 Task: Find connections with filter location Mandelieu-la-Napoule with filter topic #engineeringwith filter profile language English with filter current company ZEE5 with filter school Little Angels High School with filter industry Travel Arrangements with filter service category Video Production with filter keywords title Managers
Action: Mouse moved to (605, 108)
Screenshot: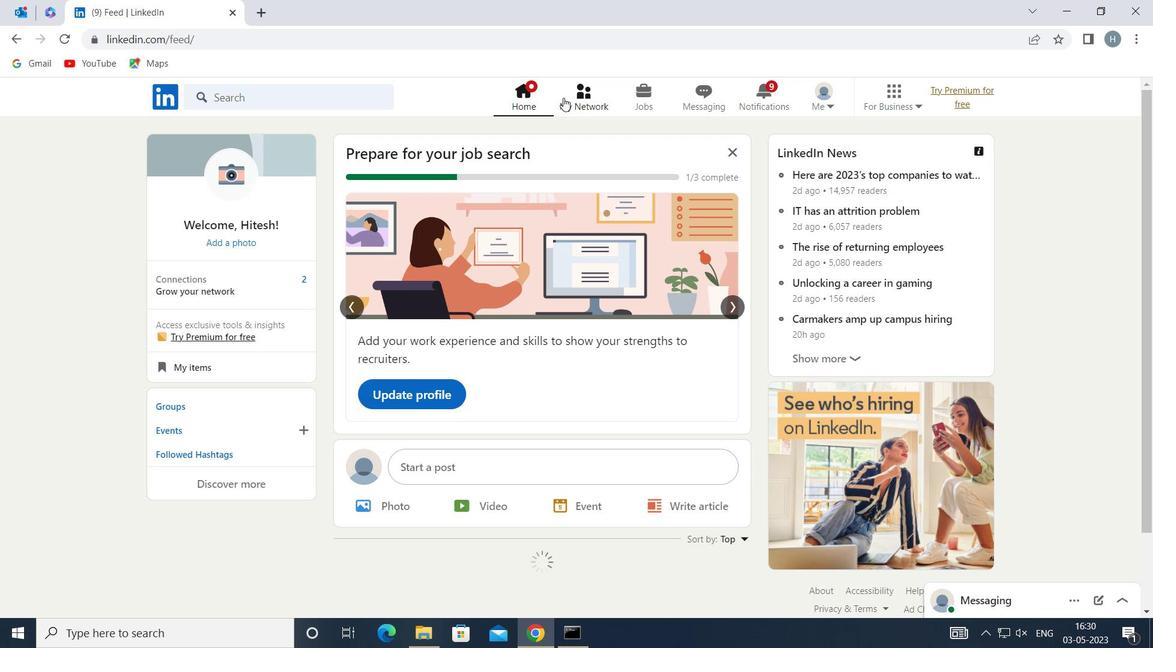 
Action: Mouse pressed left at (605, 108)
Screenshot: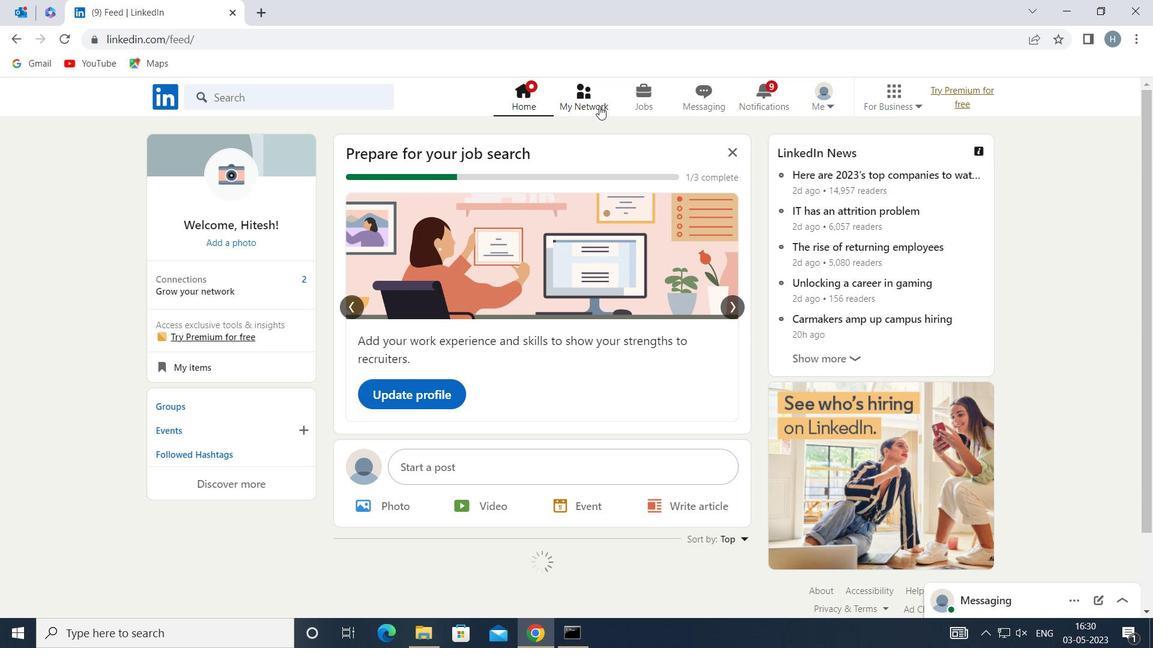 
Action: Mouse moved to (327, 184)
Screenshot: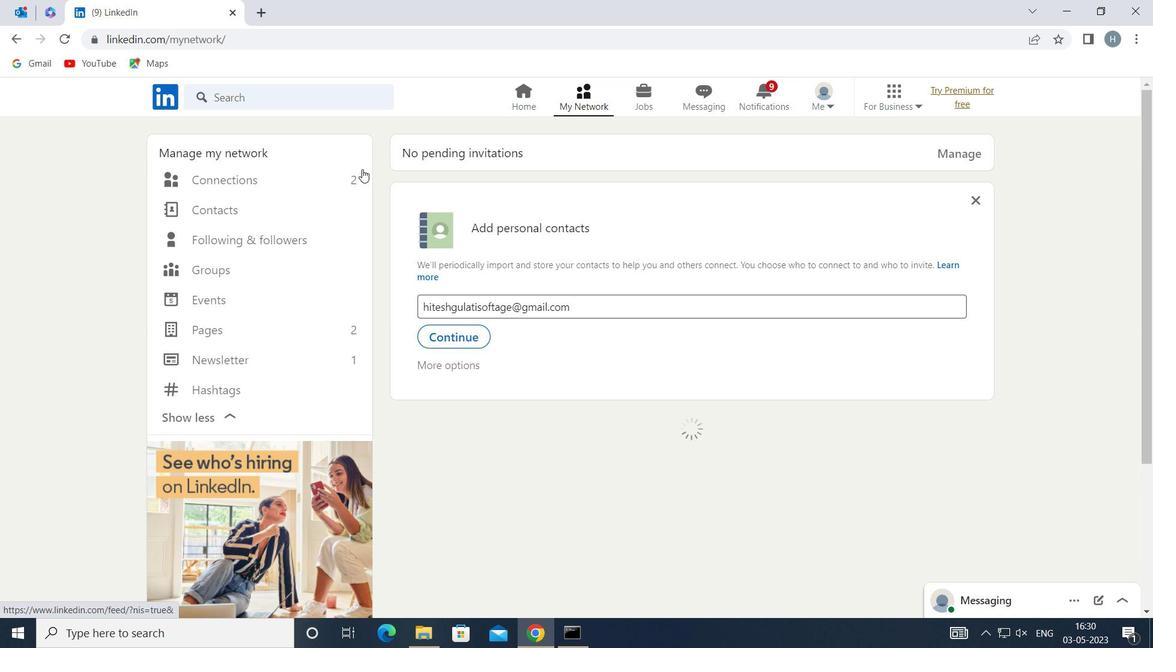 
Action: Mouse pressed left at (327, 184)
Screenshot: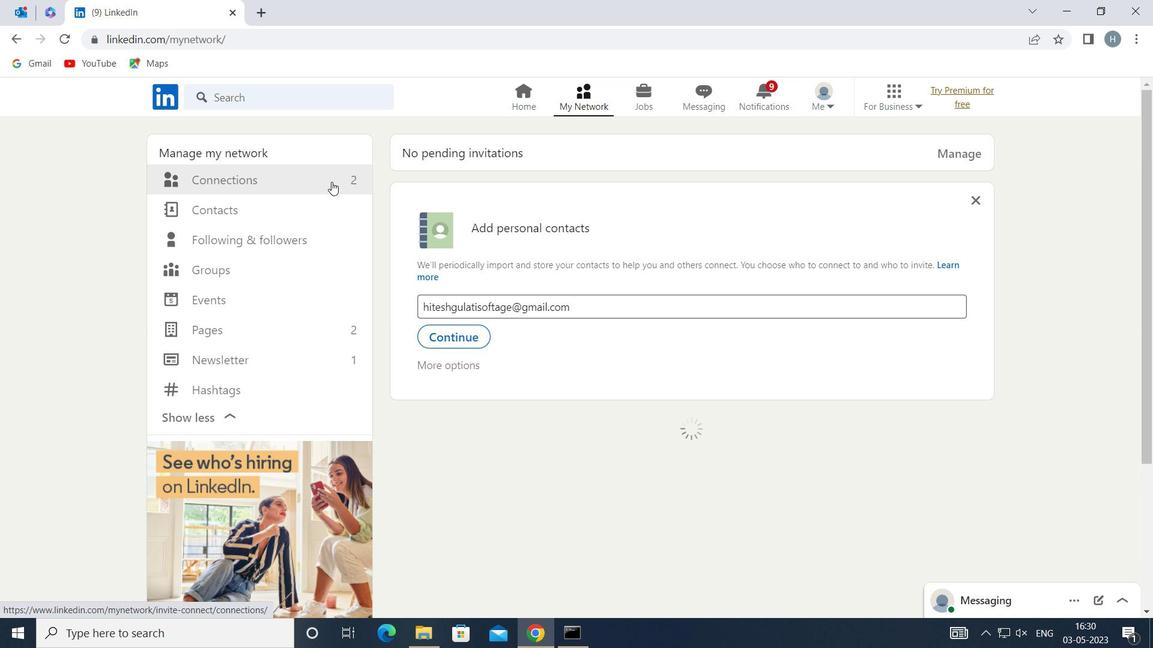 
Action: Mouse moved to (682, 177)
Screenshot: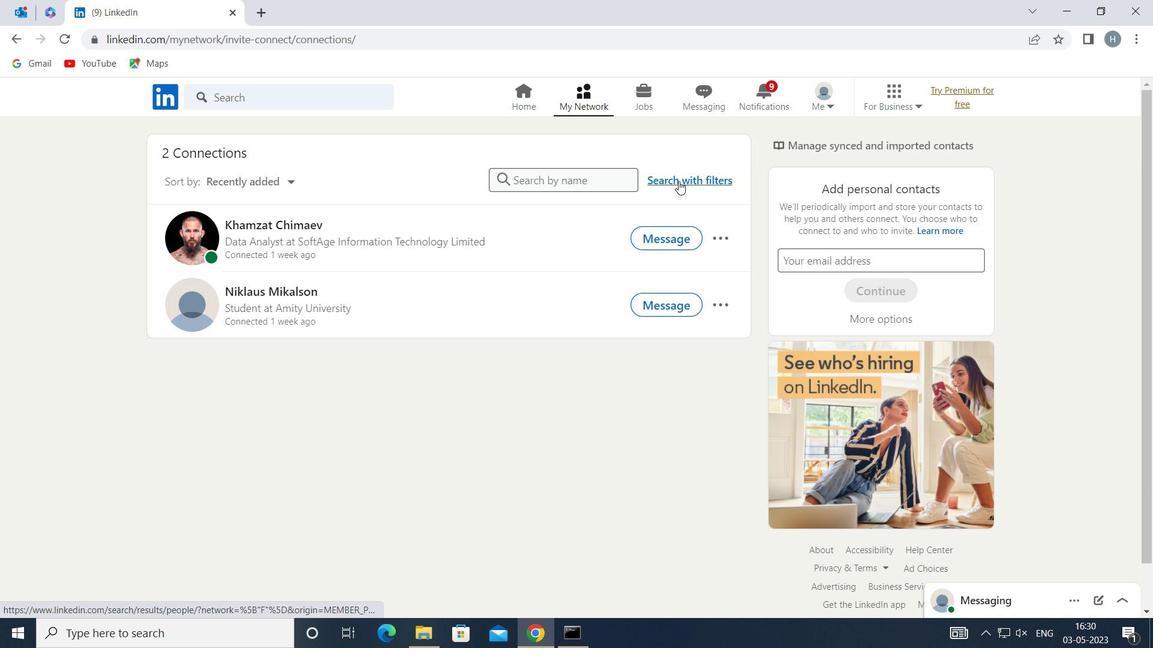 
Action: Mouse pressed left at (682, 177)
Screenshot: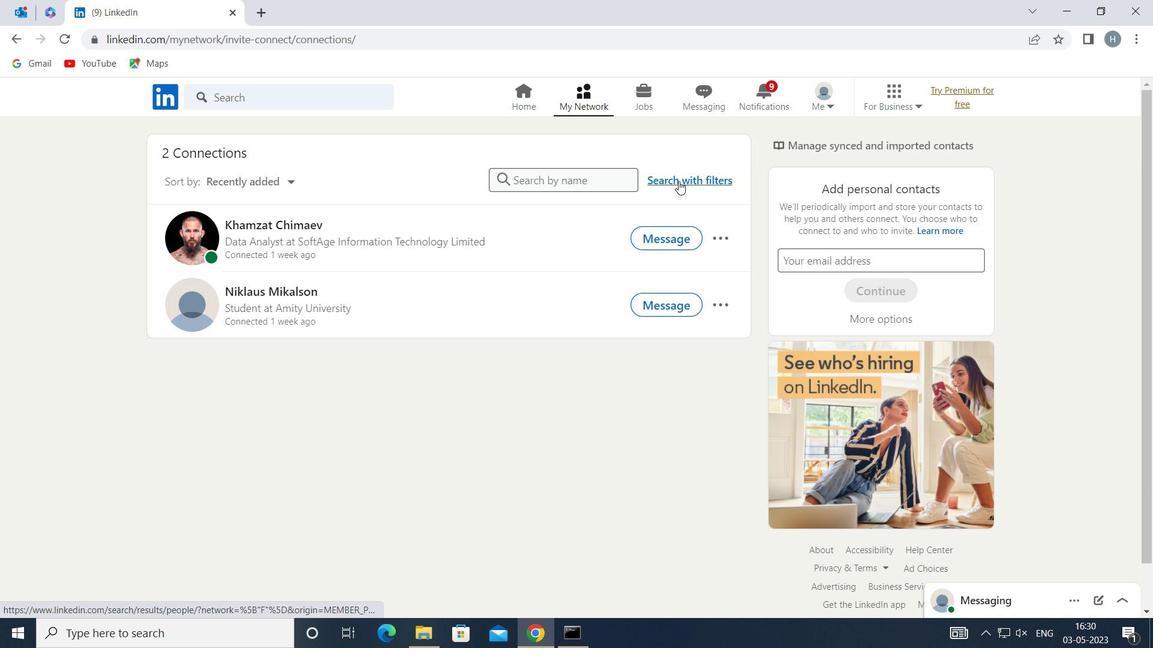 
Action: Mouse moved to (622, 136)
Screenshot: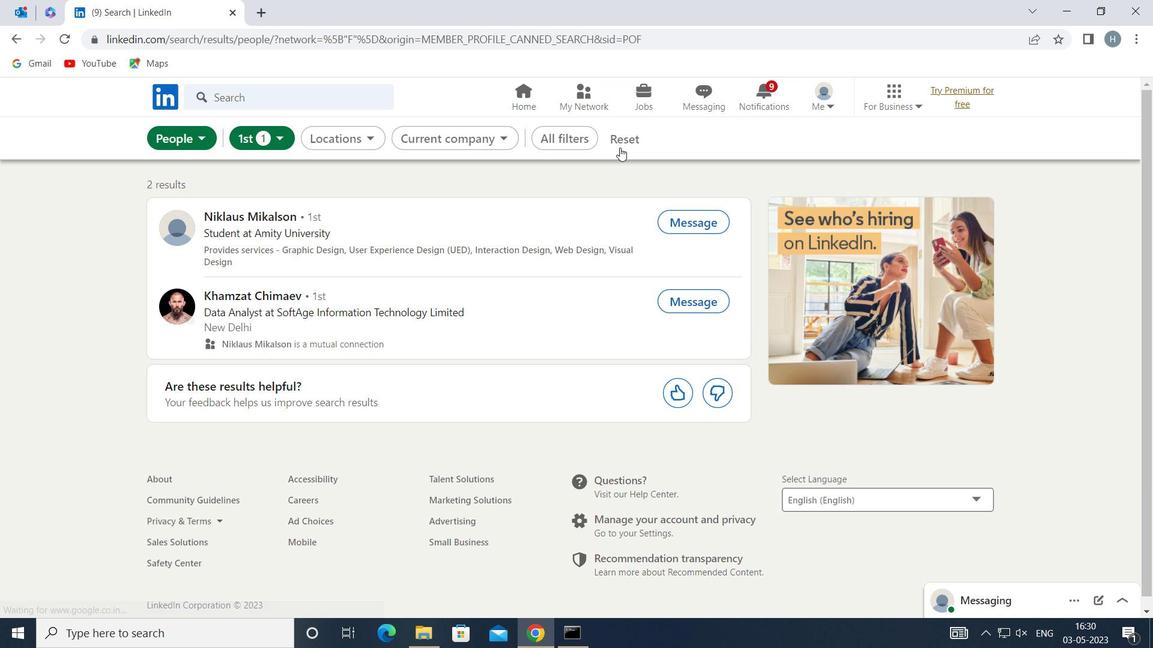 
Action: Mouse pressed left at (622, 136)
Screenshot: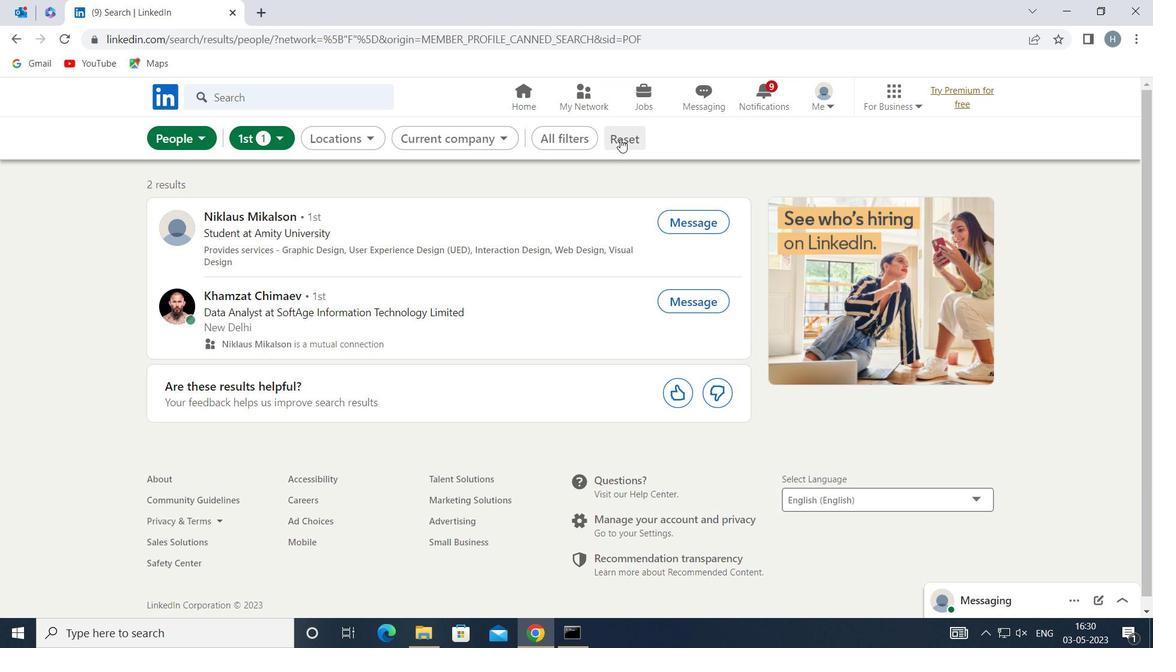 
Action: Mouse moved to (609, 136)
Screenshot: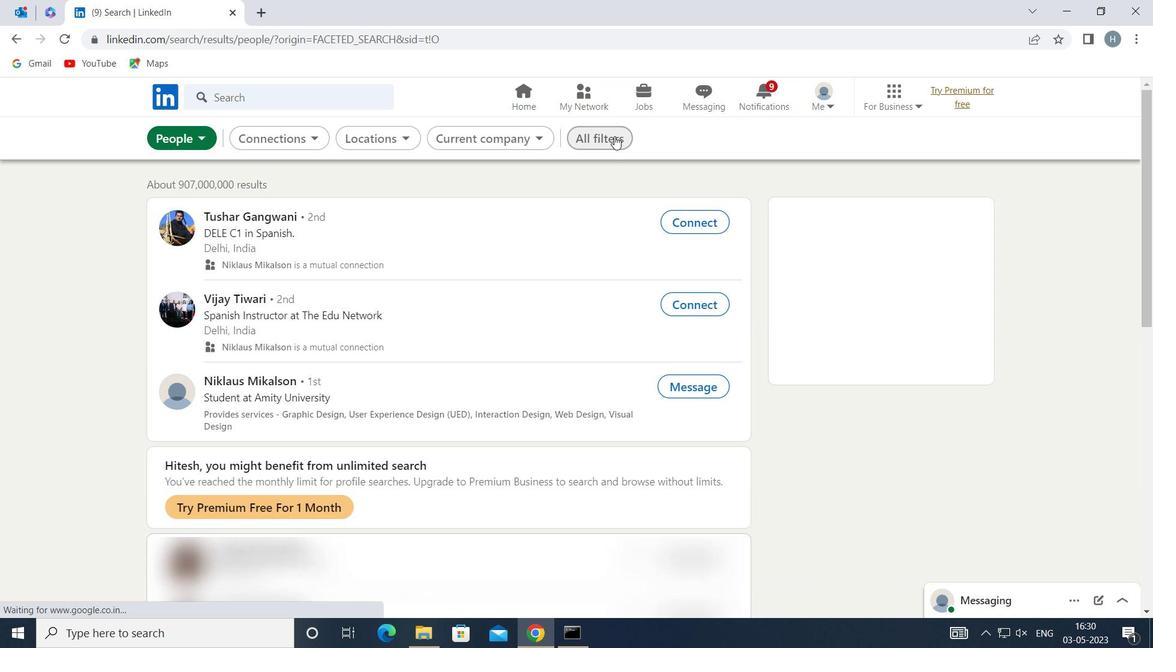 
Action: Mouse pressed left at (609, 136)
Screenshot: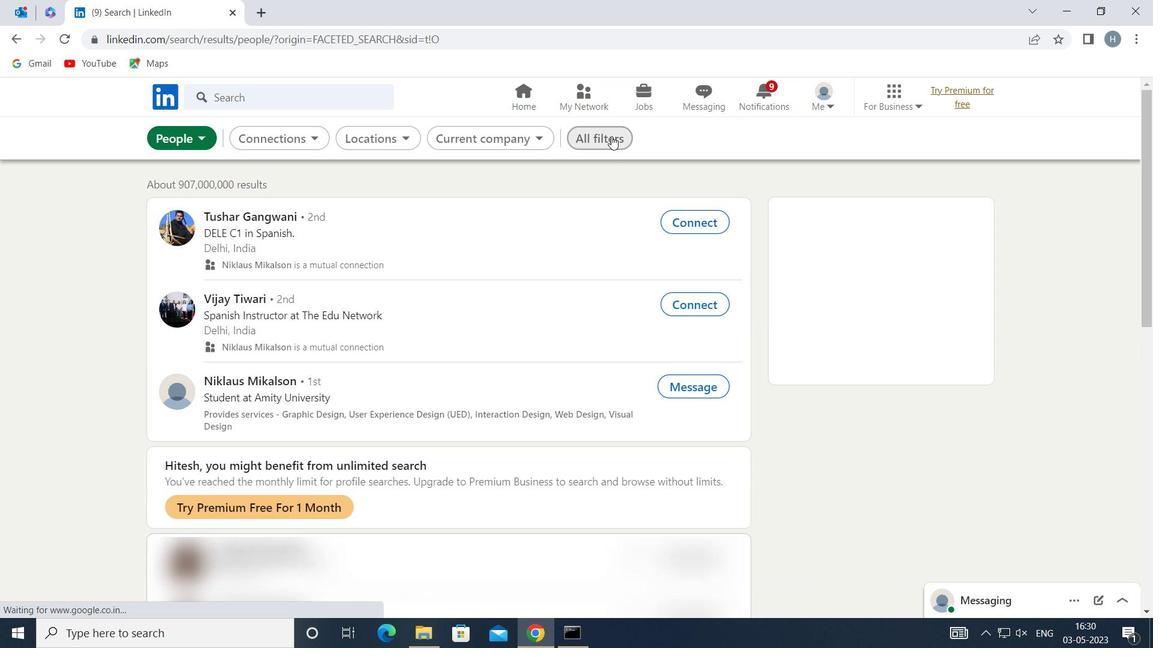 
Action: Mouse moved to (834, 309)
Screenshot: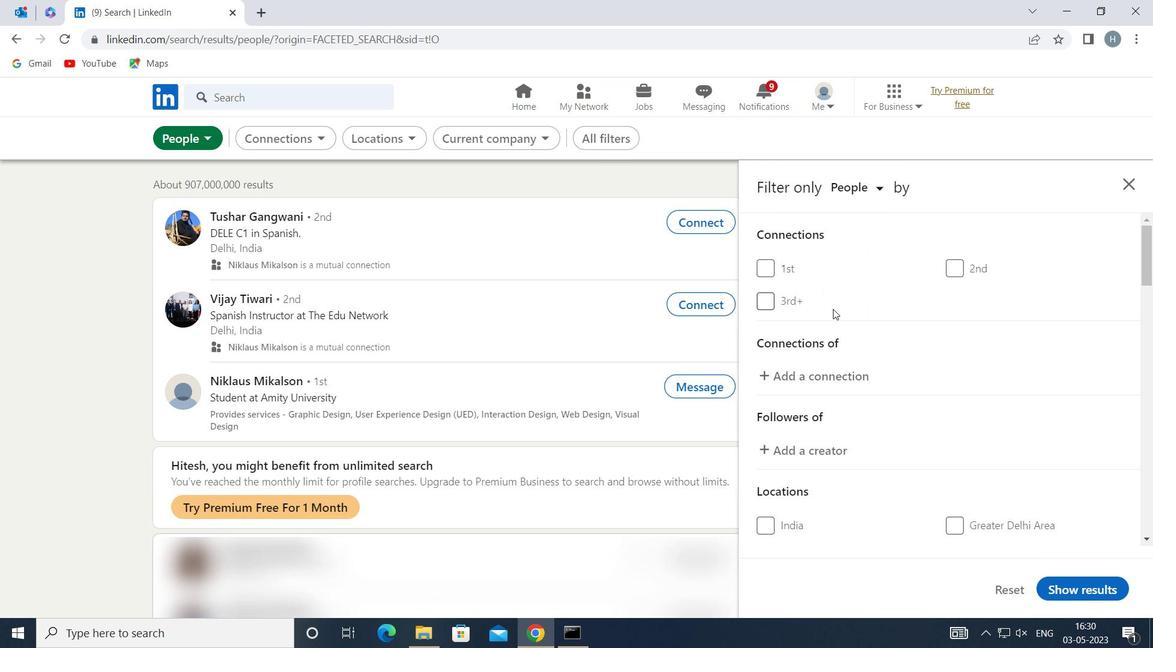 
Action: Mouse scrolled (834, 308) with delta (0, 0)
Screenshot: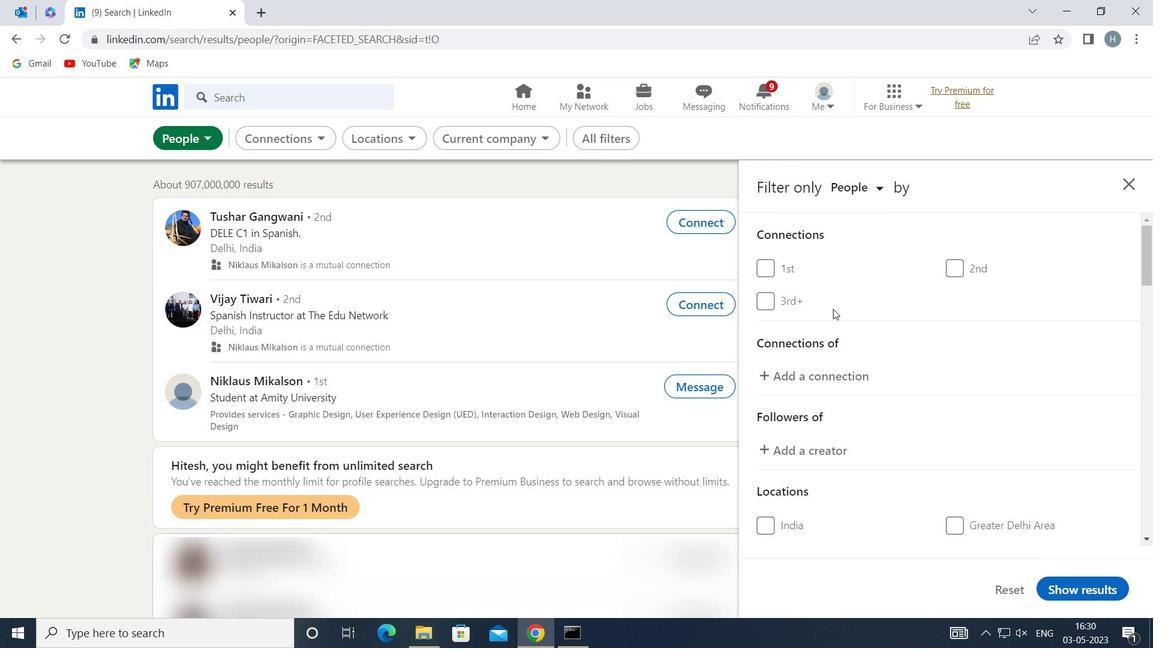 
Action: Mouse scrolled (834, 308) with delta (0, 0)
Screenshot: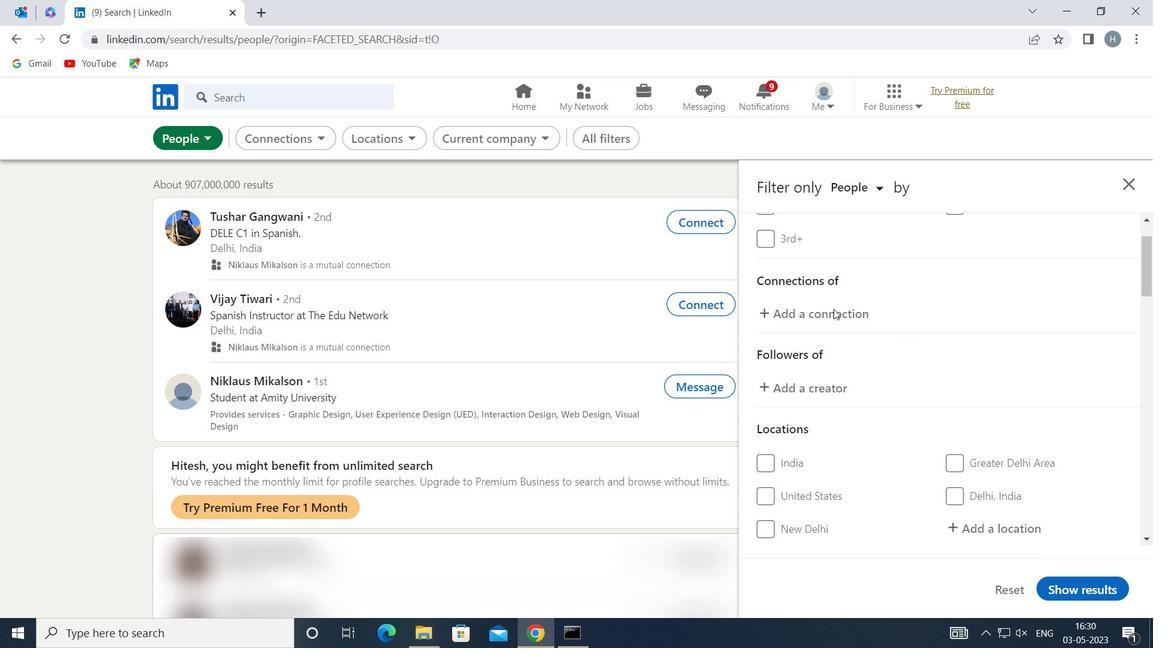 
Action: Mouse moved to (981, 444)
Screenshot: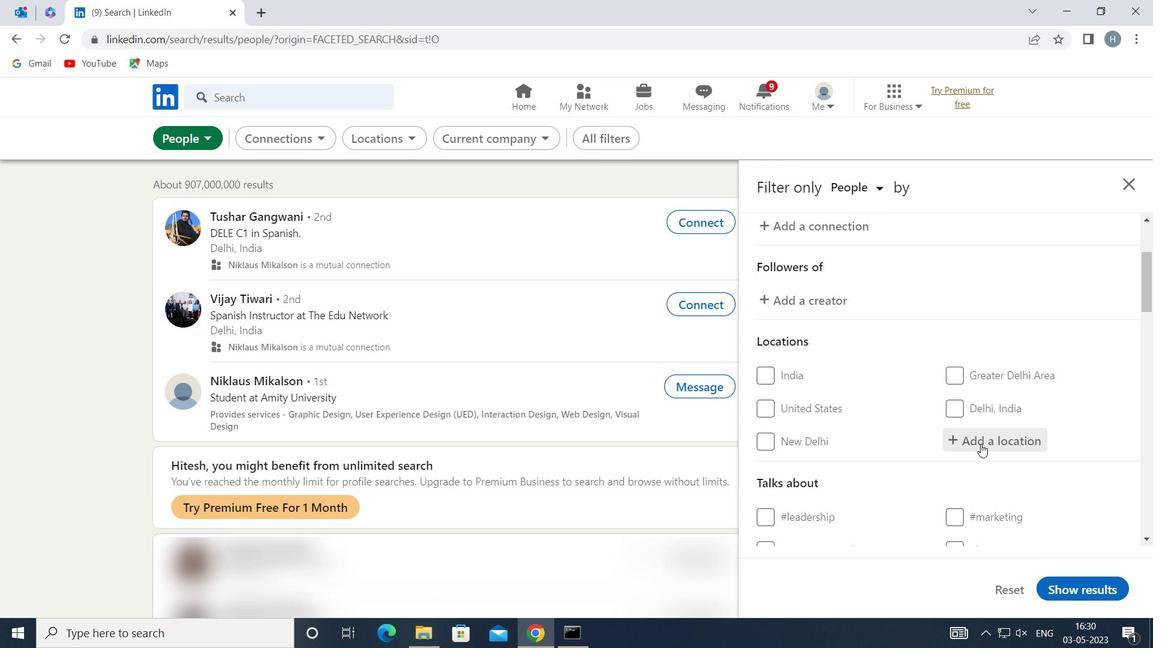 
Action: Mouse pressed left at (981, 444)
Screenshot: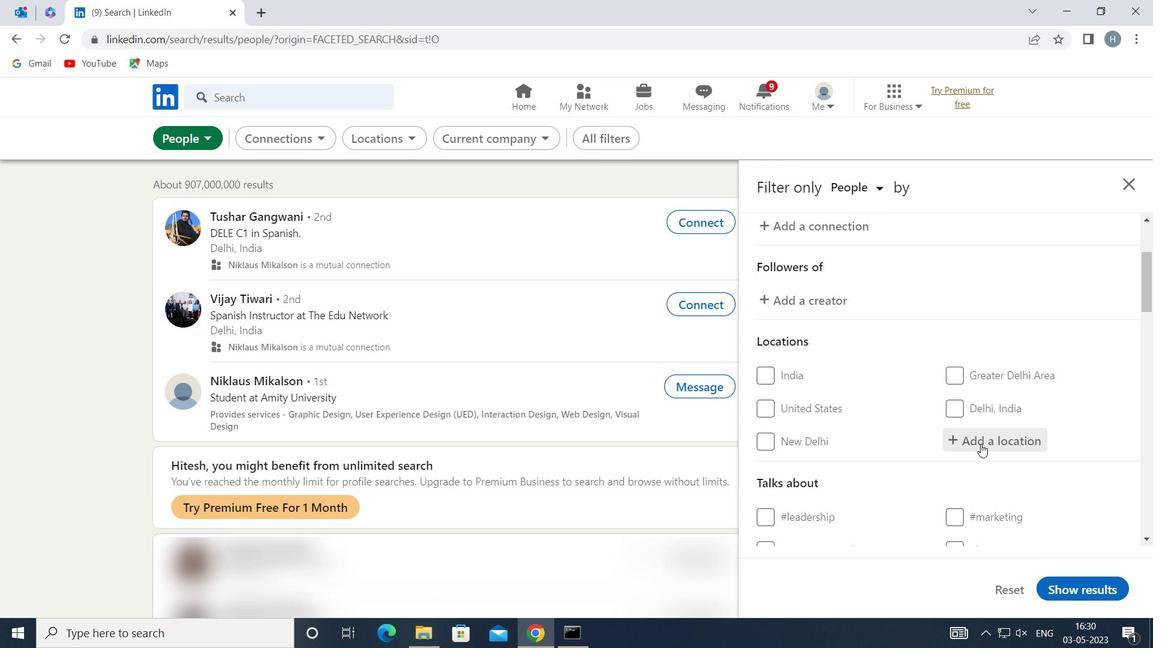 
Action: Mouse moved to (981, 444)
Screenshot: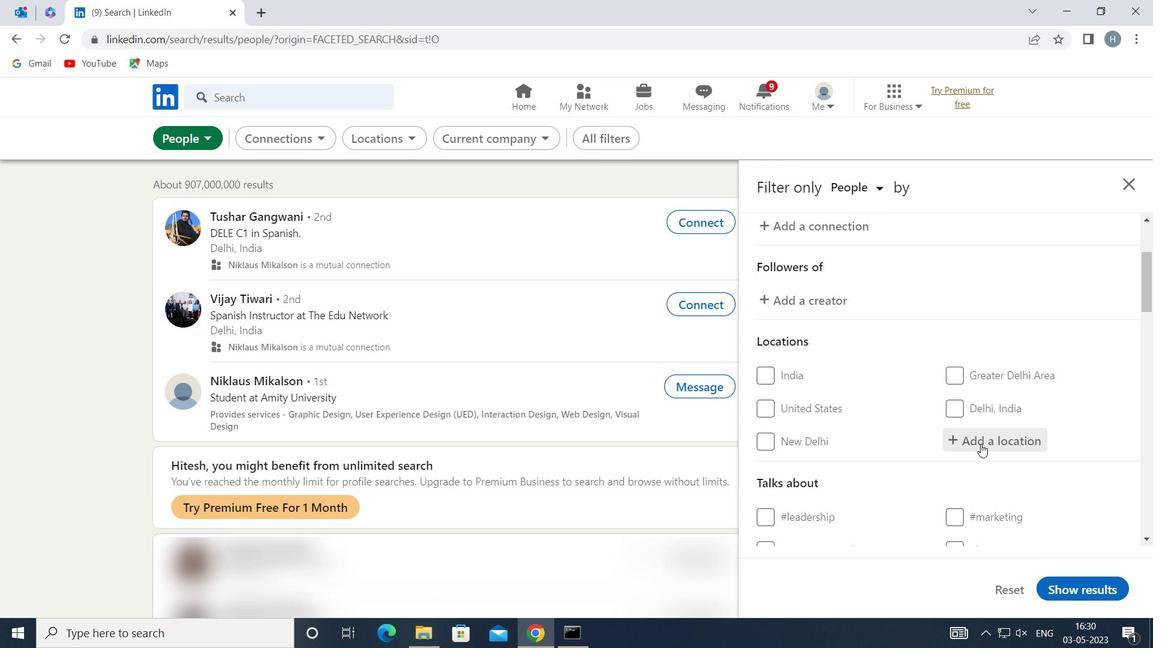 
Action: Key pressed <Key.shift>MANDELIEU
Screenshot: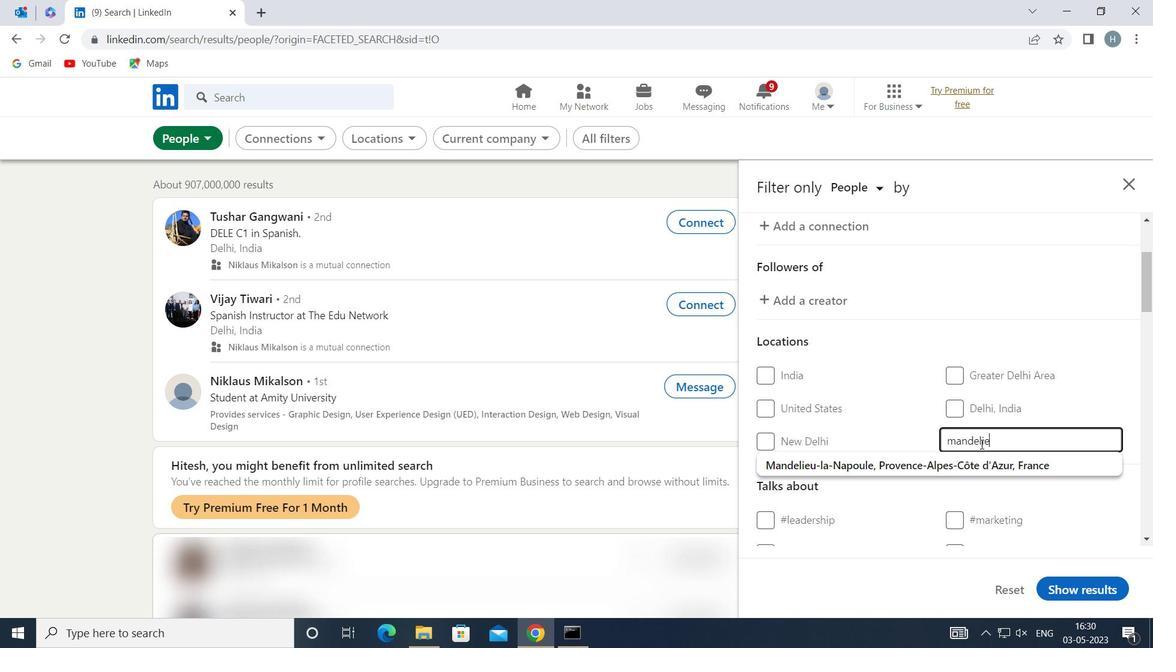
Action: Mouse moved to (981, 470)
Screenshot: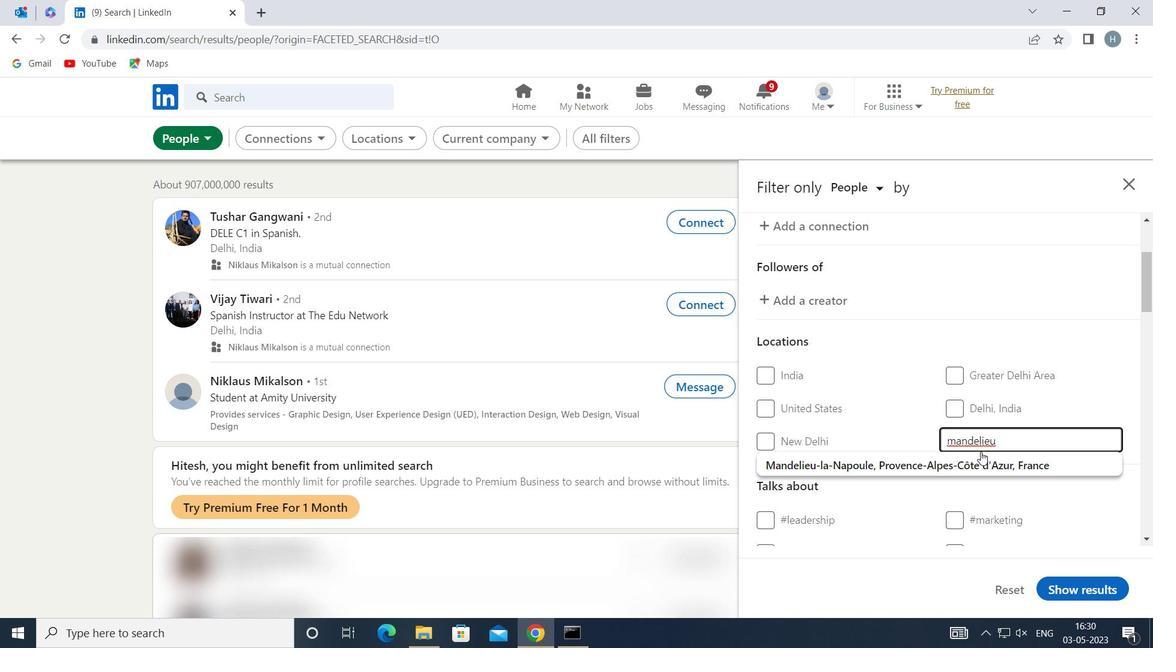 
Action: Mouse pressed left at (981, 470)
Screenshot: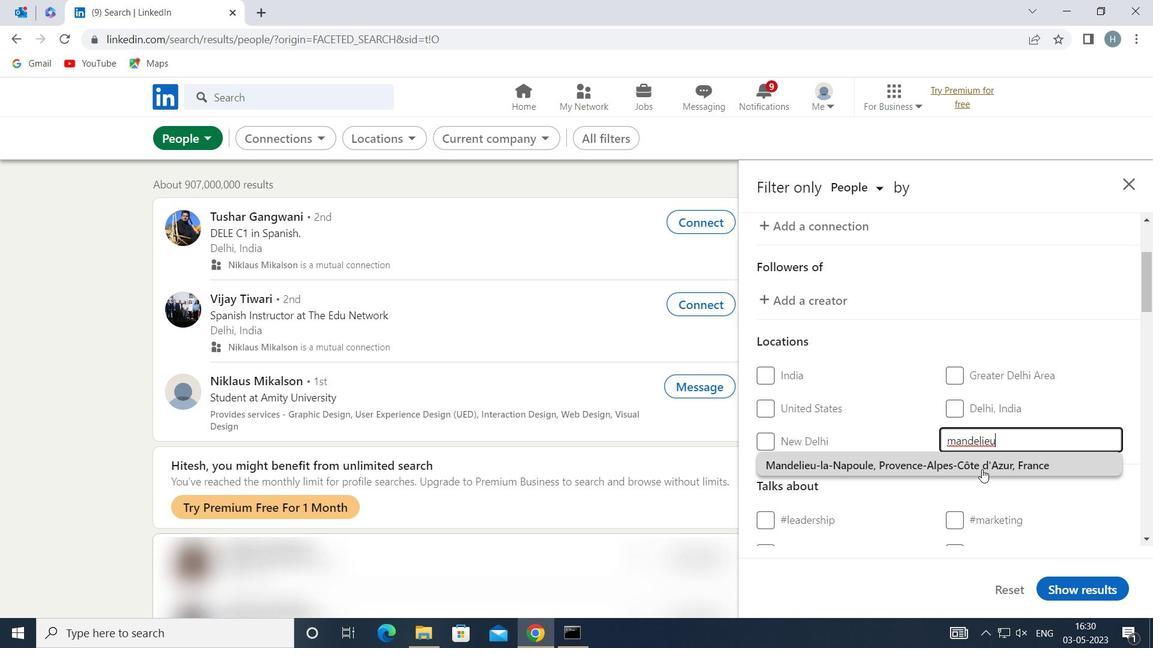 
Action: Mouse moved to (946, 439)
Screenshot: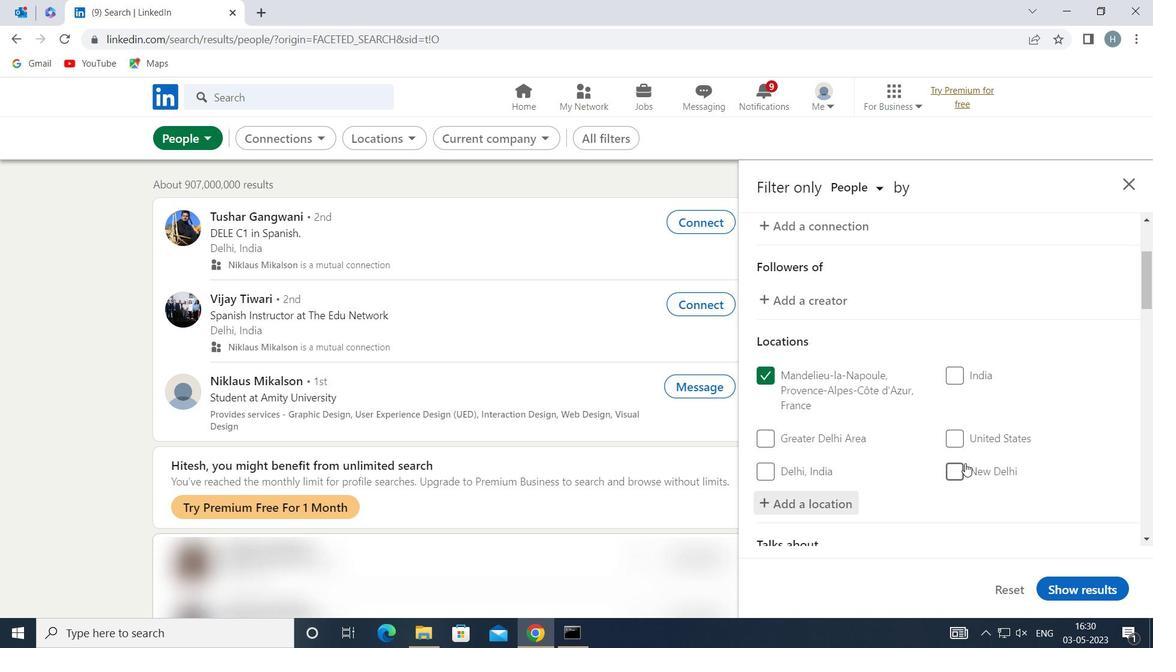 
Action: Mouse scrolled (946, 439) with delta (0, 0)
Screenshot: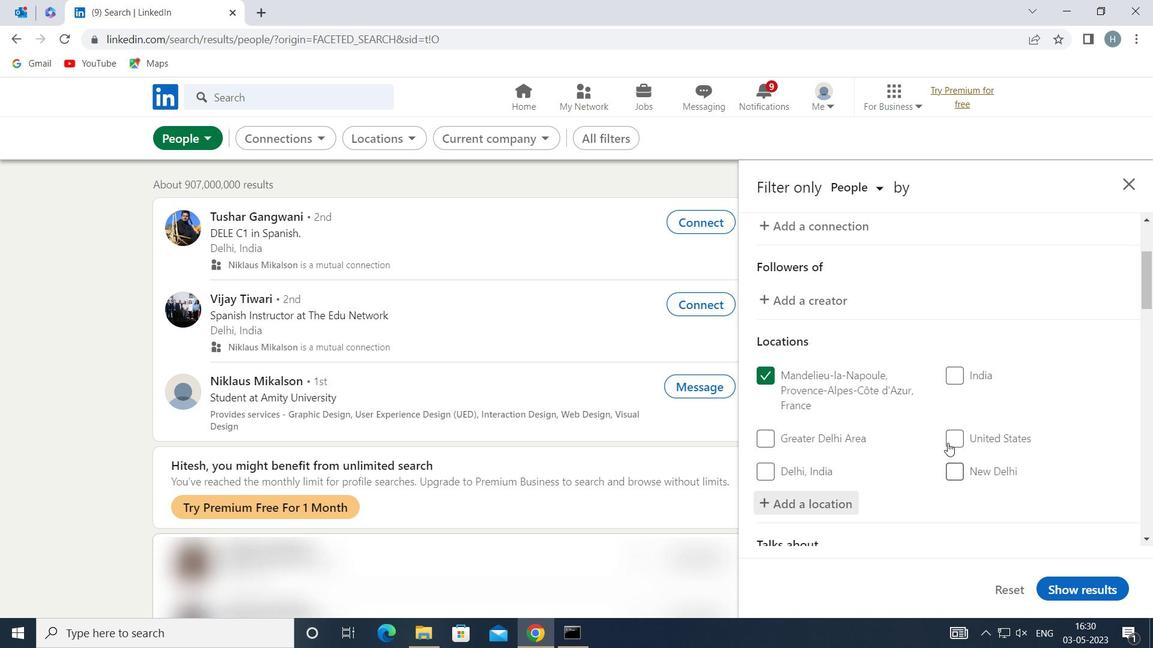 
Action: Mouse scrolled (946, 439) with delta (0, 0)
Screenshot: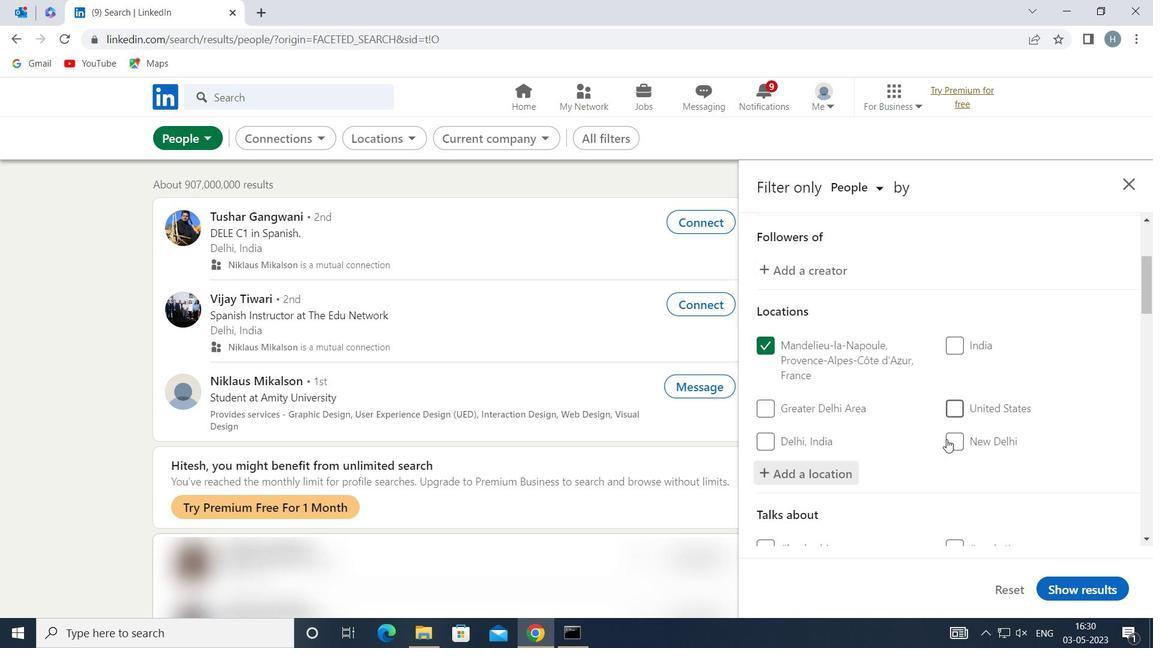 
Action: Mouse scrolled (946, 439) with delta (0, 0)
Screenshot: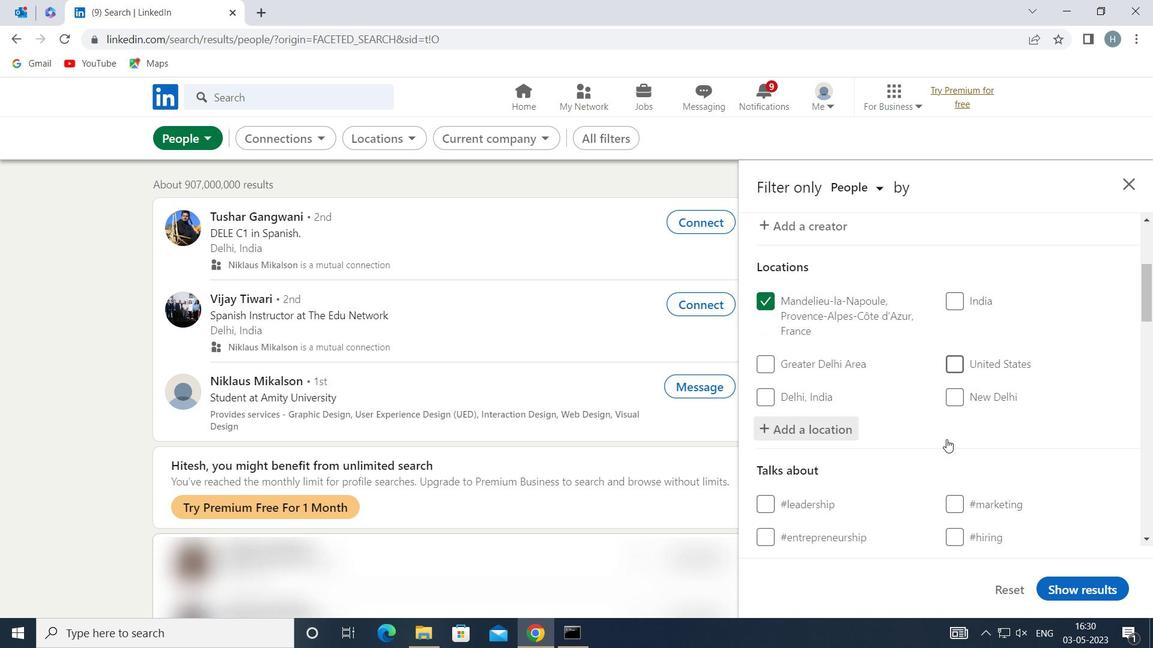 
Action: Mouse moved to (945, 438)
Screenshot: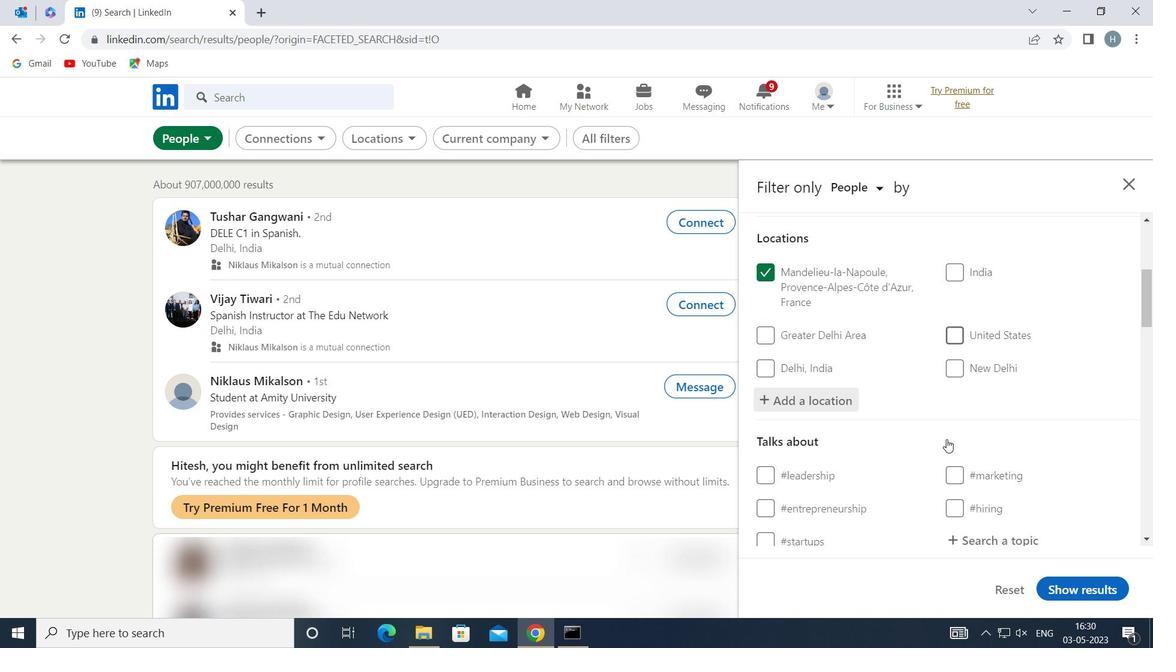 
Action: Mouse scrolled (945, 437) with delta (0, 0)
Screenshot: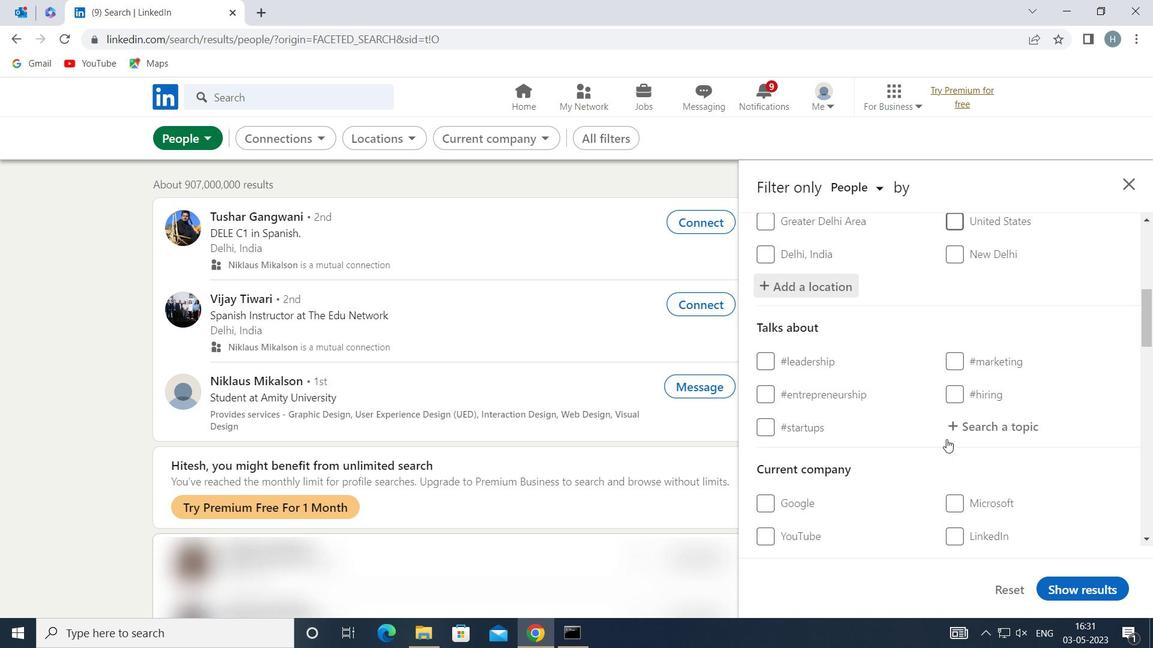
Action: Mouse moved to (1024, 346)
Screenshot: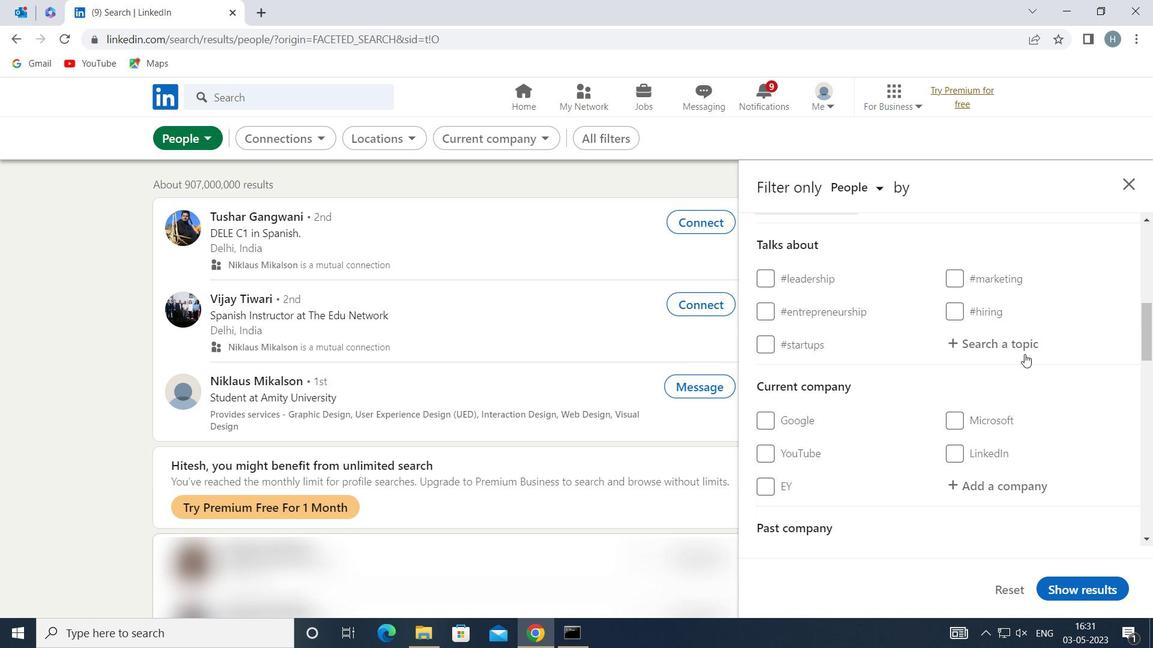 
Action: Mouse pressed left at (1024, 346)
Screenshot: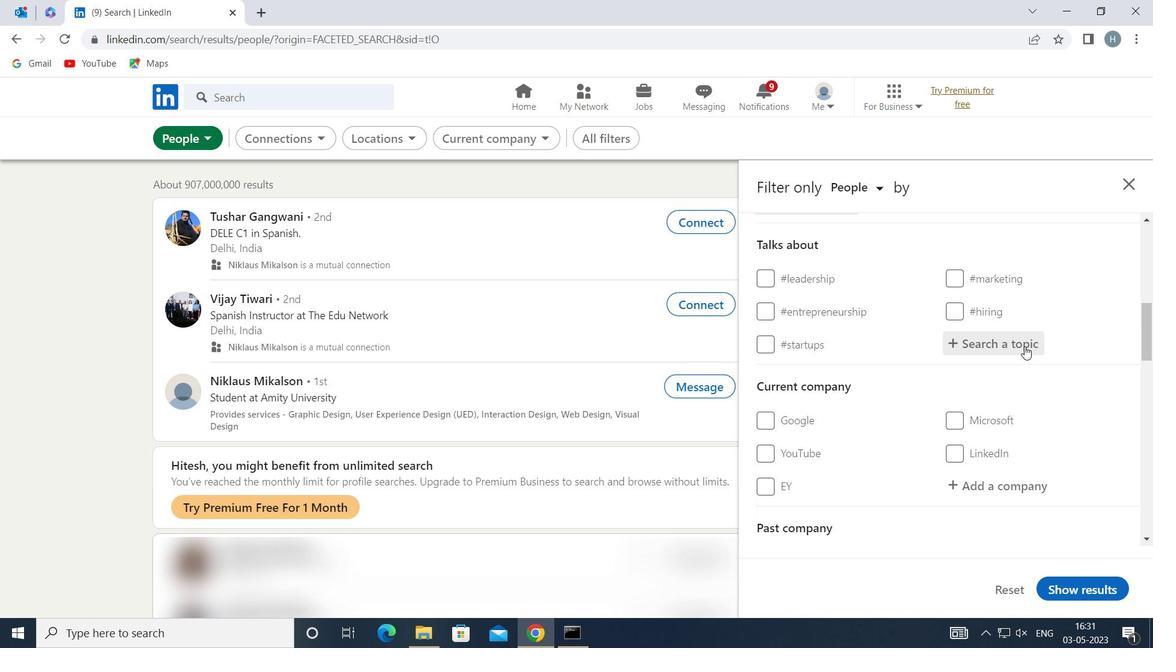 
Action: Mouse moved to (1024, 345)
Screenshot: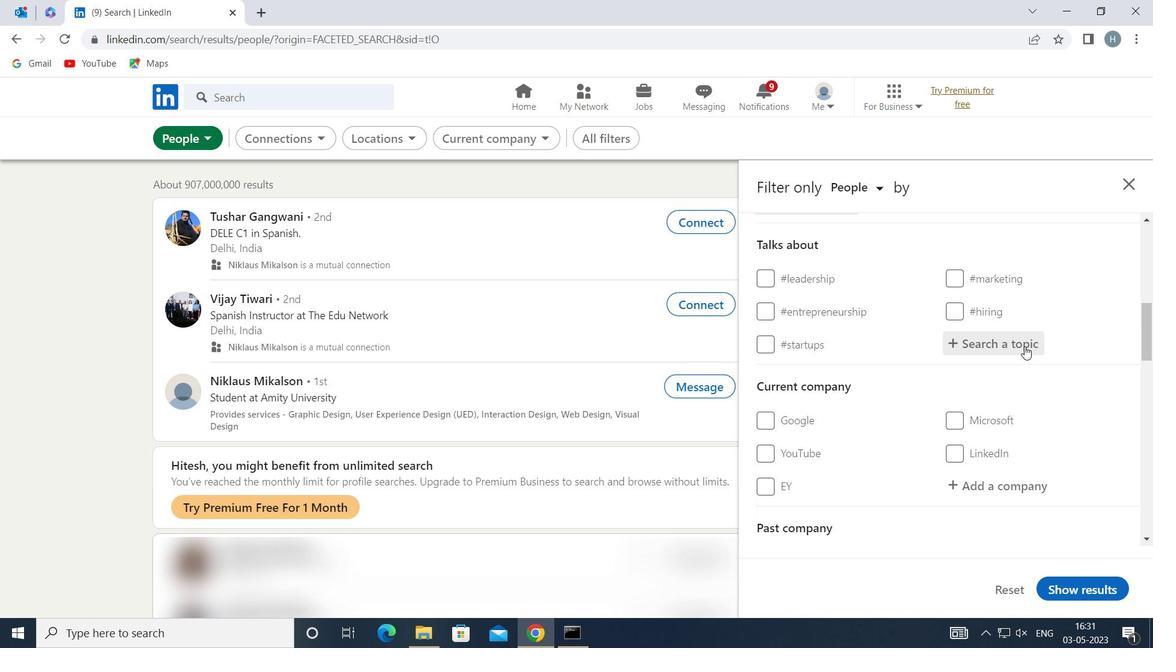 
Action: Key pressed ENGINEERING
Screenshot: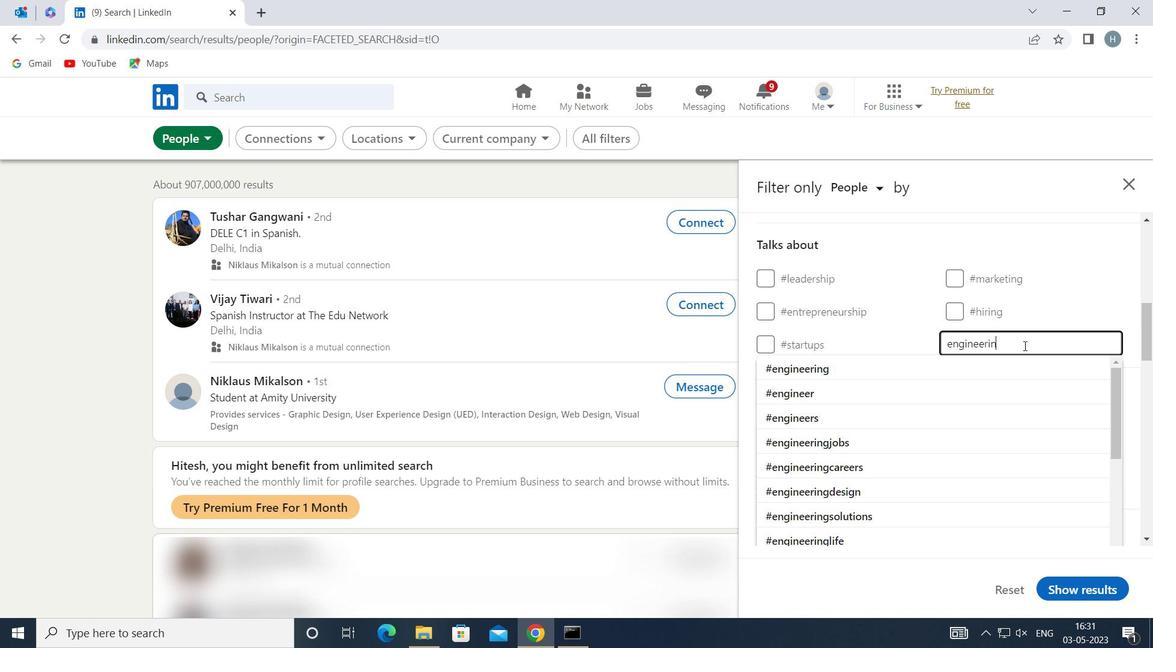 
Action: Mouse moved to (995, 360)
Screenshot: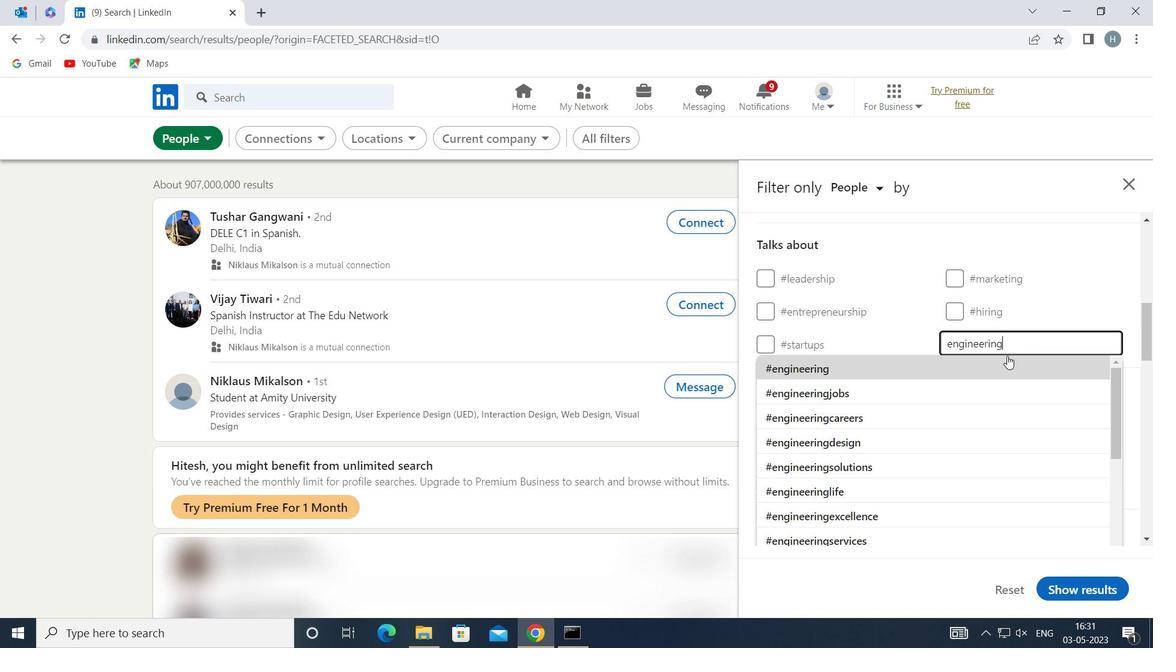 
Action: Mouse pressed left at (995, 360)
Screenshot: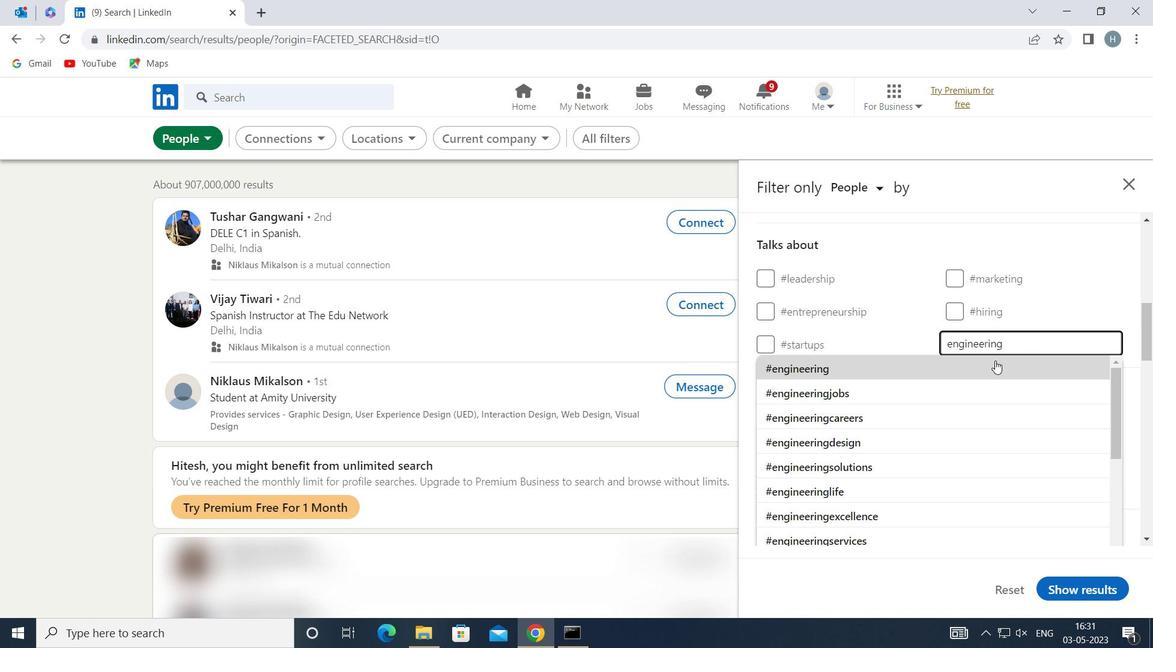 
Action: Mouse moved to (918, 393)
Screenshot: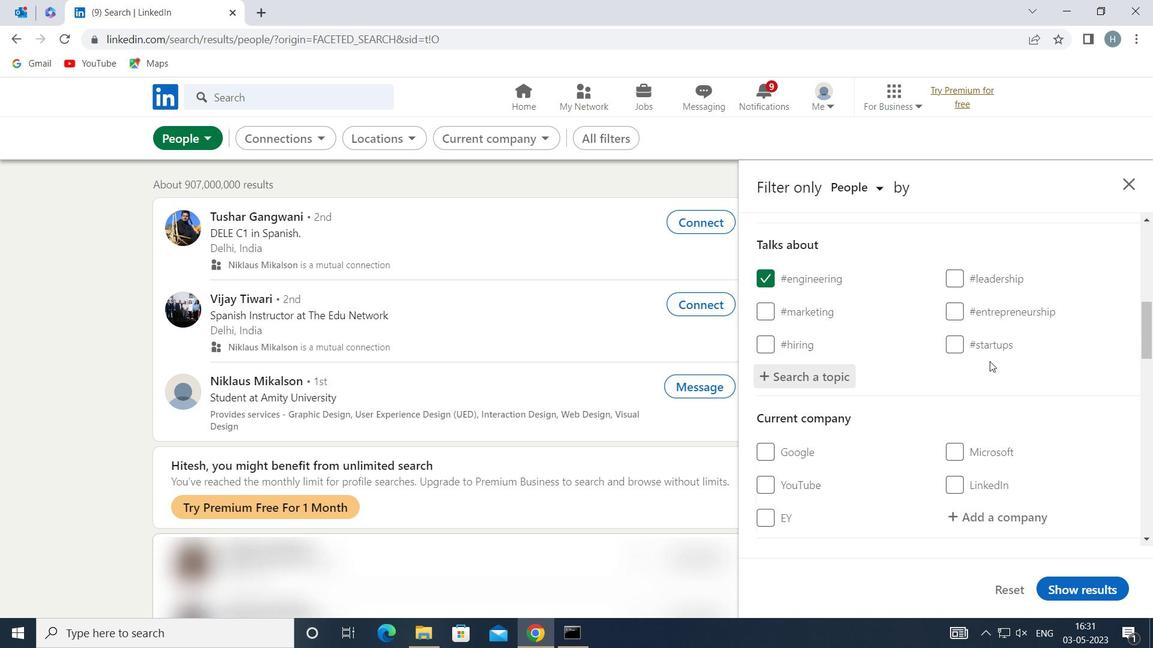 
Action: Mouse scrolled (918, 393) with delta (0, 0)
Screenshot: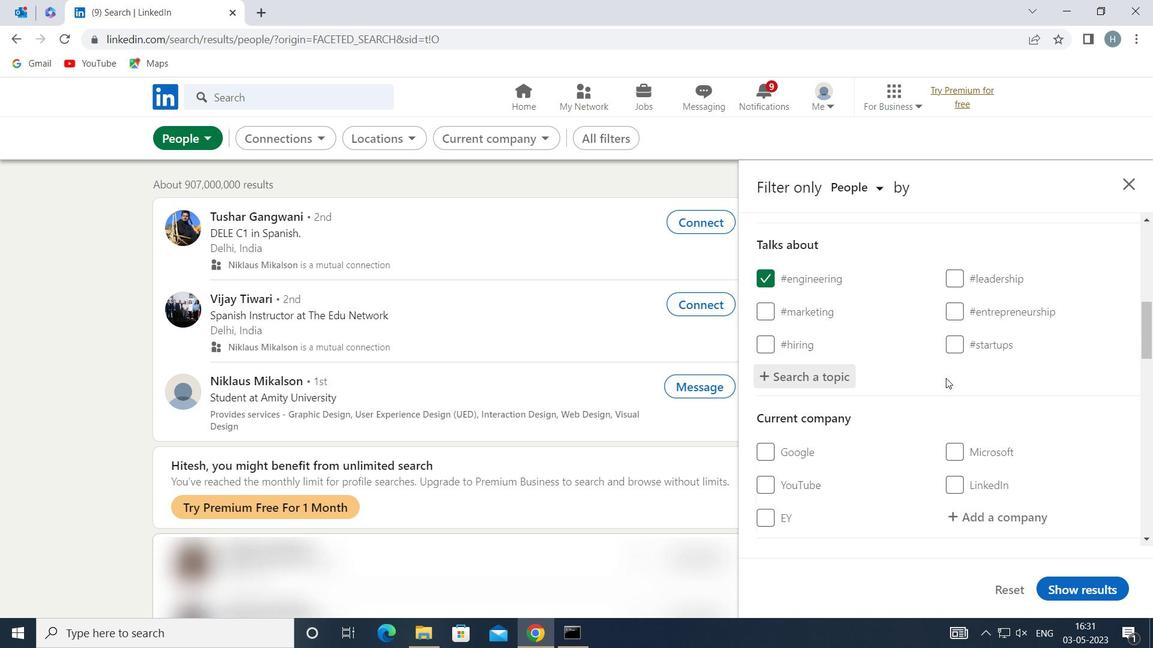 
Action: Mouse scrolled (918, 393) with delta (0, 0)
Screenshot: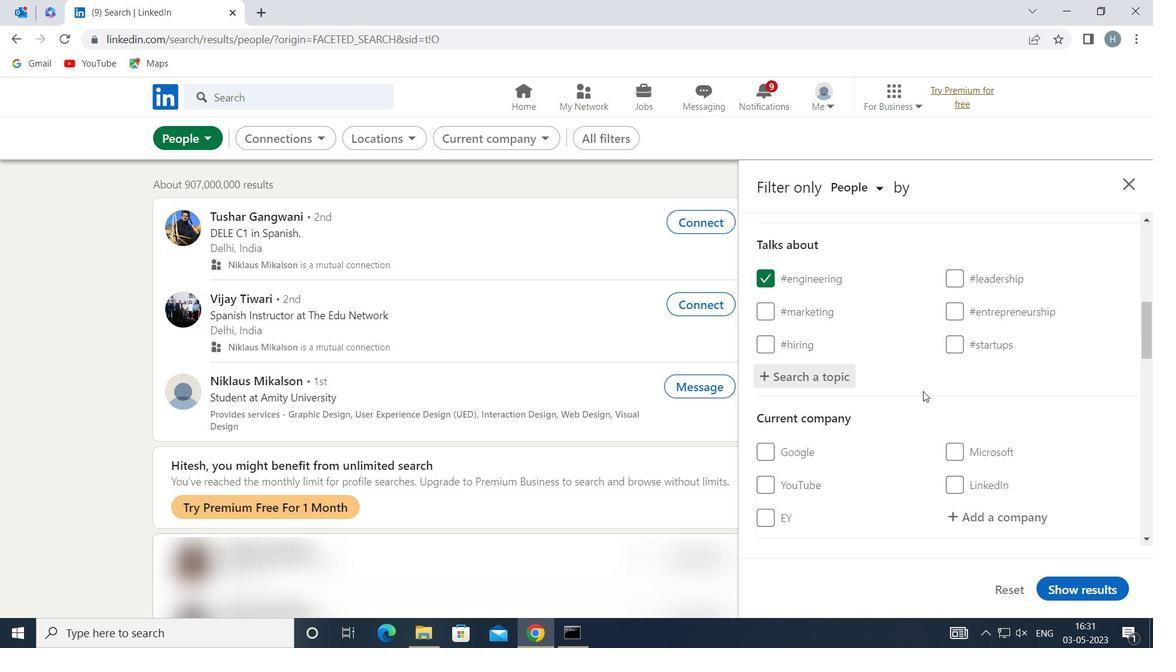 
Action: Mouse moved to (919, 393)
Screenshot: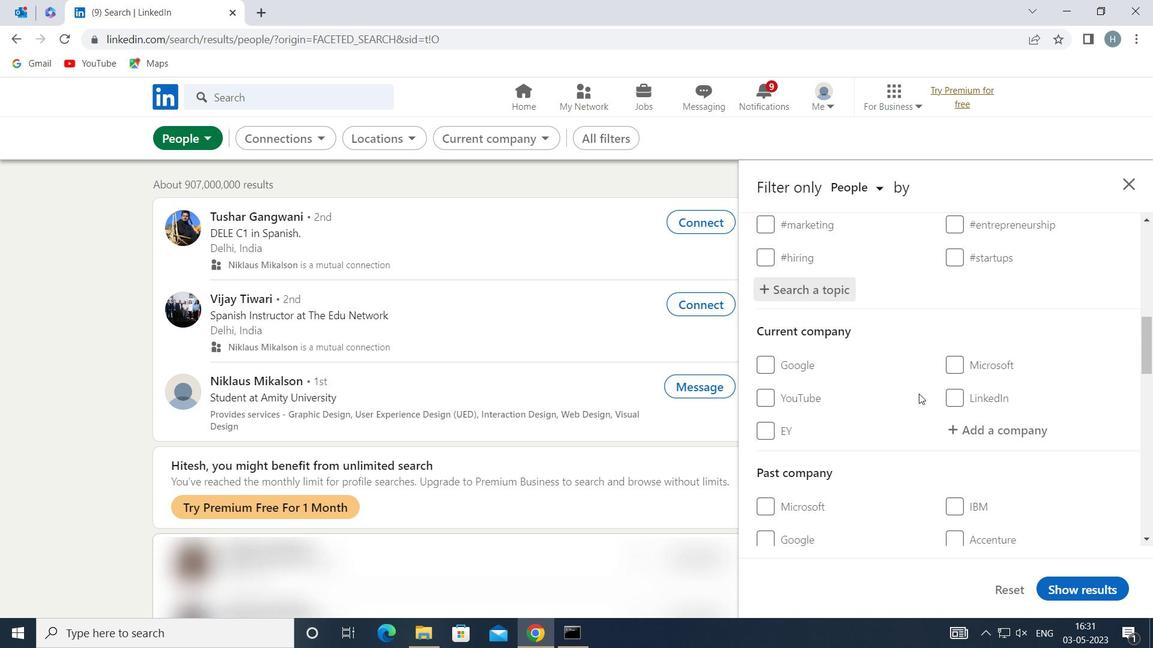 
Action: Mouse scrolled (919, 393) with delta (0, 0)
Screenshot: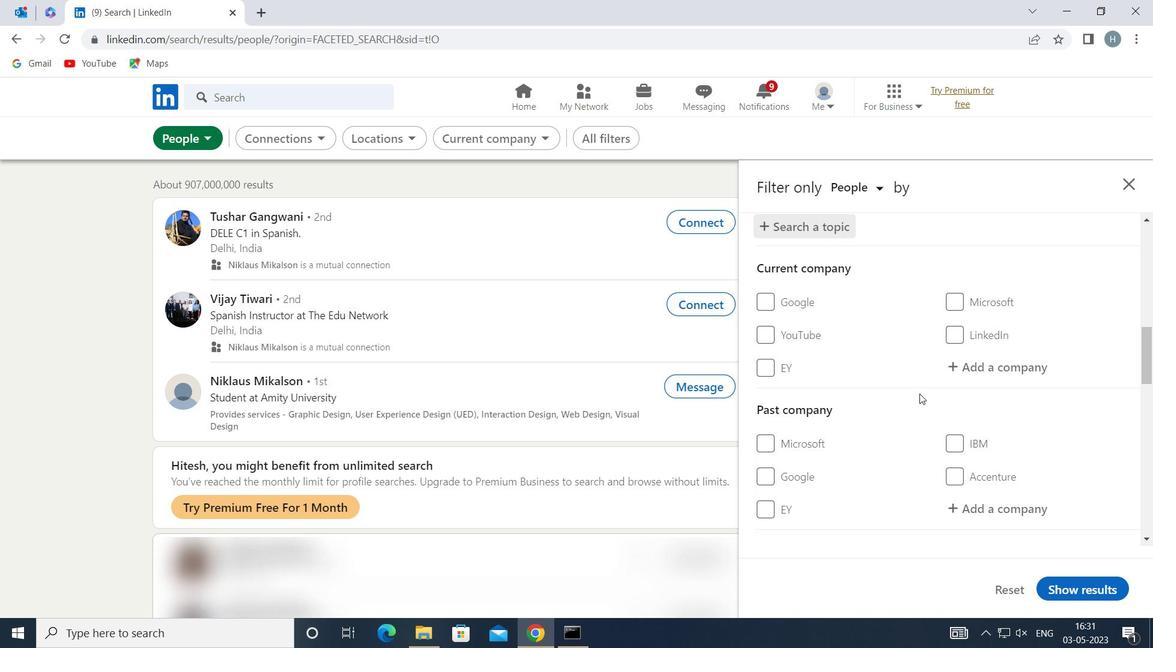 
Action: Mouse scrolled (919, 393) with delta (0, 0)
Screenshot: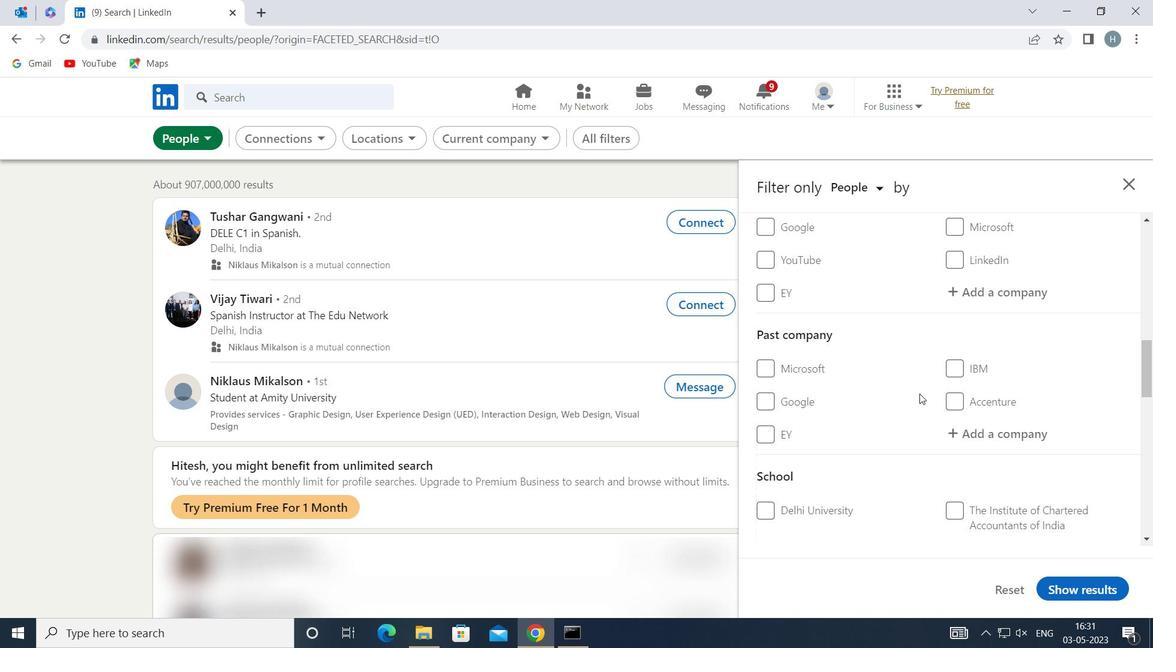 
Action: Mouse scrolled (919, 393) with delta (0, 0)
Screenshot: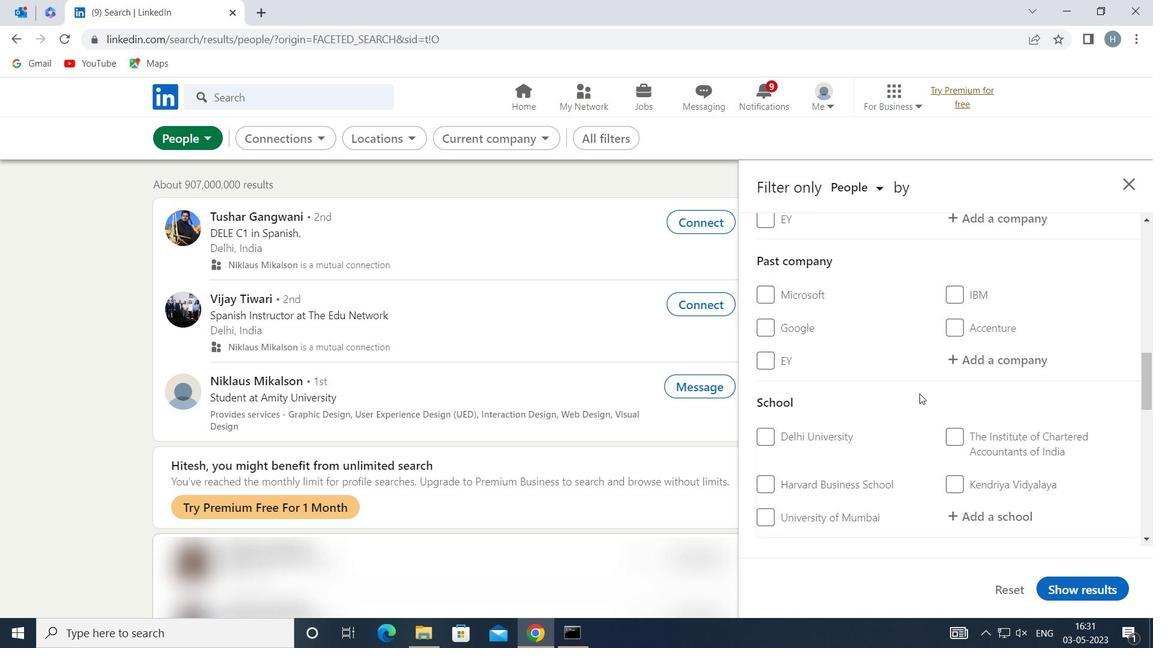 
Action: Mouse scrolled (919, 393) with delta (0, 0)
Screenshot: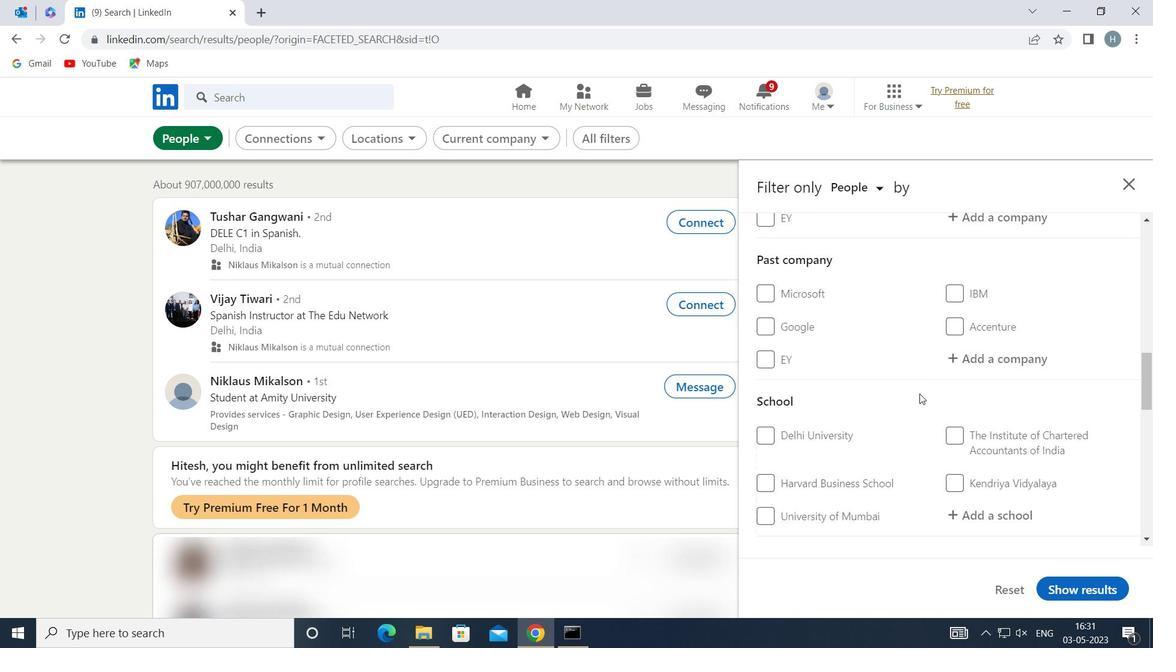 
Action: Mouse scrolled (919, 393) with delta (0, 0)
Screenshot: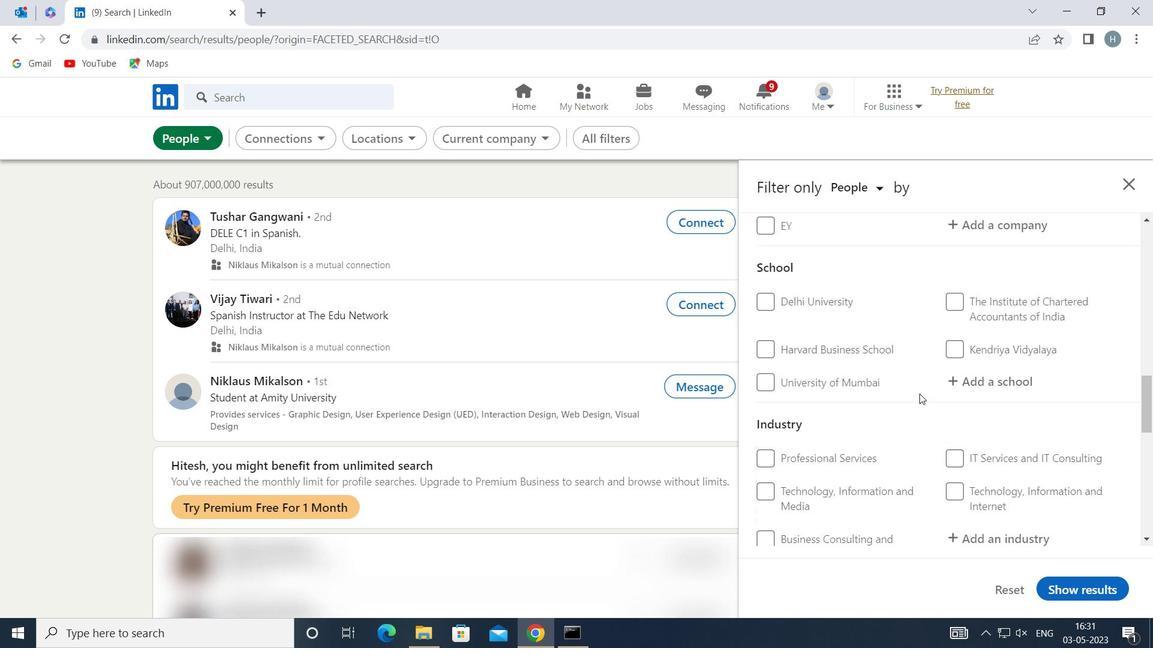 
Action: Mouse scrolled (919, 393) with delta (0, 0)
Screenshot: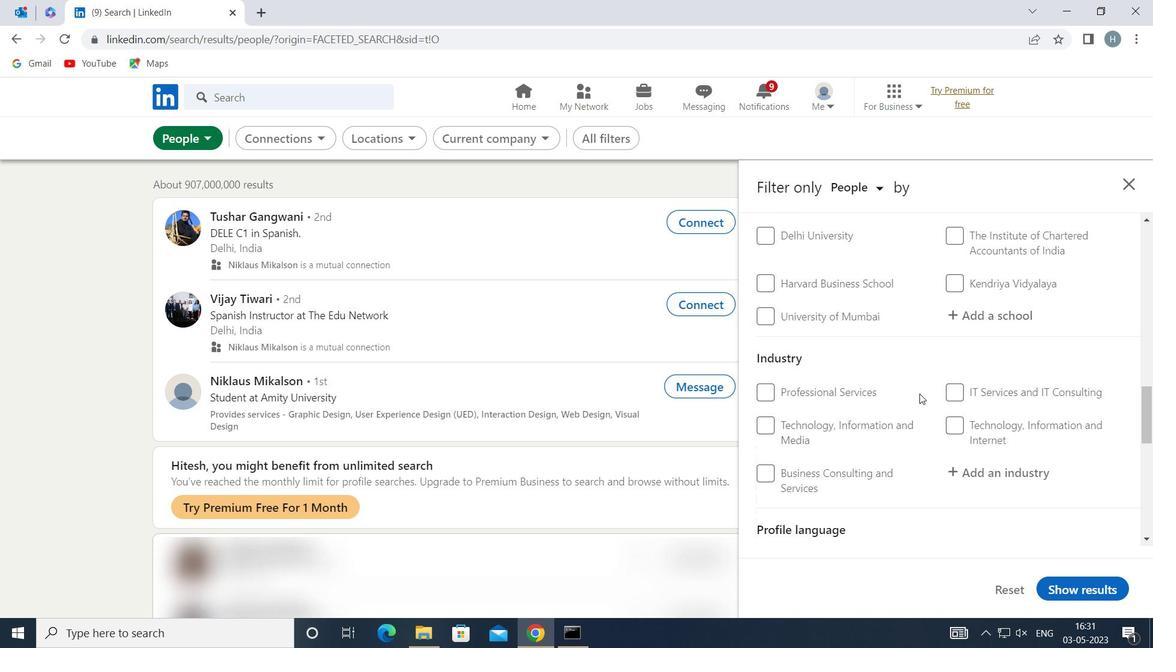 
Action: Mouse scrolled (919, 393) with delta (0, 0)
Screenshot: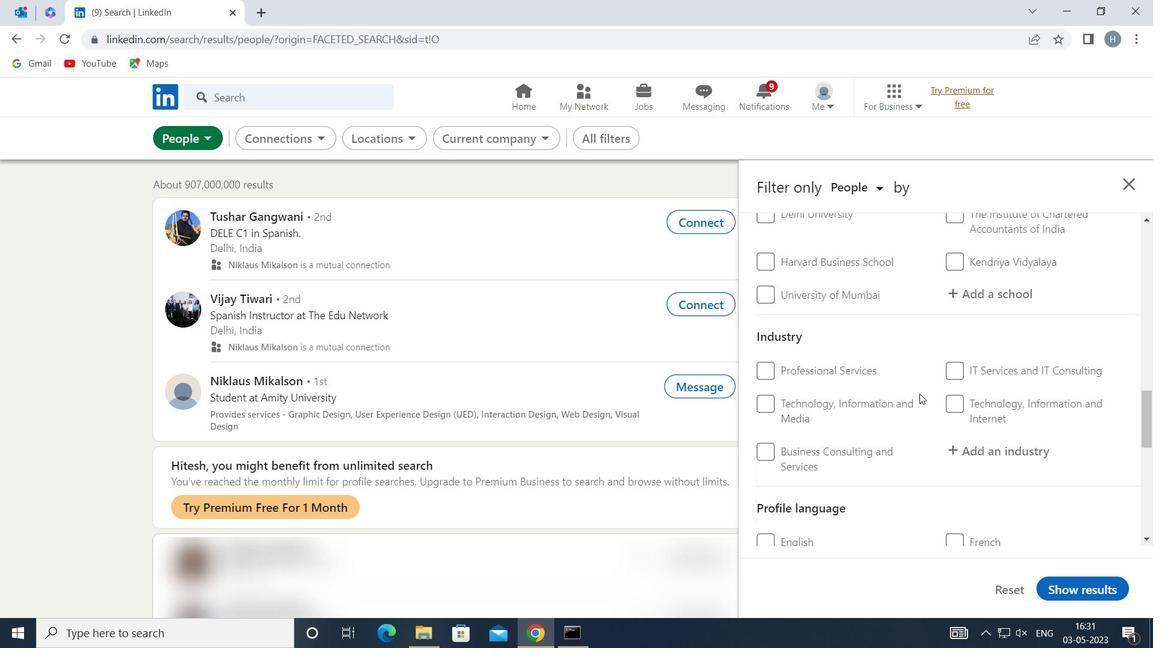
Action: Mouse scrolled (919, 393) with delta (0, 0)
Screenshot: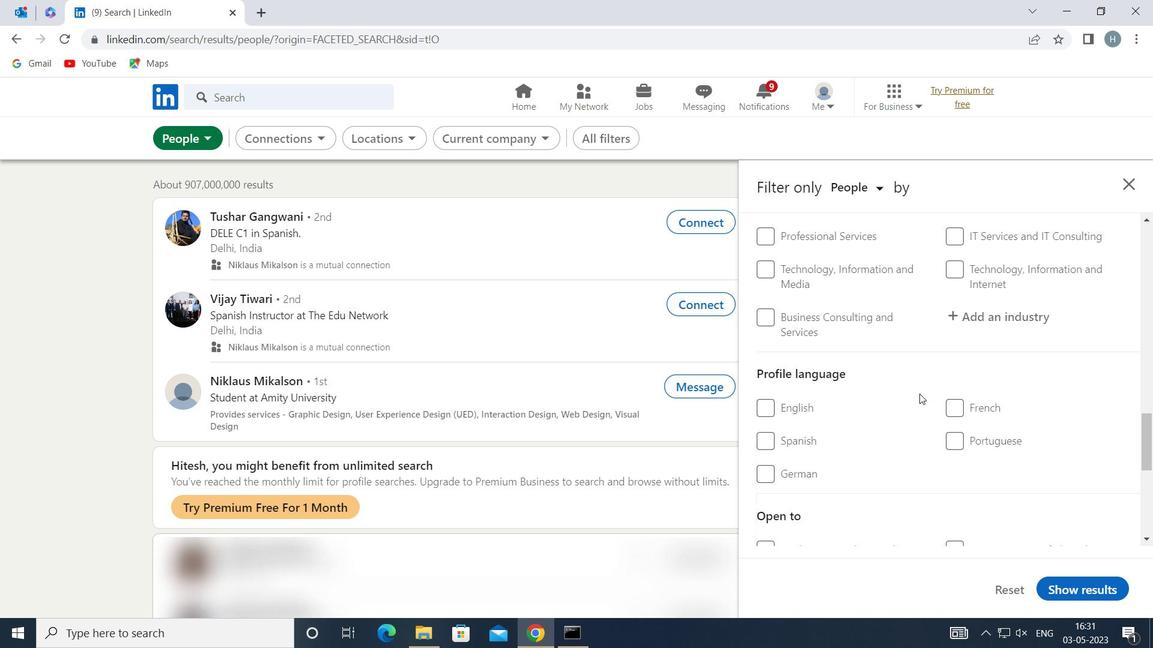 
Action: Mouse moved to (759, 309)
Screenshot: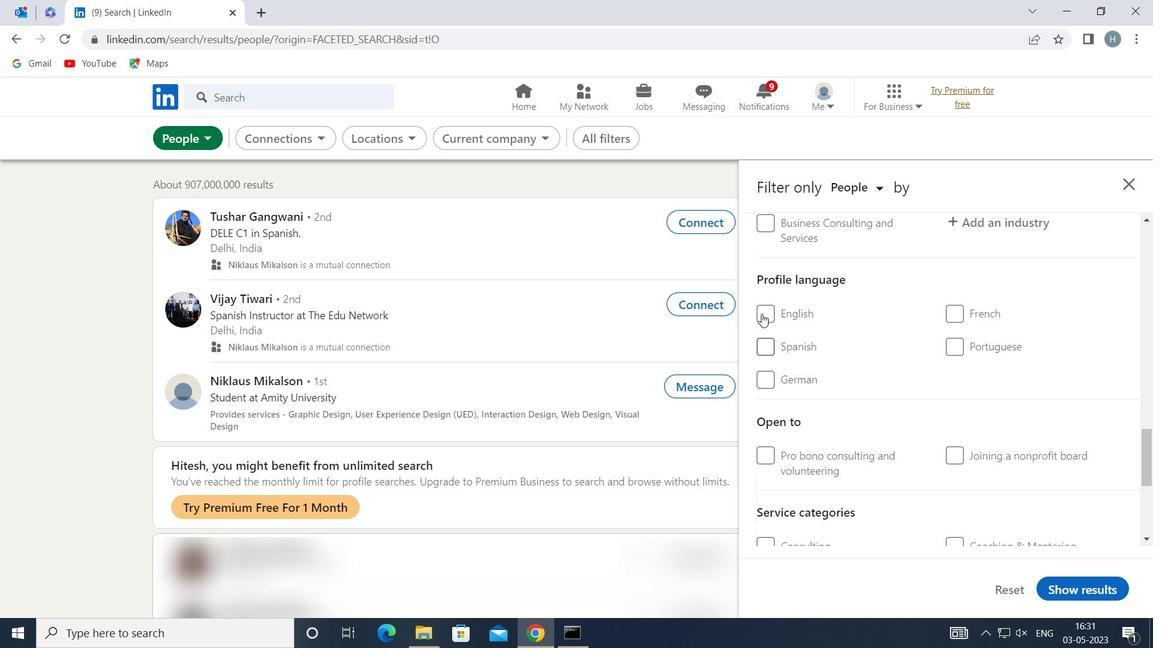 
Action: Mouse pressed left at (759, 309)
Screenshot: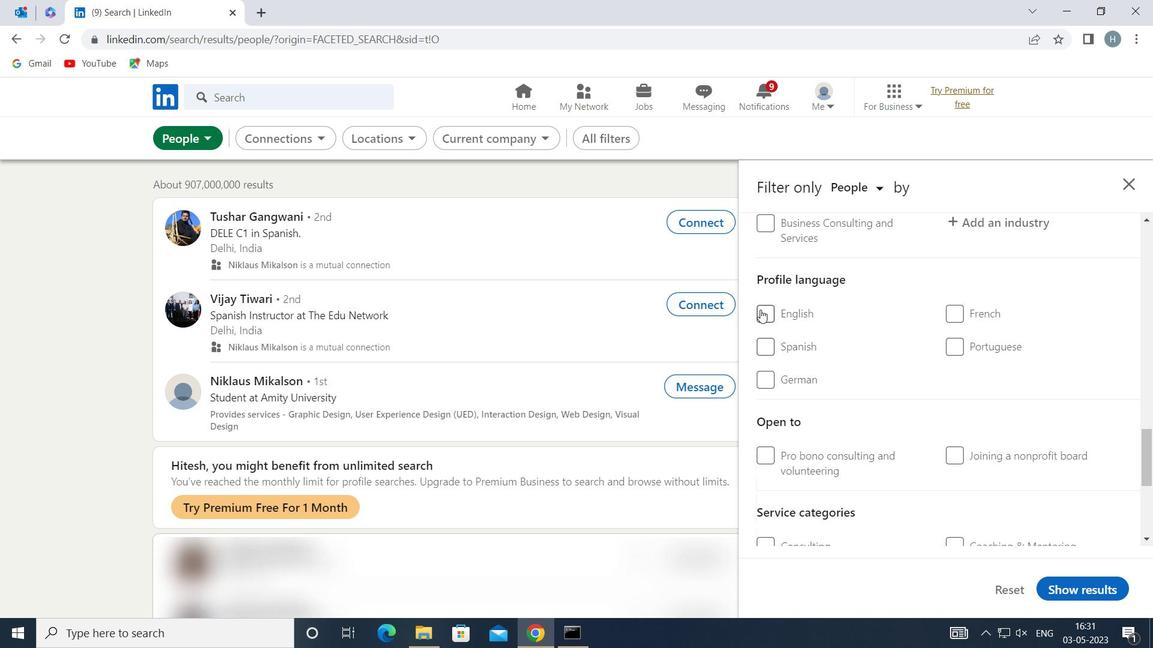 
Action: Mouse moved to (886, 369)
Screenshot: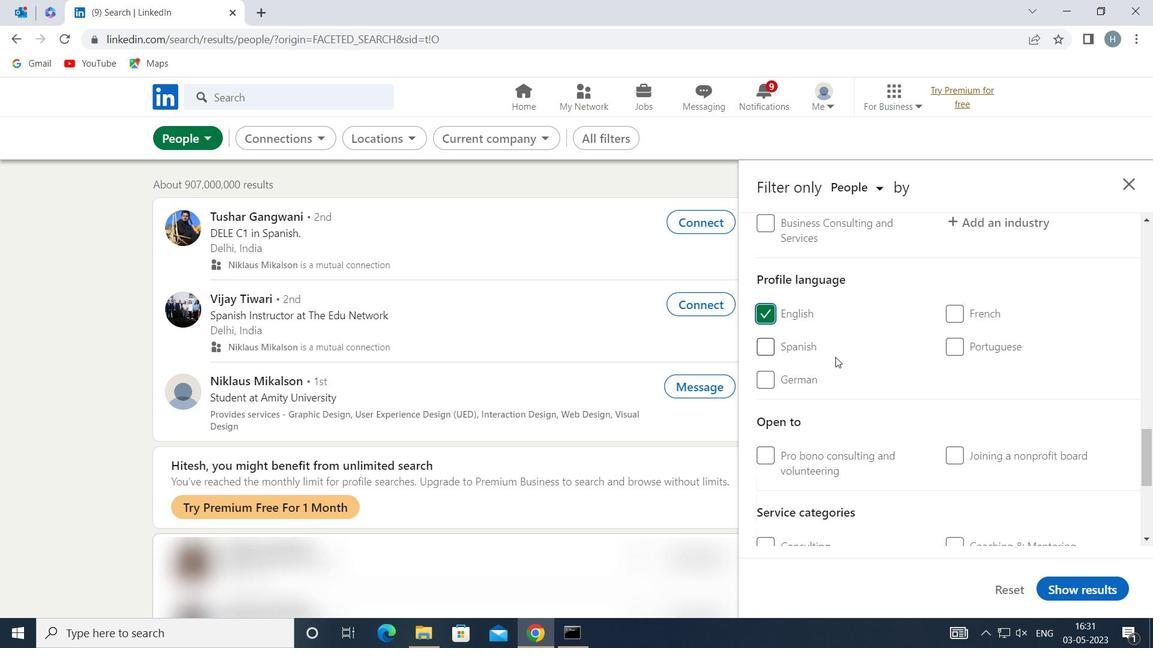 
Action: Mouse scrolled (886, 370) with delta (0, 0)
Screenshot: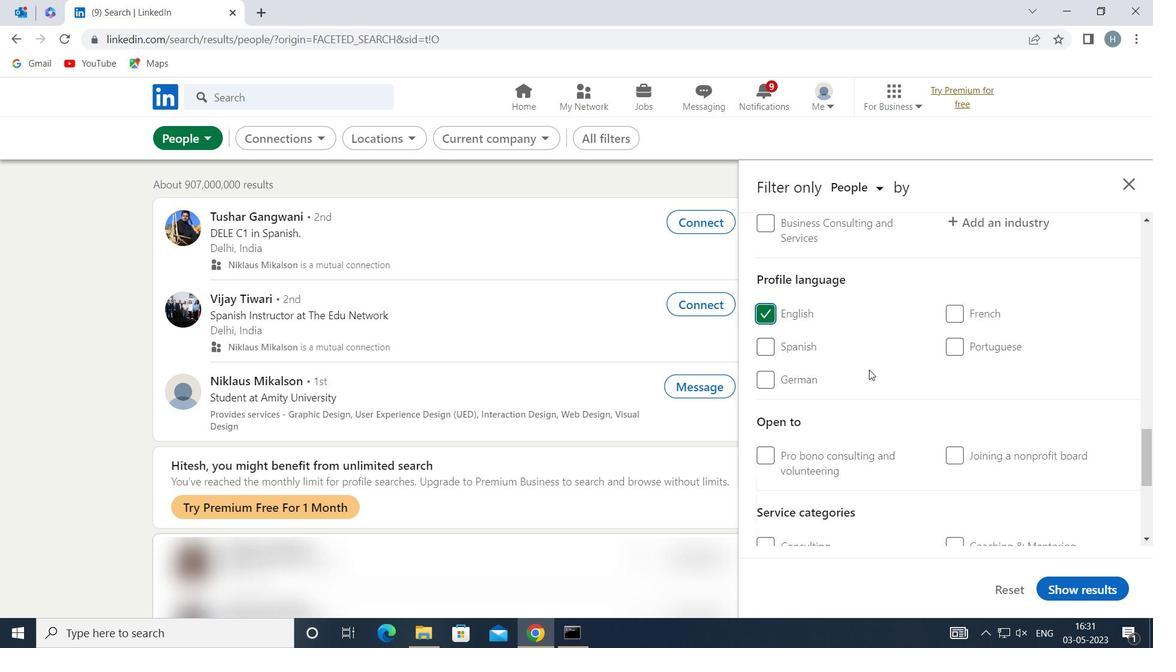 
Action: Mouse moved to (886, 369)
Screenshot: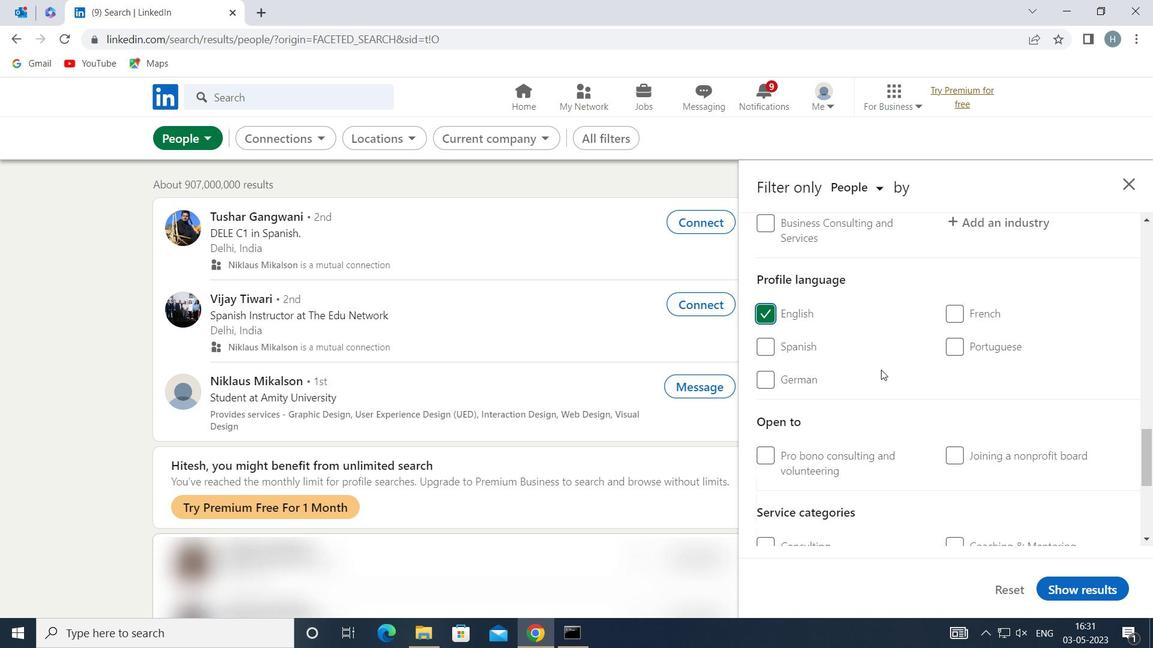 
Action: Mouse scrolled (886, 370) with delta (0, 0)
Screenshot: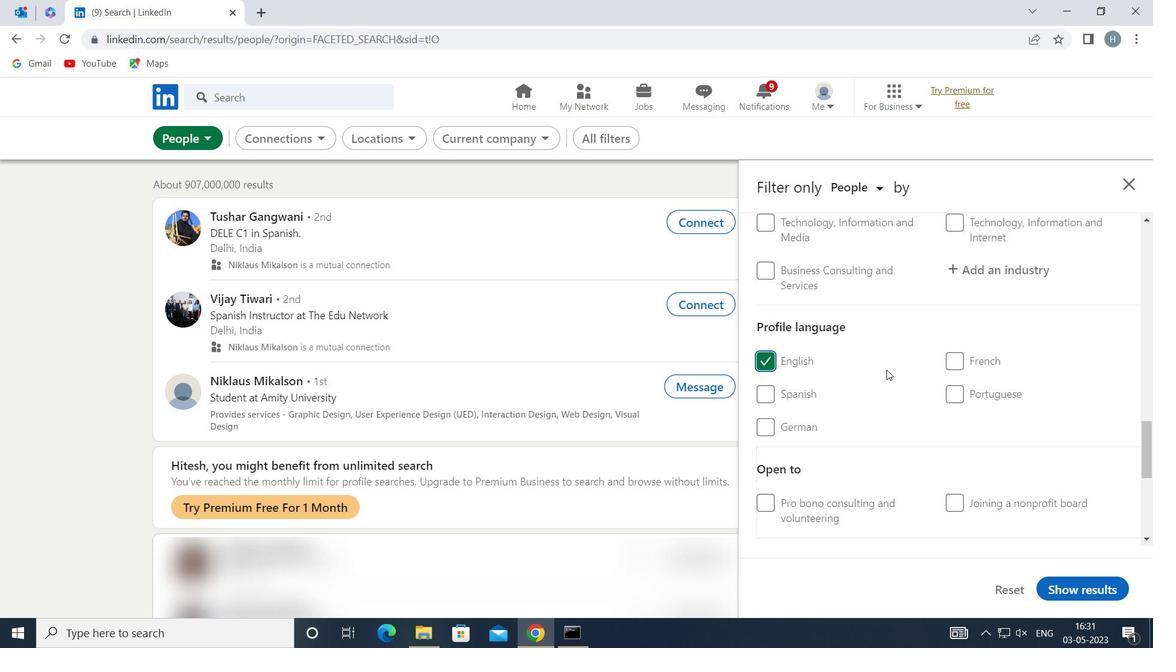 
Action: Mouse scrolled (886, 370) with delta (0, 0)
Screenshot: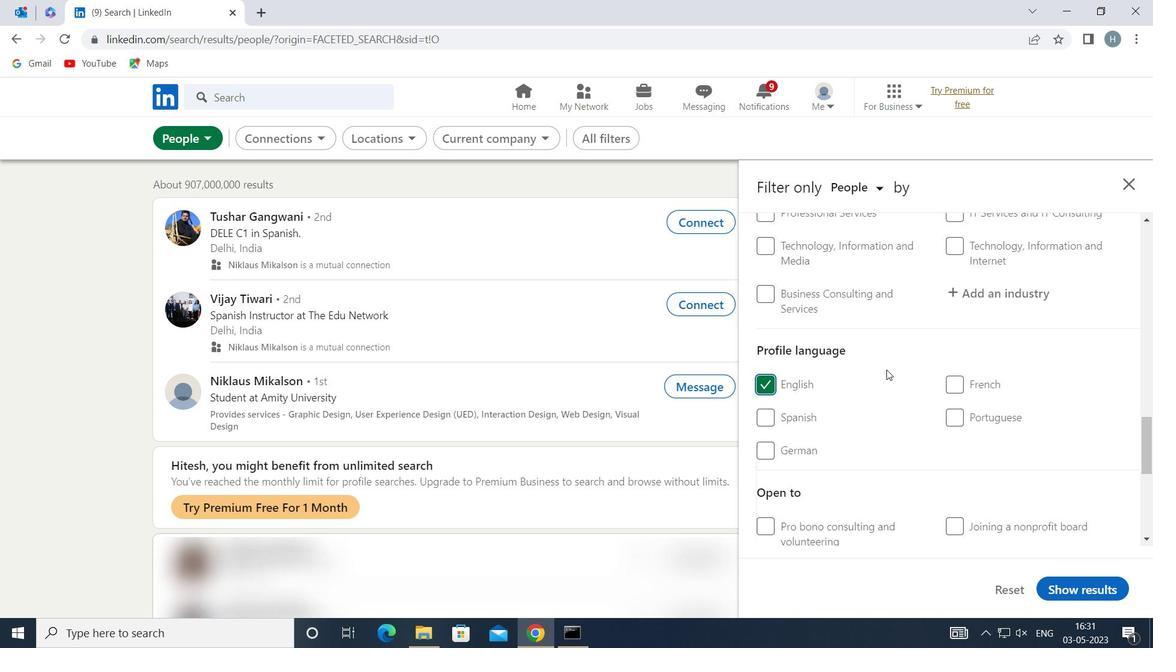 
Action: Mouse scrolled (886, 370) with delta (0, 0)
Screenshot: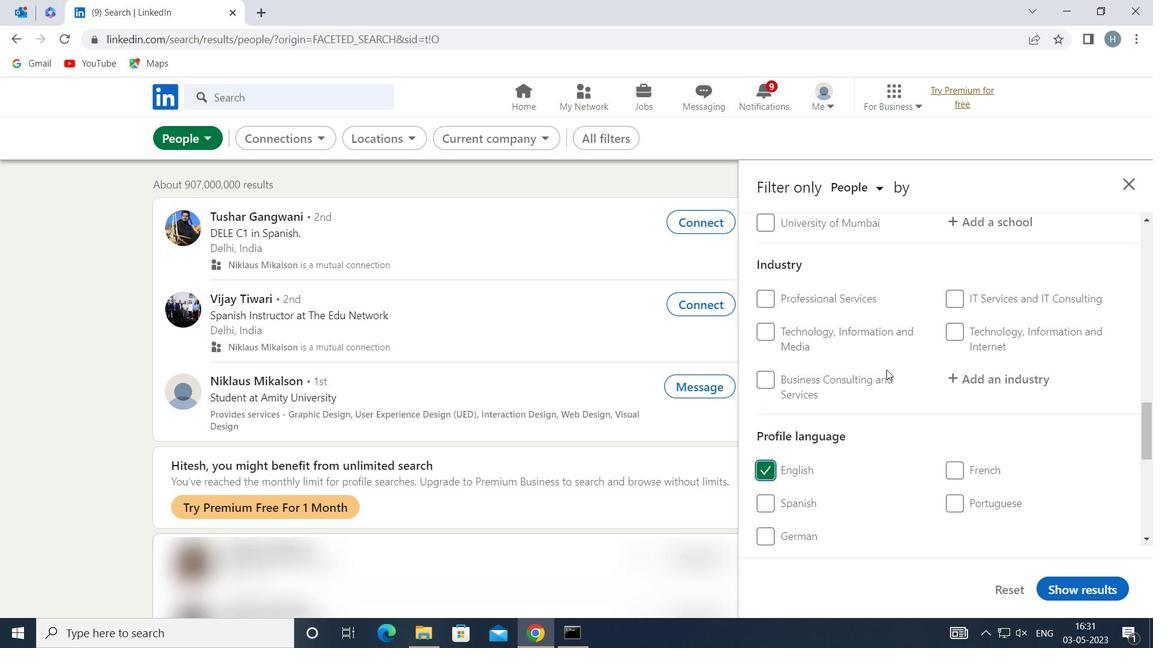 
Action: Mouse scrolled (886, 370) with delta (0, 0)
Screenshot: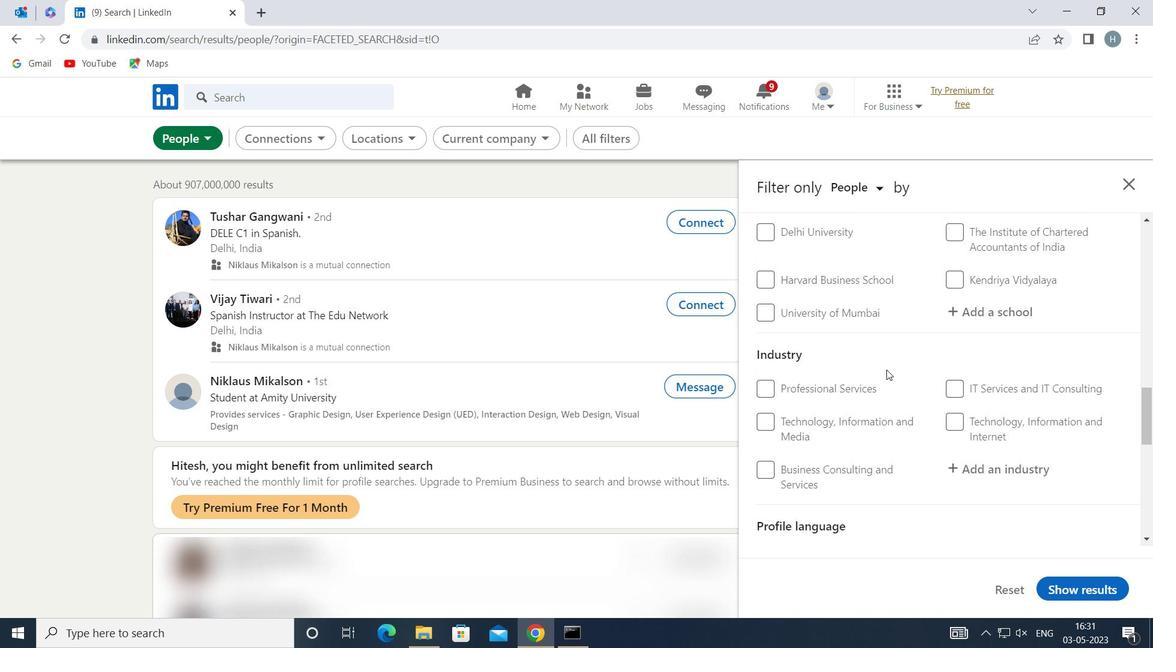 
Action: Mouse scrolled (886, 370) with delta (0, 0)
Screenshot: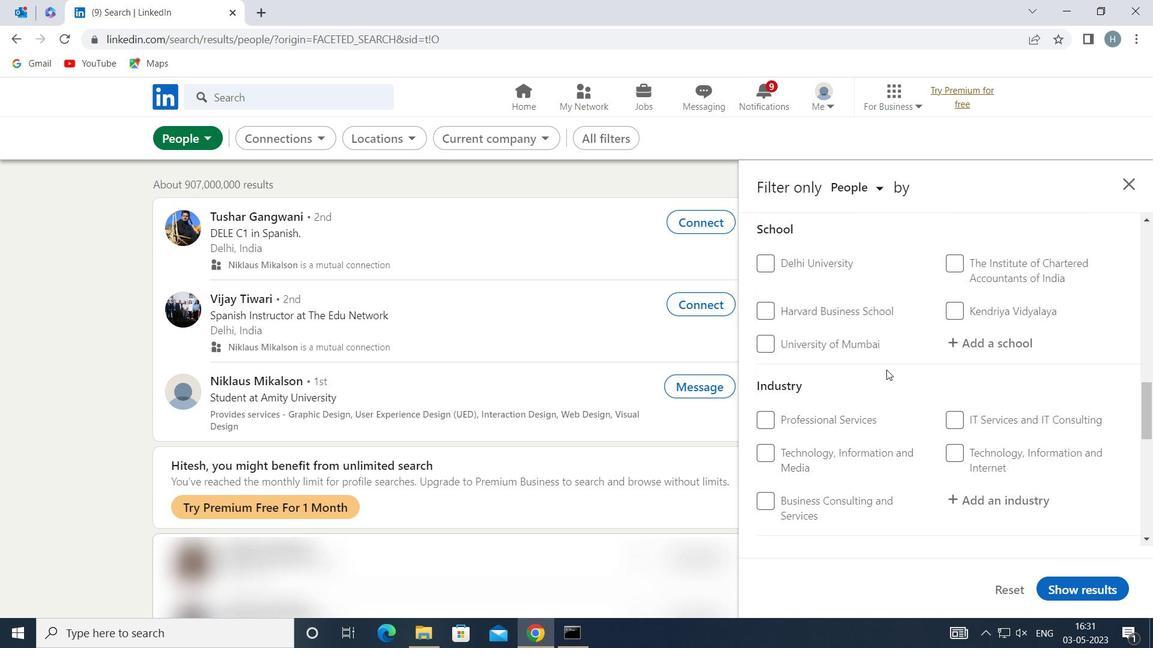 
Action: Mouse scrolled (886, 370) with delta (0, 0)
Screenshot: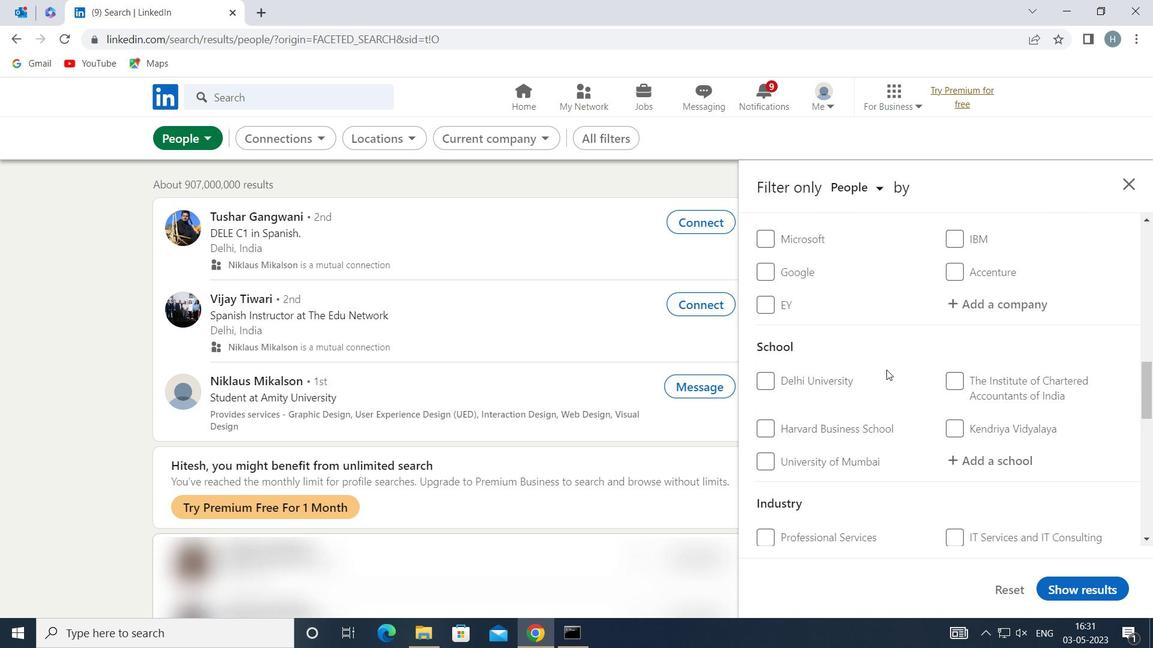
Action: Mouse scrolled (886, 370) with delta (0, 0)
Screenshot: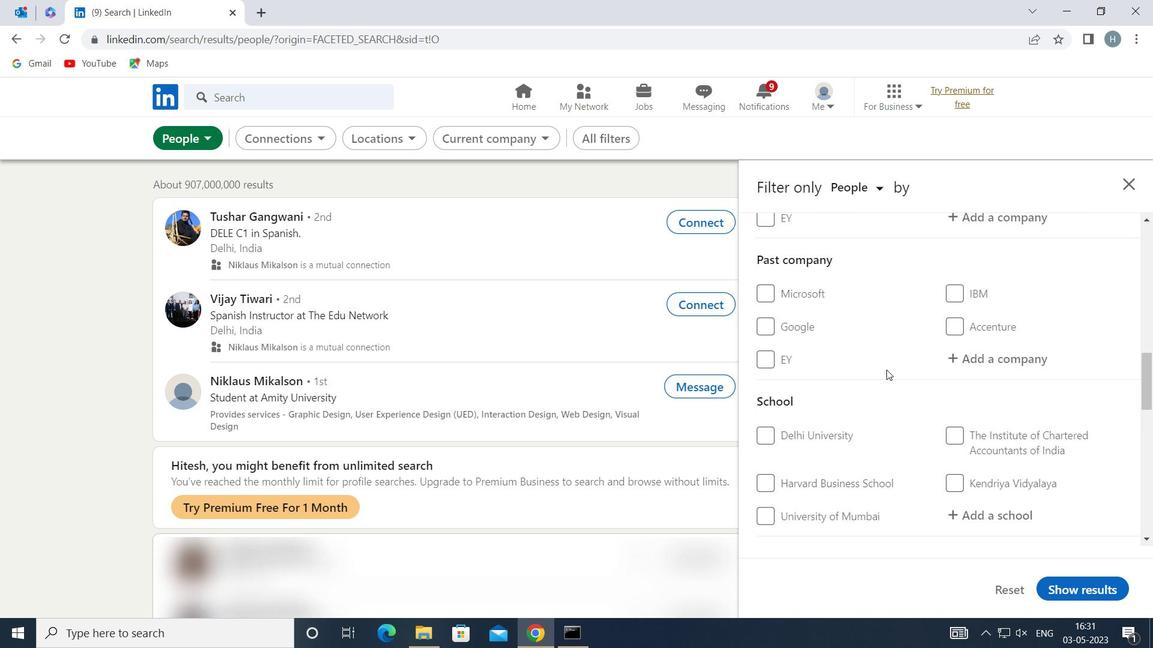 
Action: Mouse scrolled (886, 370) with delta (0, 0)
Screenshot: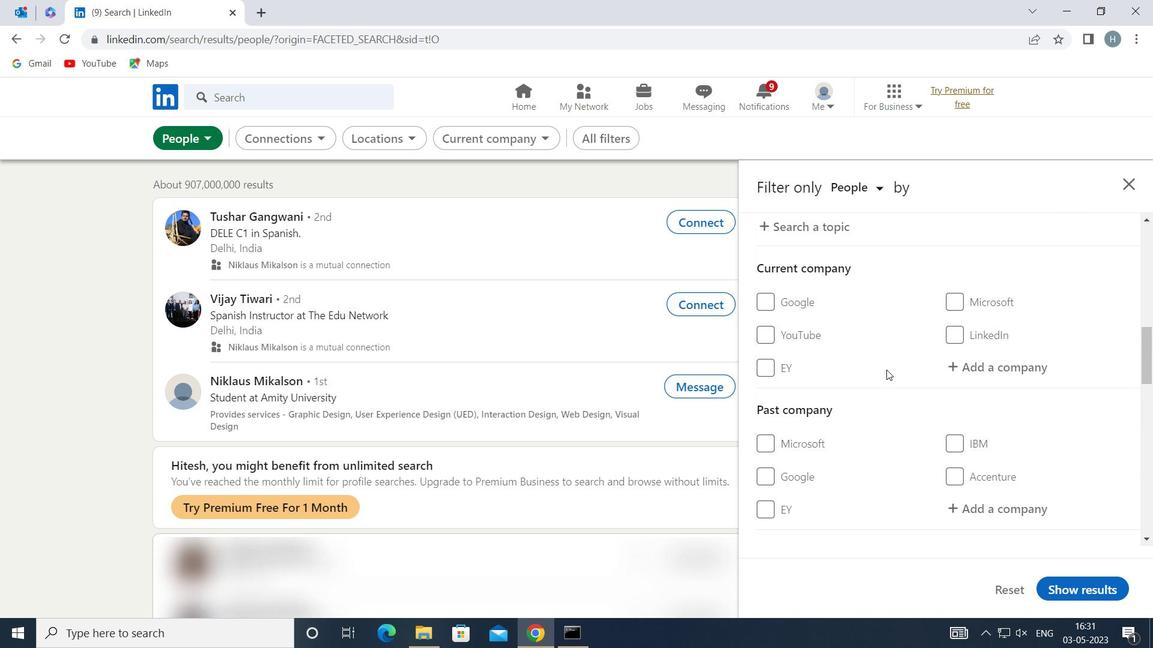 
Action: Mouse moved to (972, 435)
Screenshot: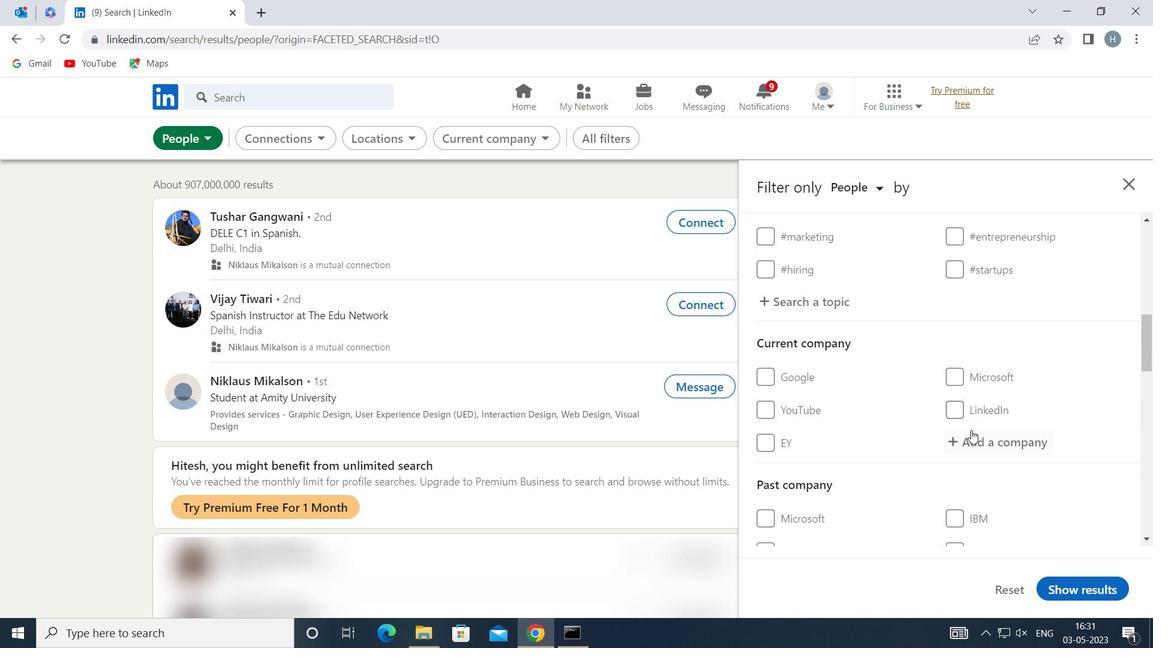 
Action: Mouse pressed left at (972, 435)
Screenshot: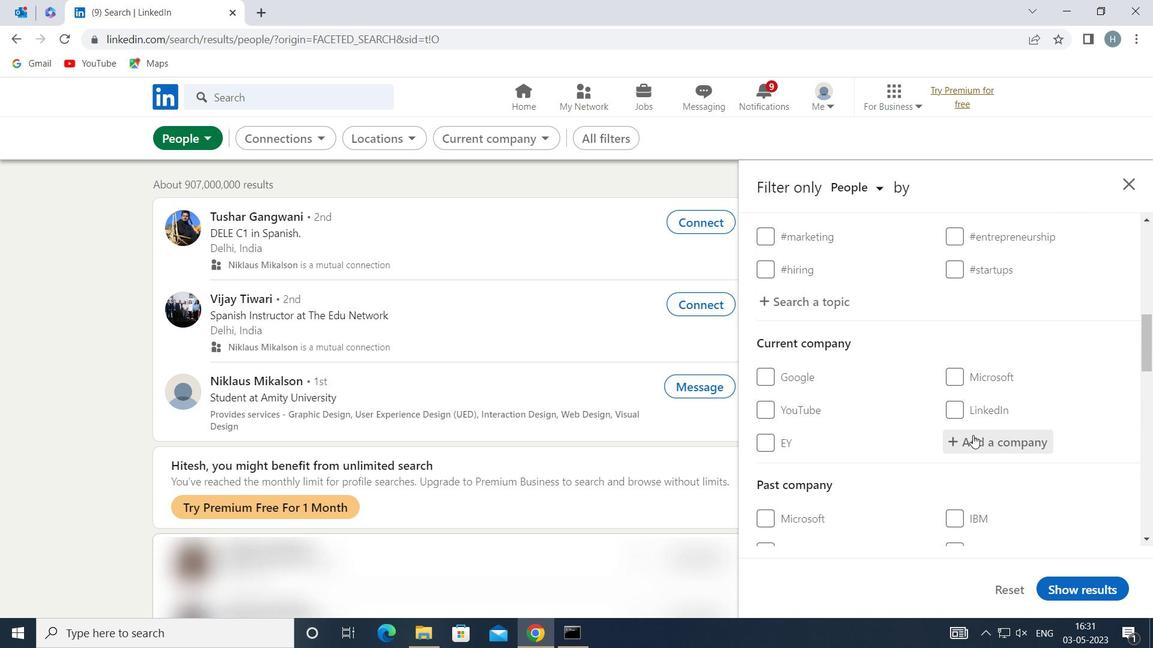 
Action: Key pressed <Key.shift><Key.shift><Key.shift><Key.shift>ZEE5
Screenshot: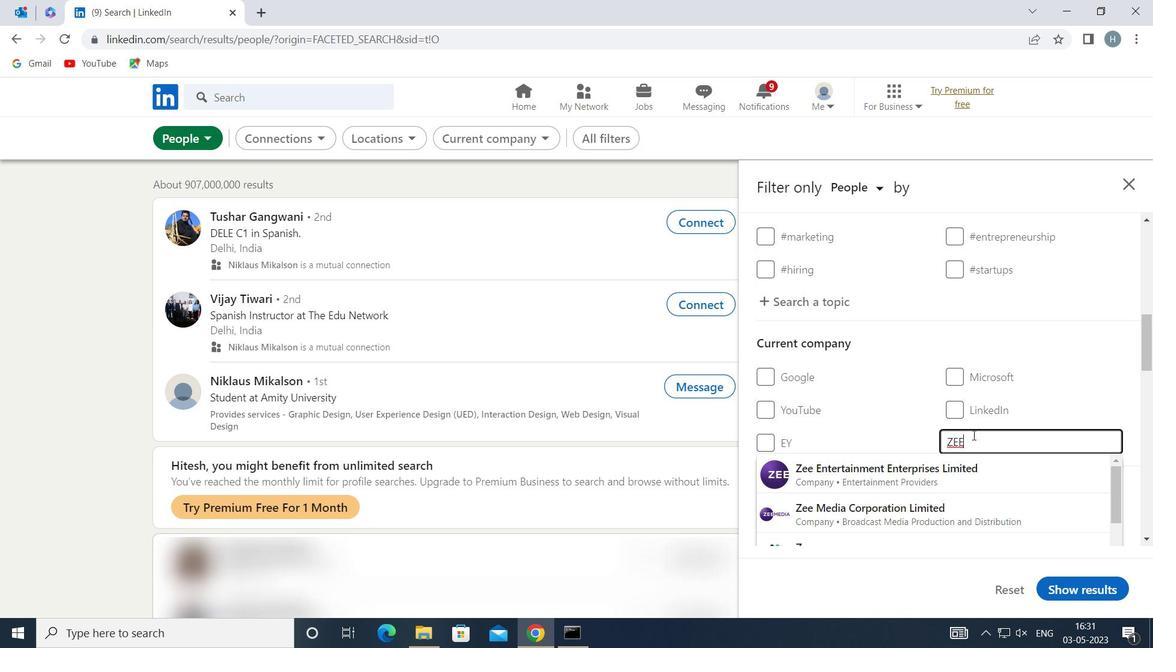 
Action: Mouse moved to (932, 478)
Screenshot: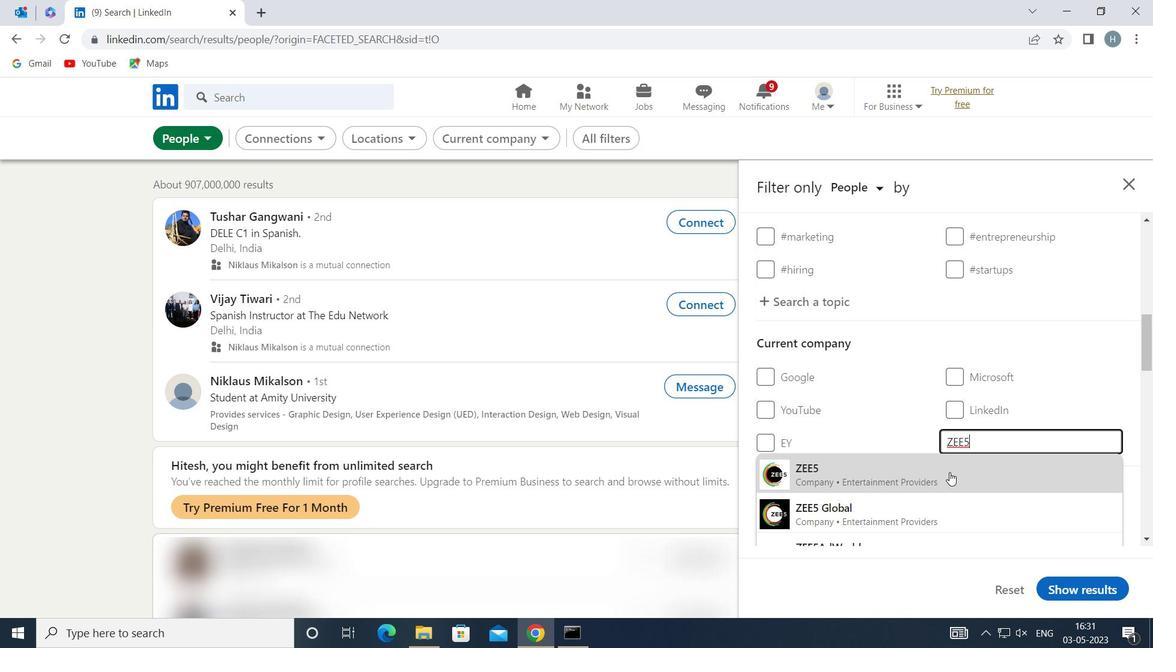 
Action: Mouse pressed left at (932, 478)
Screenshot: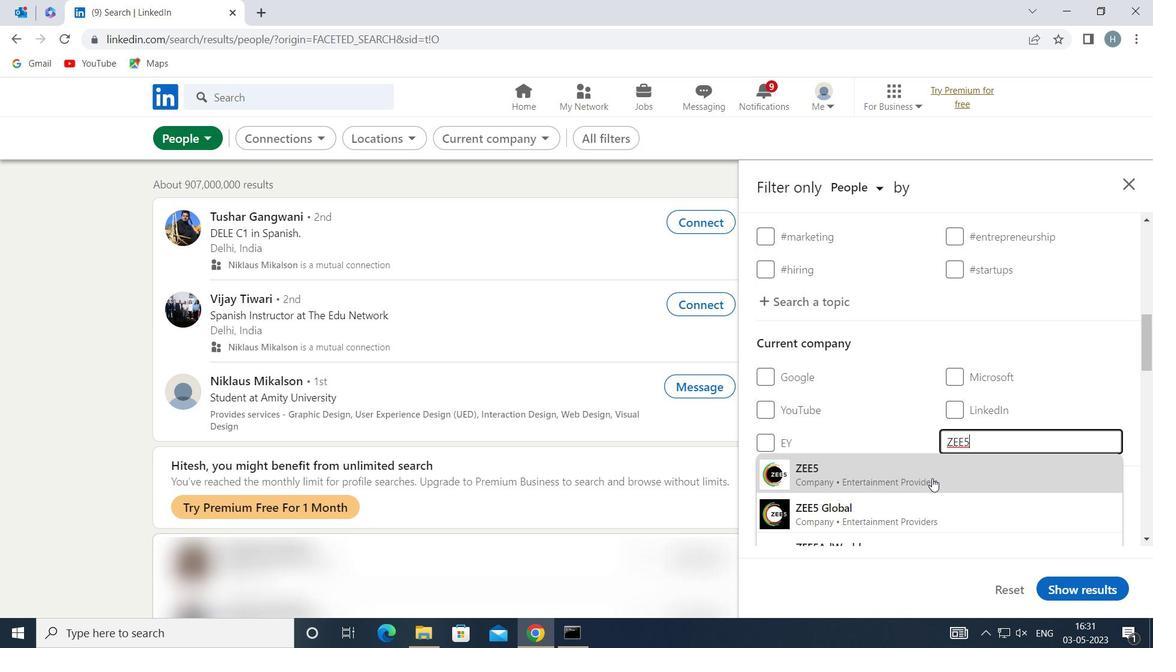 
Action: Mouse moved to (906, 434)
Screenshot: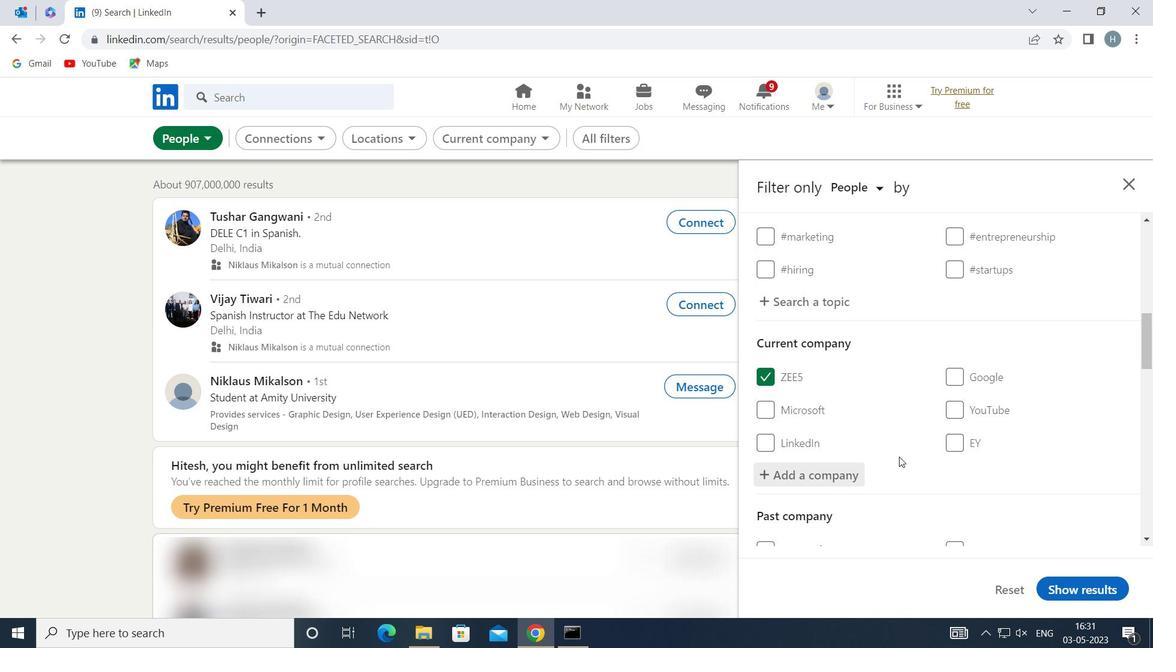 
Action: Mouse scrolled (906, 433) with delta (0, 0)
Screenshot: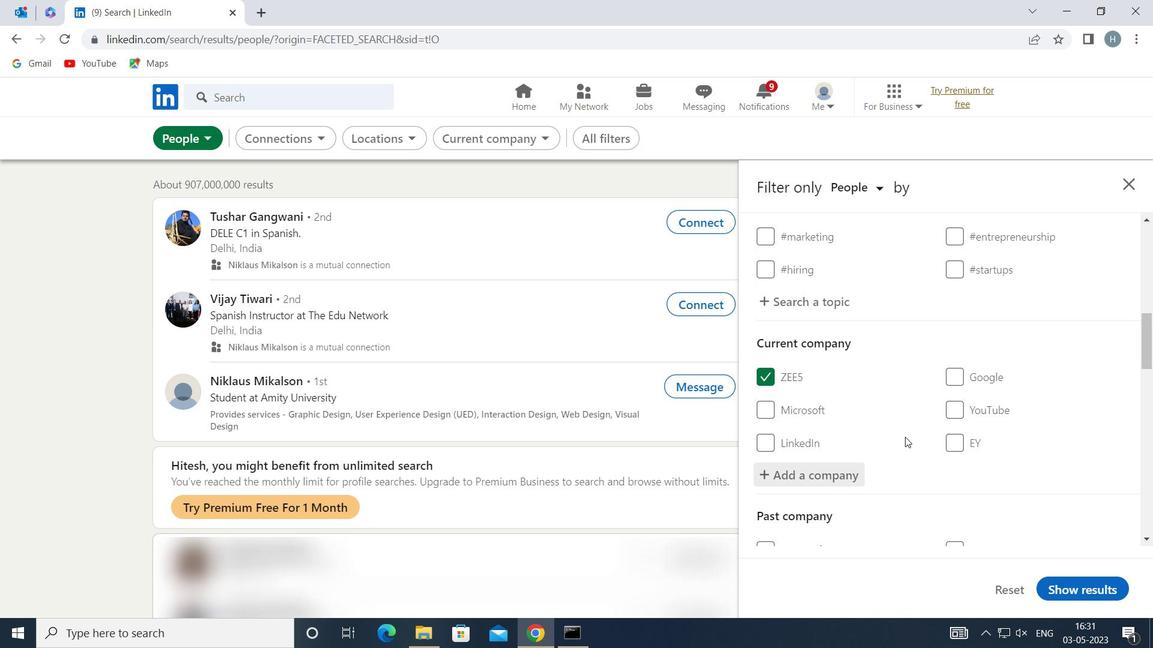 
Action: Mouse scrolled (906, 433) with delta (0, 0)
Screenshot: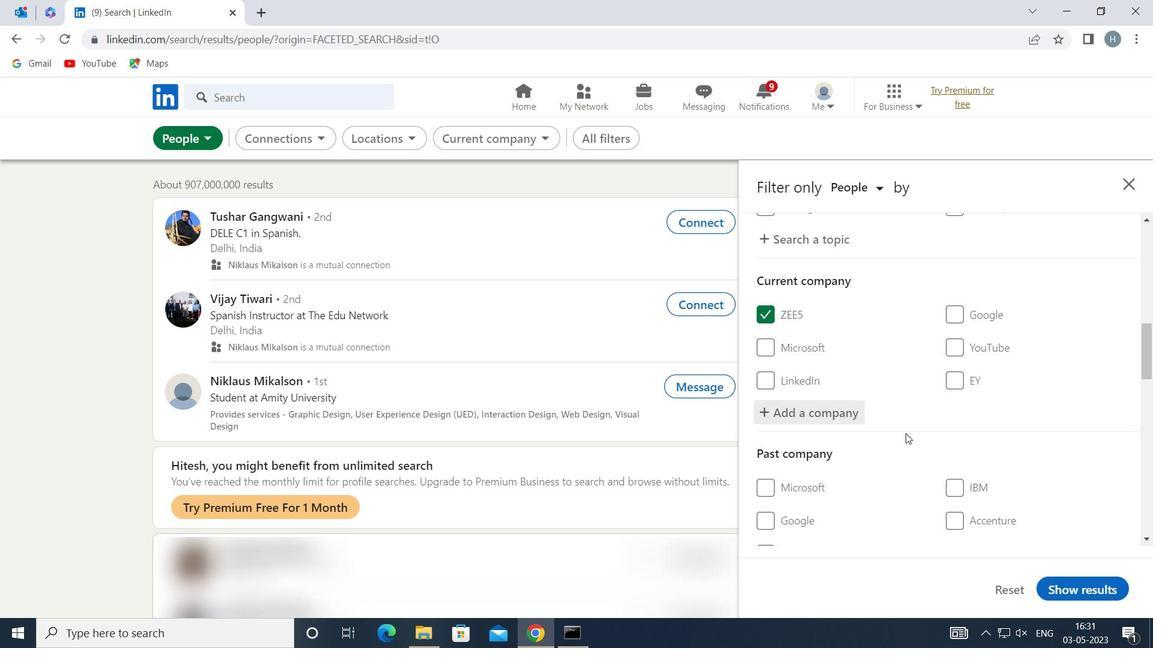 
Action: Mouse moved to (906, 433)
Screenshot: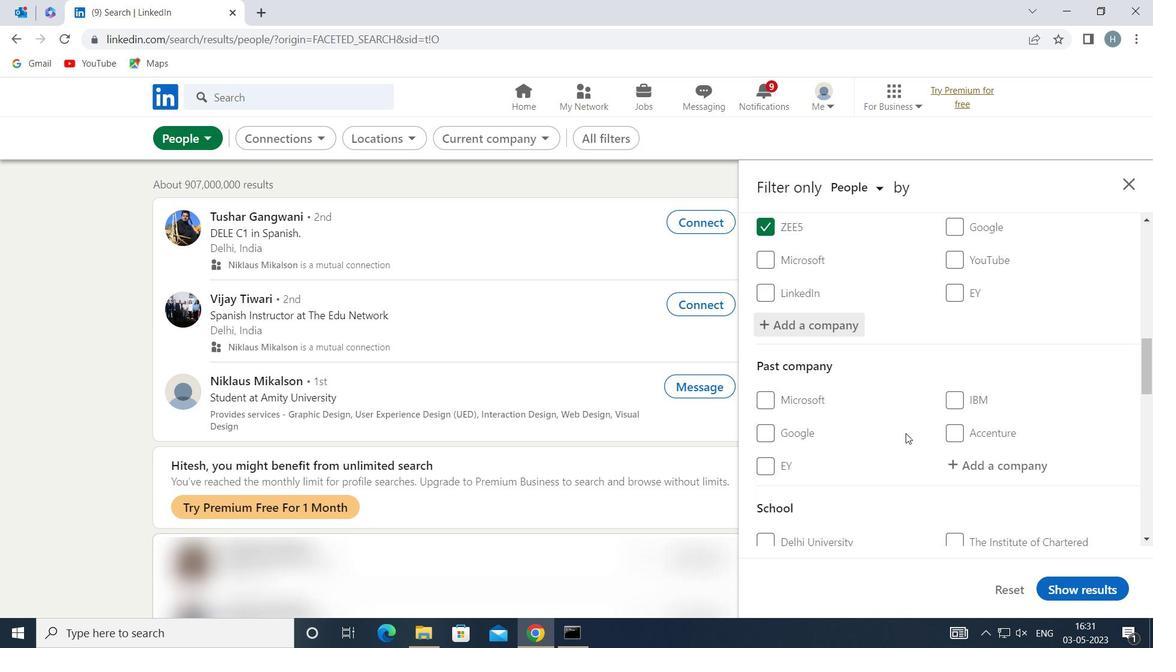 
Action: Mouse scrolled (906, 433) with delta (0, 0)
Screenshot: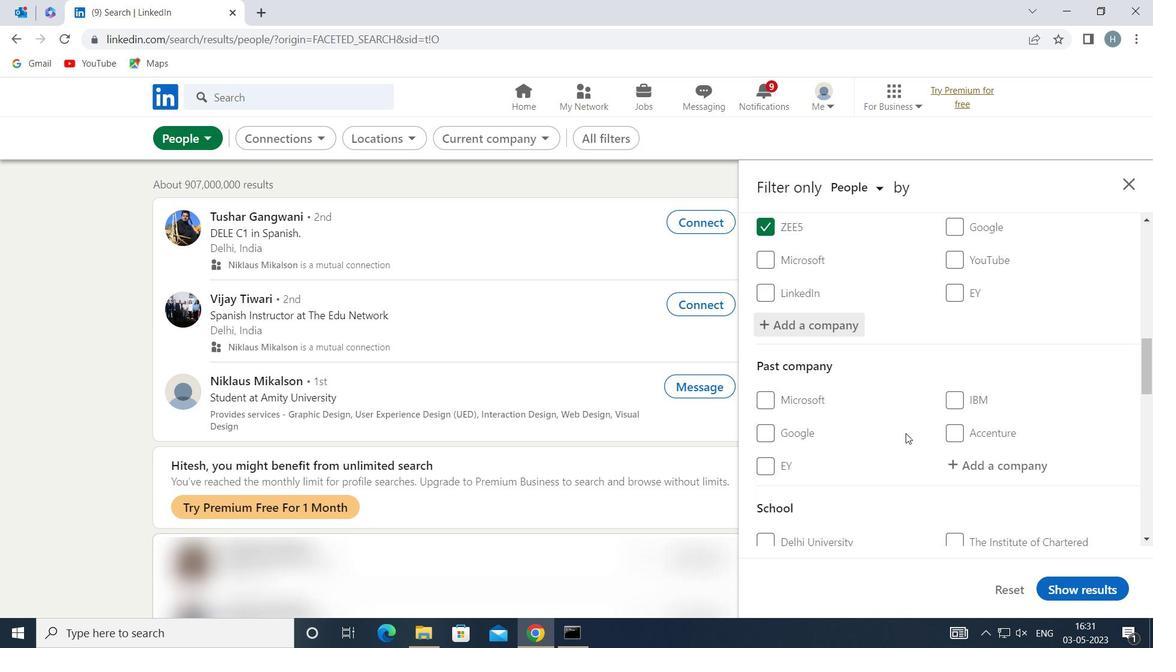 
Action: Mouse scrolled (906, 433) with delta (0, 0)
Screenshot: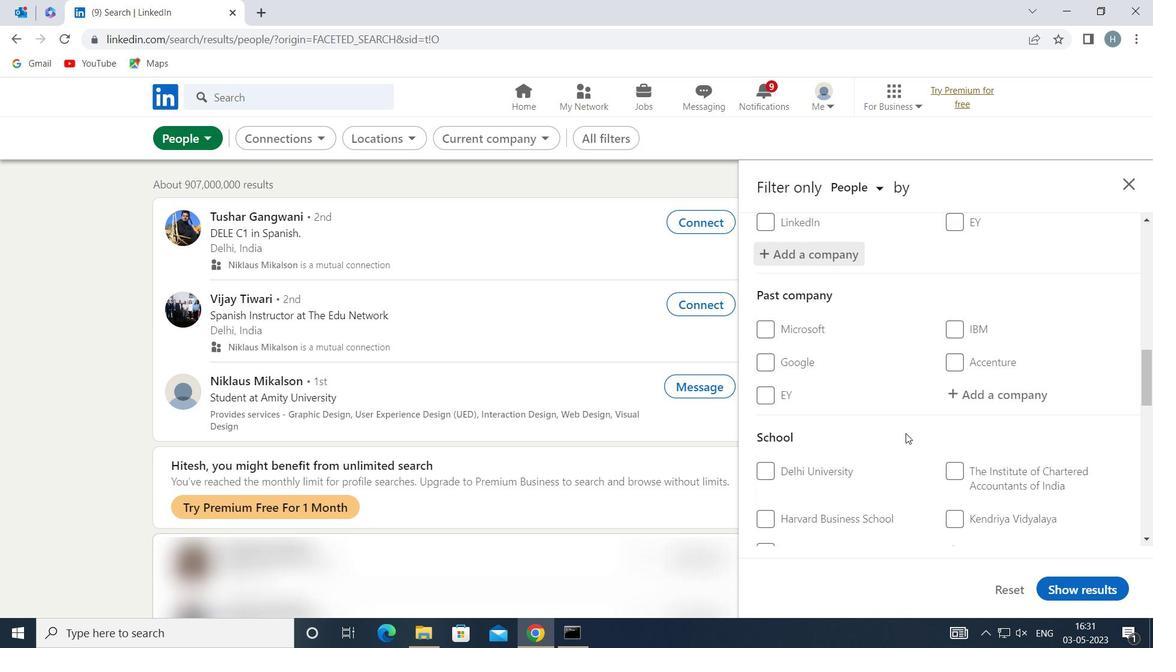 
Action: Mouse scrolled (906, 433) with delta (0, 0)
Screenshot: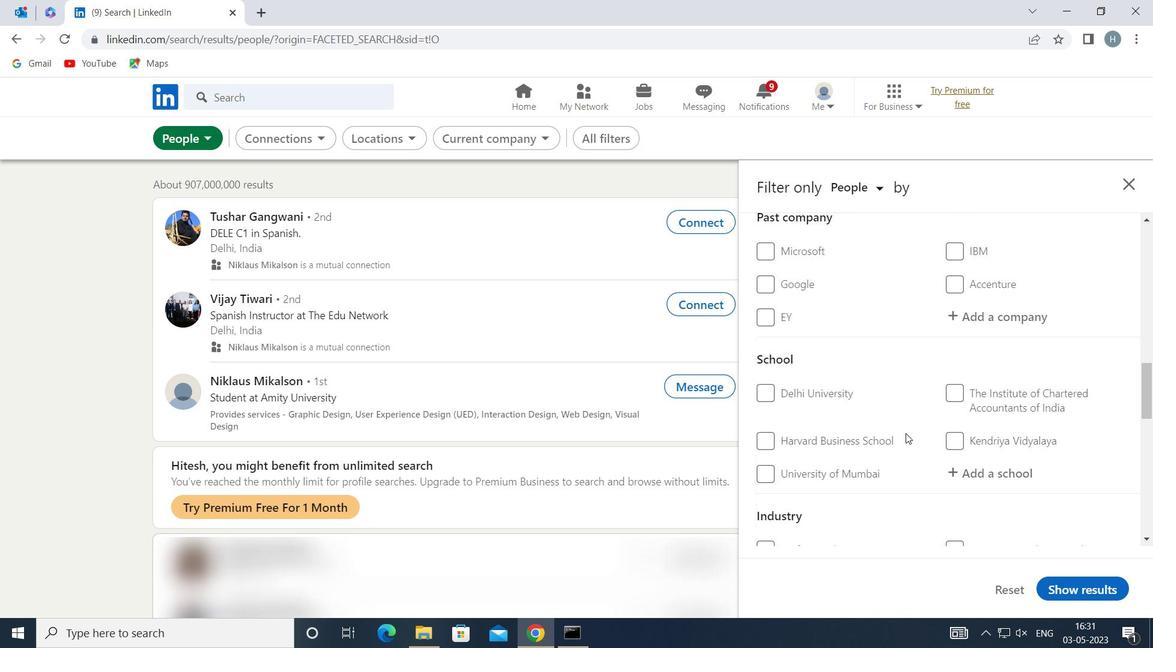 
Action: Mouse moved to (1011, 400)
Screenshot: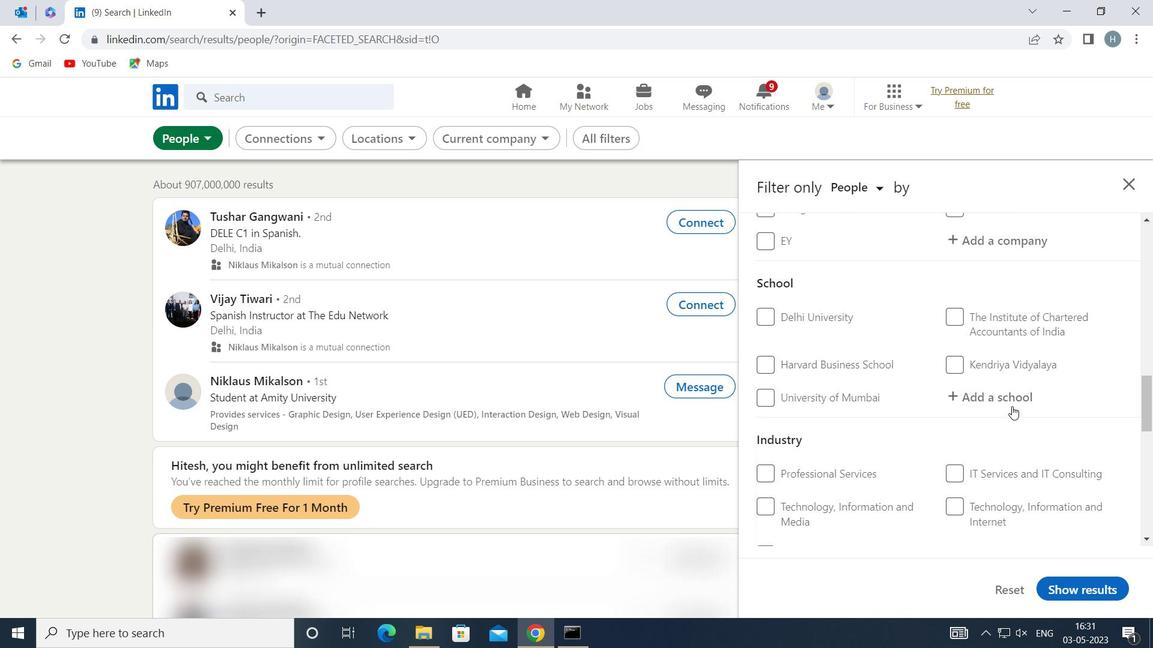 
Action: Mouse pressed left at (1011, 400)
Screenshot: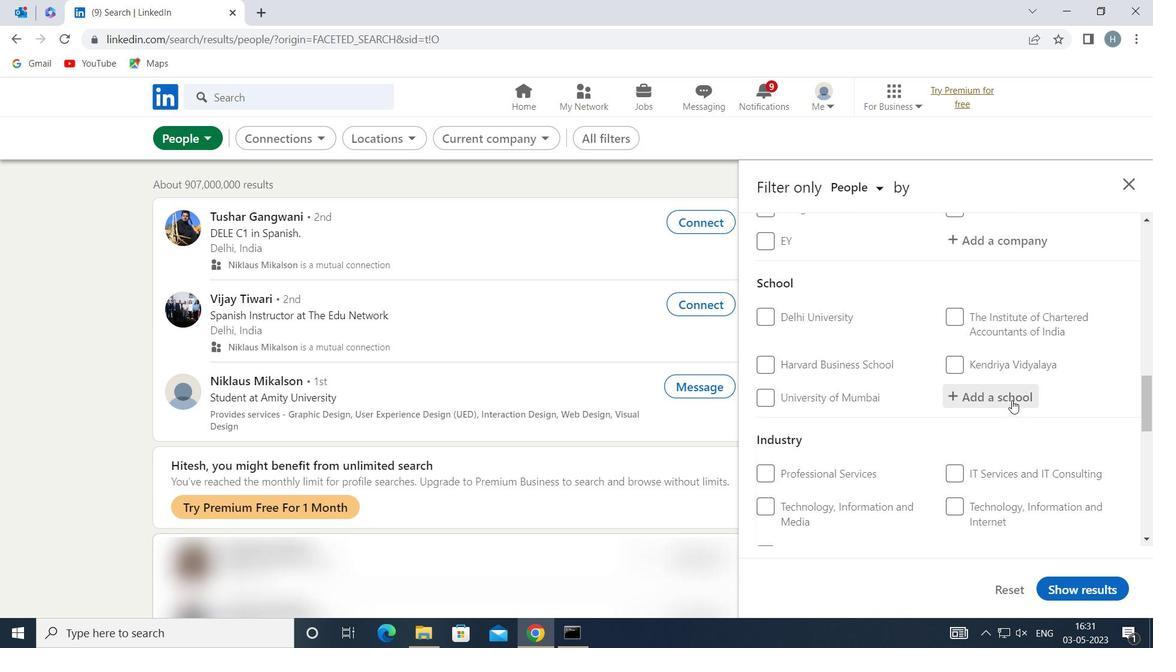 
Action: Mouse moved to (1011, 399)
Screenshot: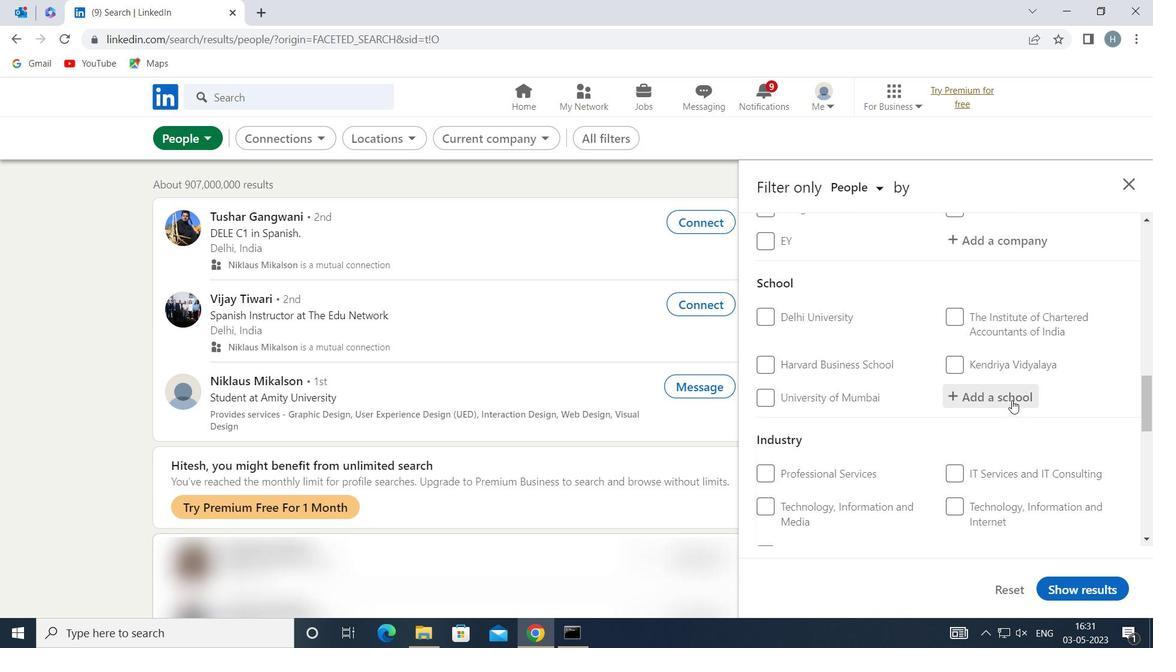 
Action: Key pressed <Key.shift>LITTLE<Key.space><Key.shift>ANGELS<Key.space>
Screenshot: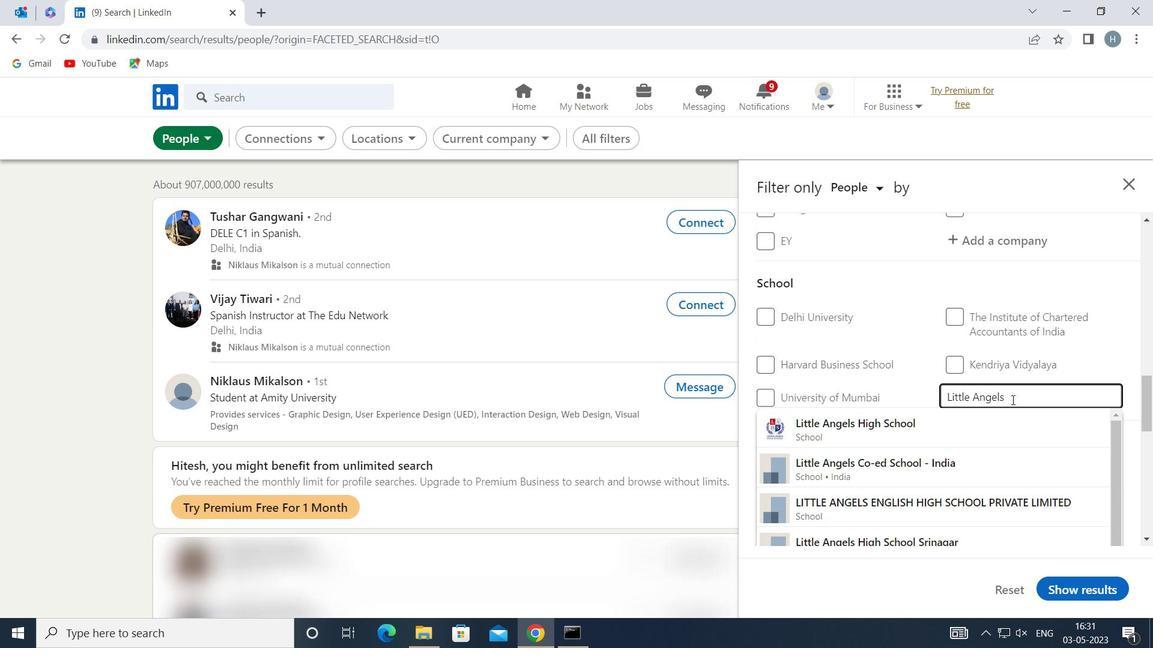
Action: Mouse moved to (930, 437)
Screenshot: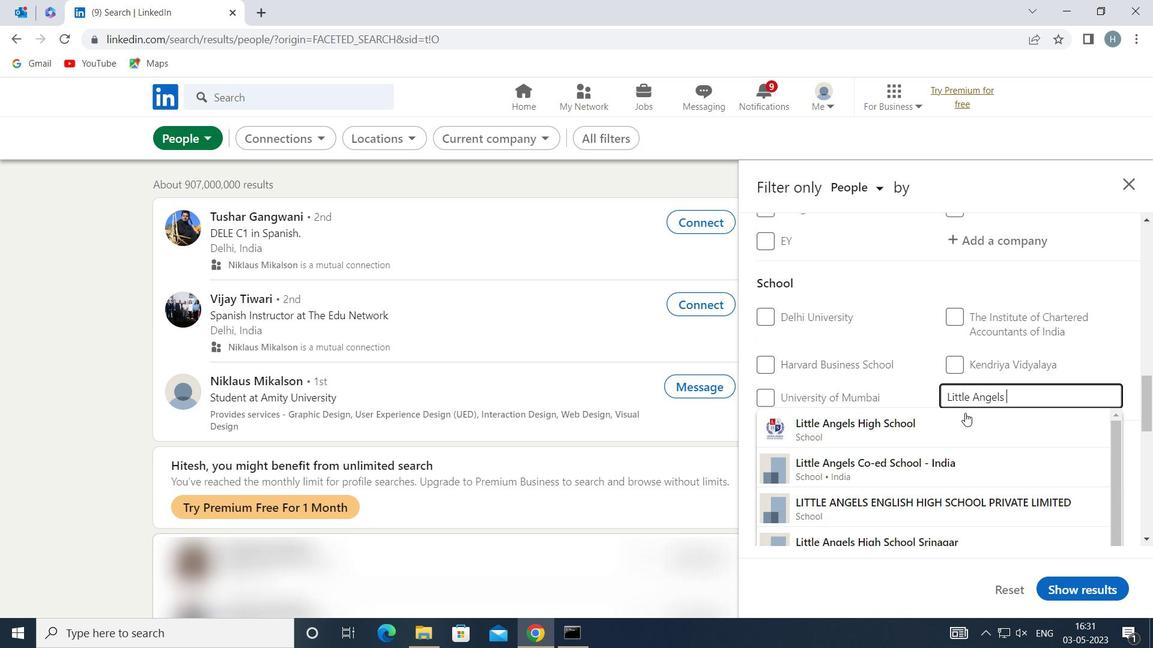 
Action: Mouse pressed left at (930, 437)
Screenshot: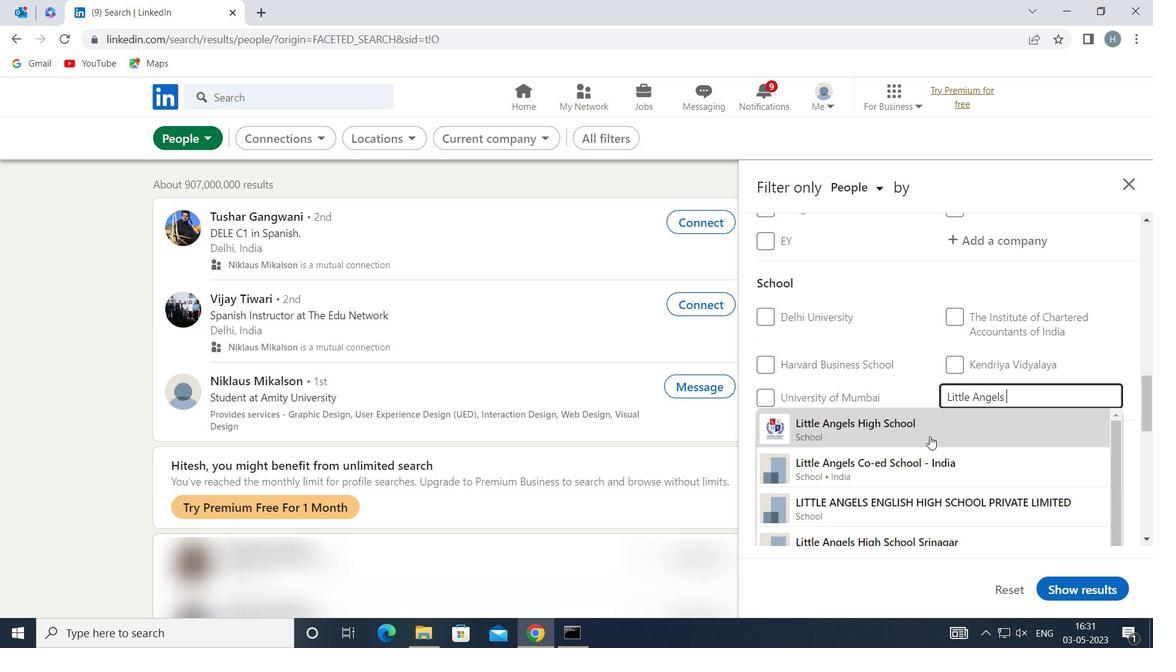 
Action: Mouse moved to (911, 412)
Screenshot: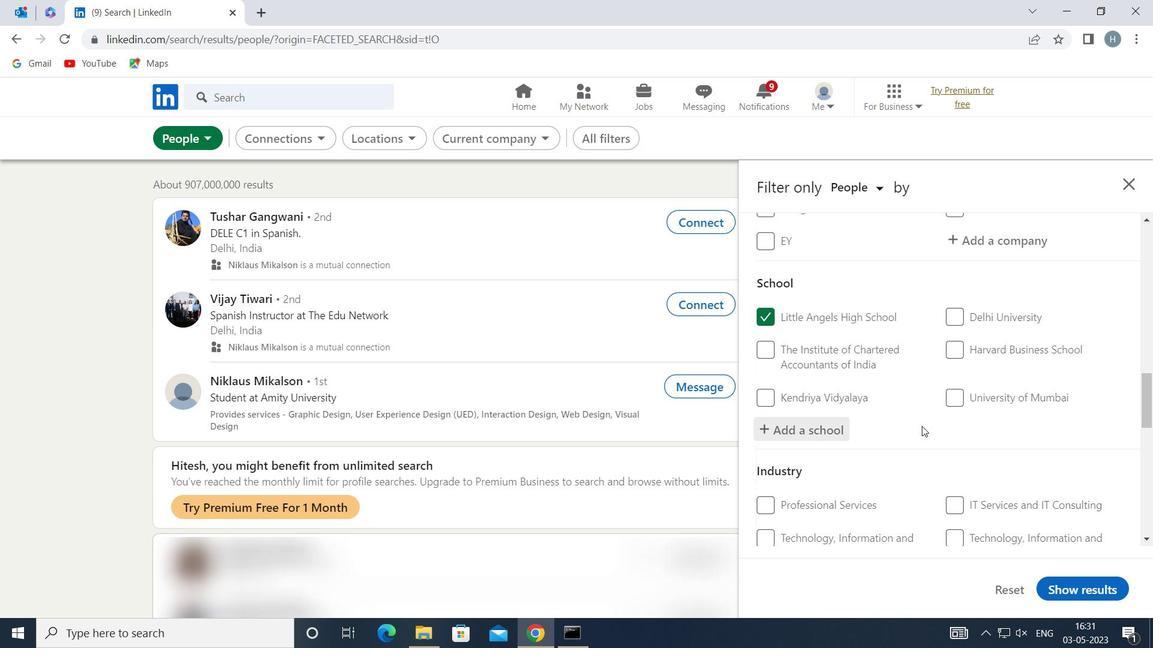
Action: Mouse scrolled (911, 412) with delta (0, 0)
Screenshot: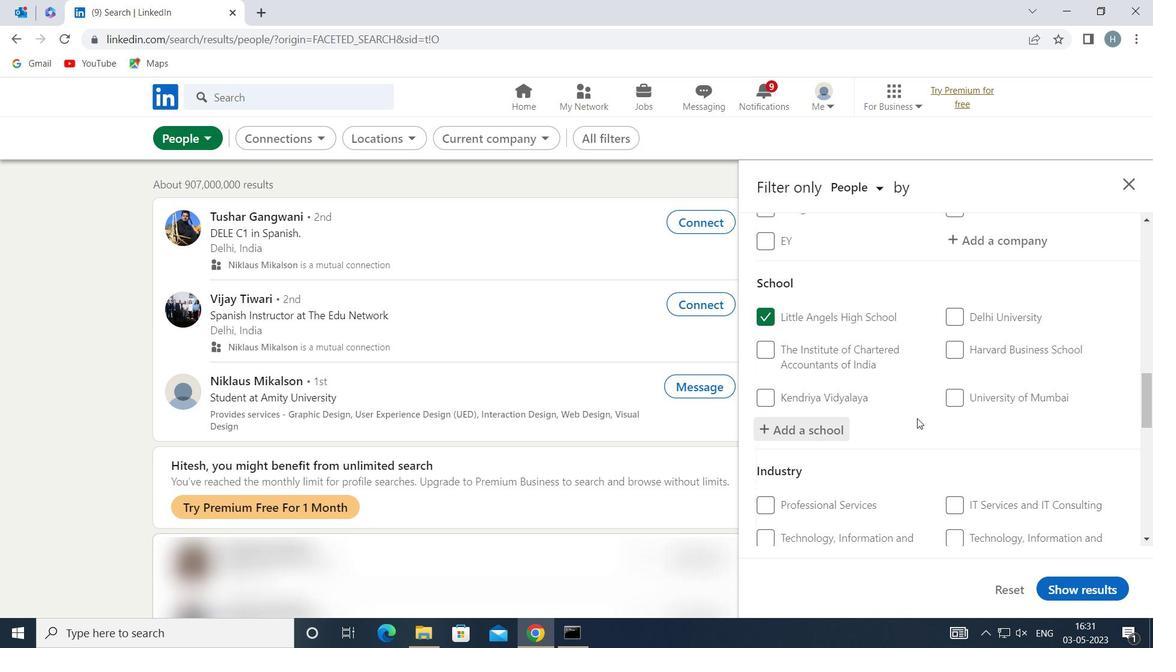 
Action: Mouse moved to (906, 408)
Screenshot: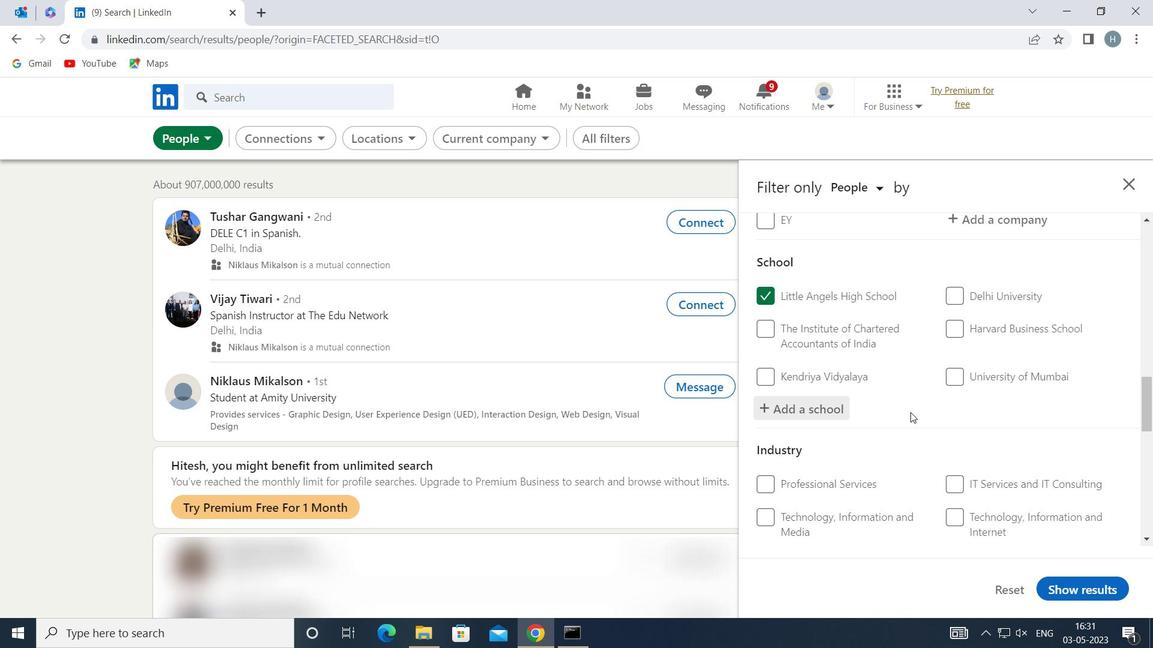 
Action: Mouse scrolled (906, 407) with delta (0, 0)
Screenshot: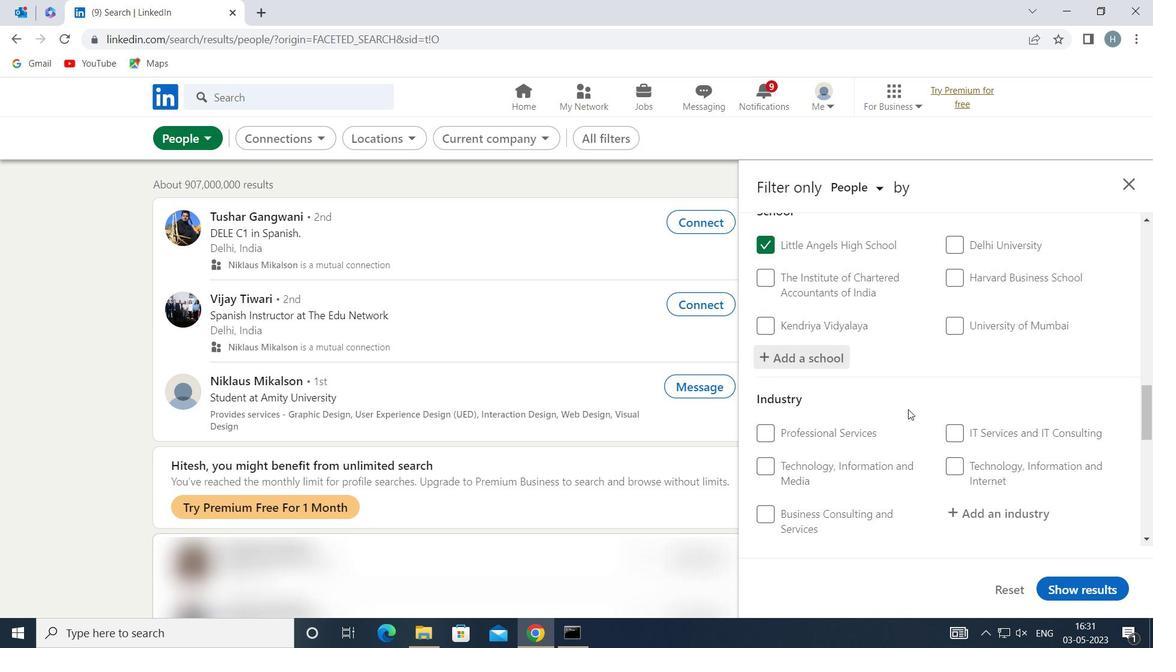 
Action: Mouse moved to (990, 436)
Screenshot: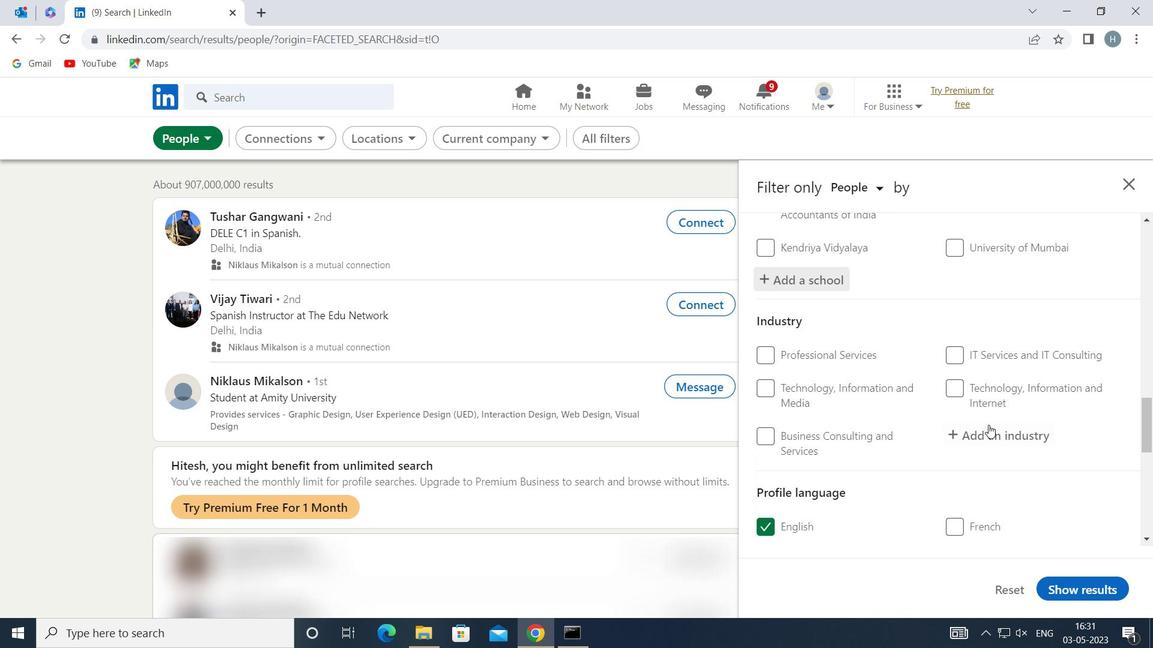 
Action: Mouse pressed left at (990, 436)
Screenshot: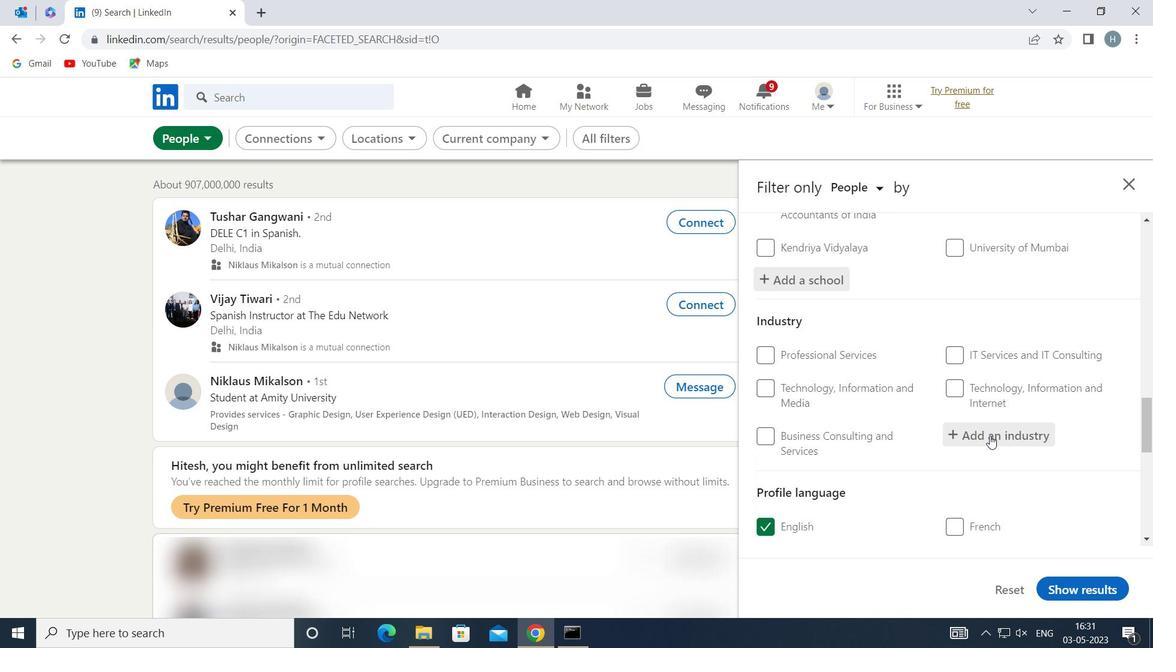
Action: Key pressed <Key.shift>TRAVEL<Key.space><Key.shift>ARRANGEMENTS
Screenshot: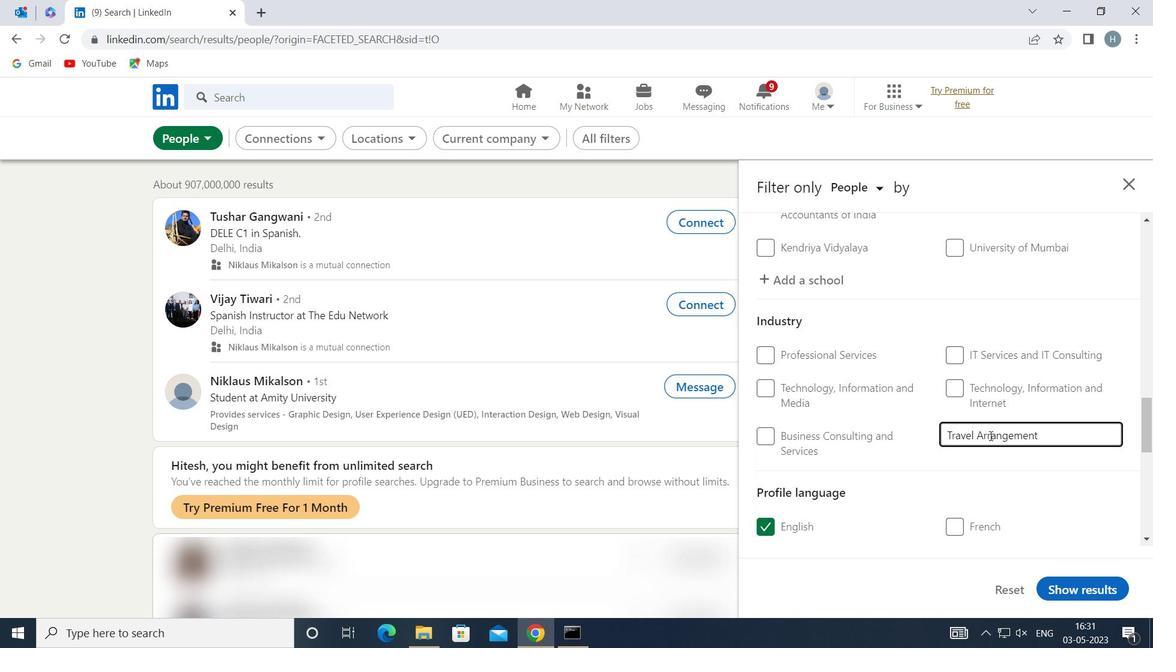 
Action: Mouse moved to (955, 454)
Screenshot: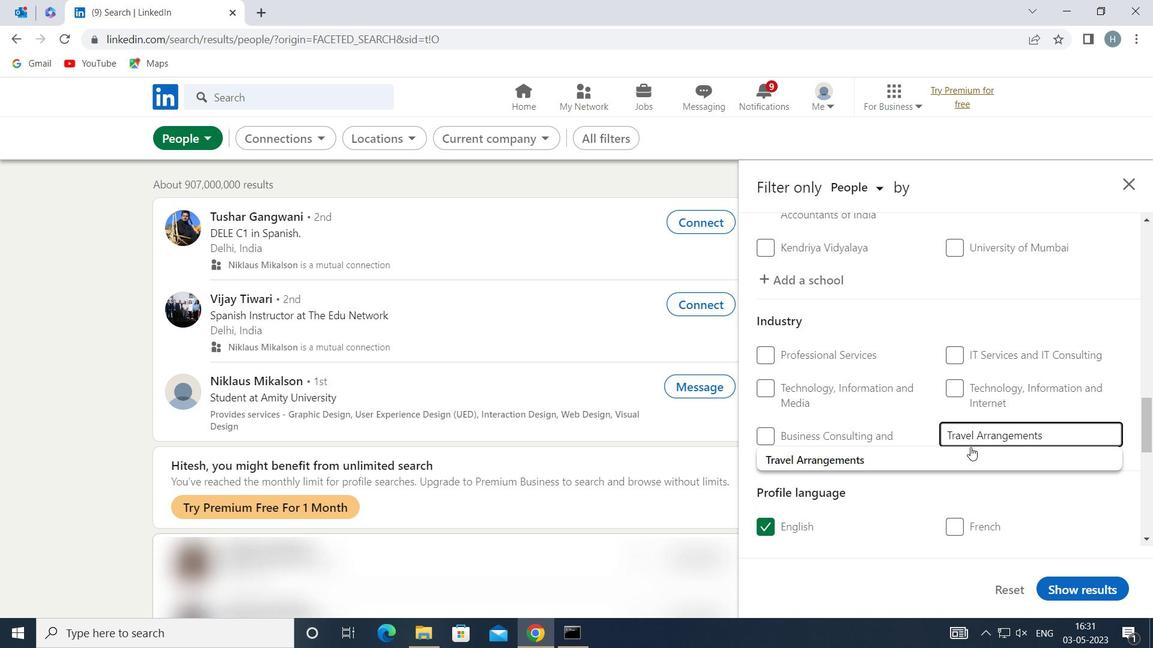 
Action: Mouse pressed left at (955, 454)
Screenshot: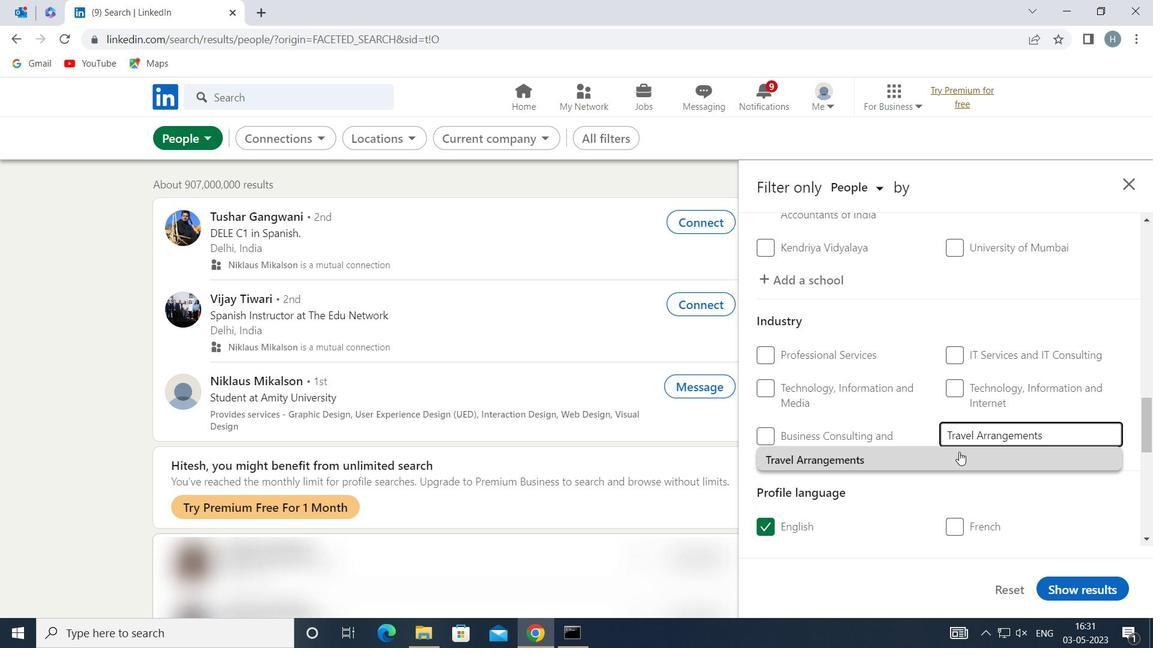 
Action: Mouse moved to (917, 457)
Screenshot: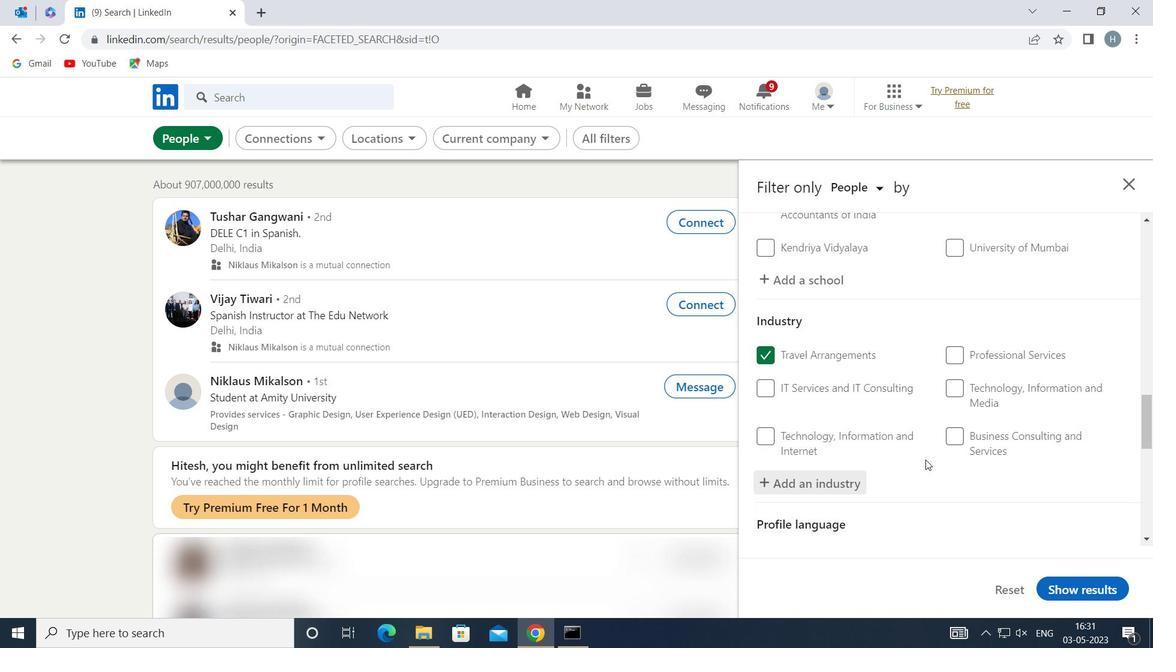 
Action: Mouse scrolled (917, 456) with delta (0, 0)
Screenshot: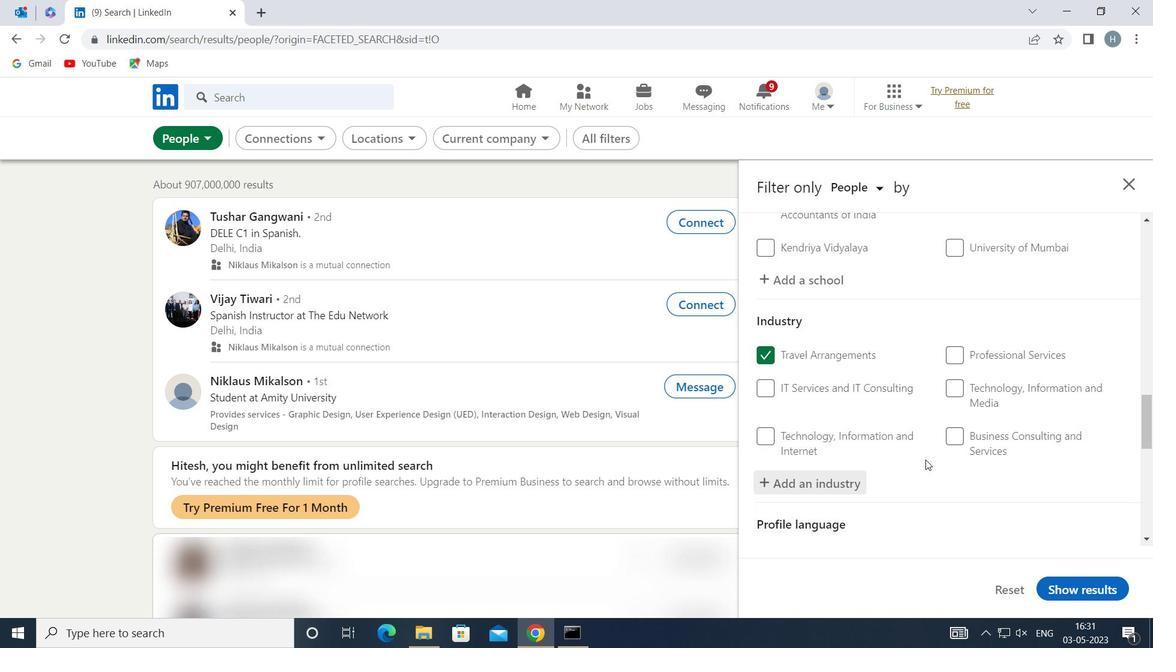 
Action: Mouse moved to (908, 455)
Screenshot: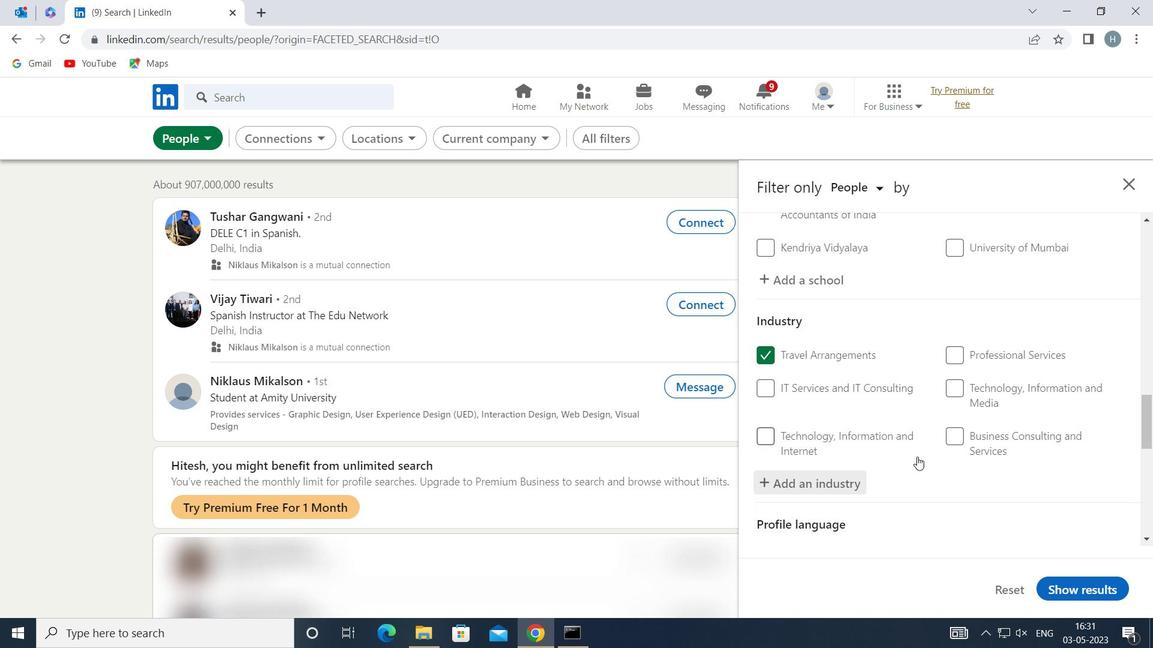 
Action: Mouse scrolled (908, 454) with delta (0, 0)
Screenshot: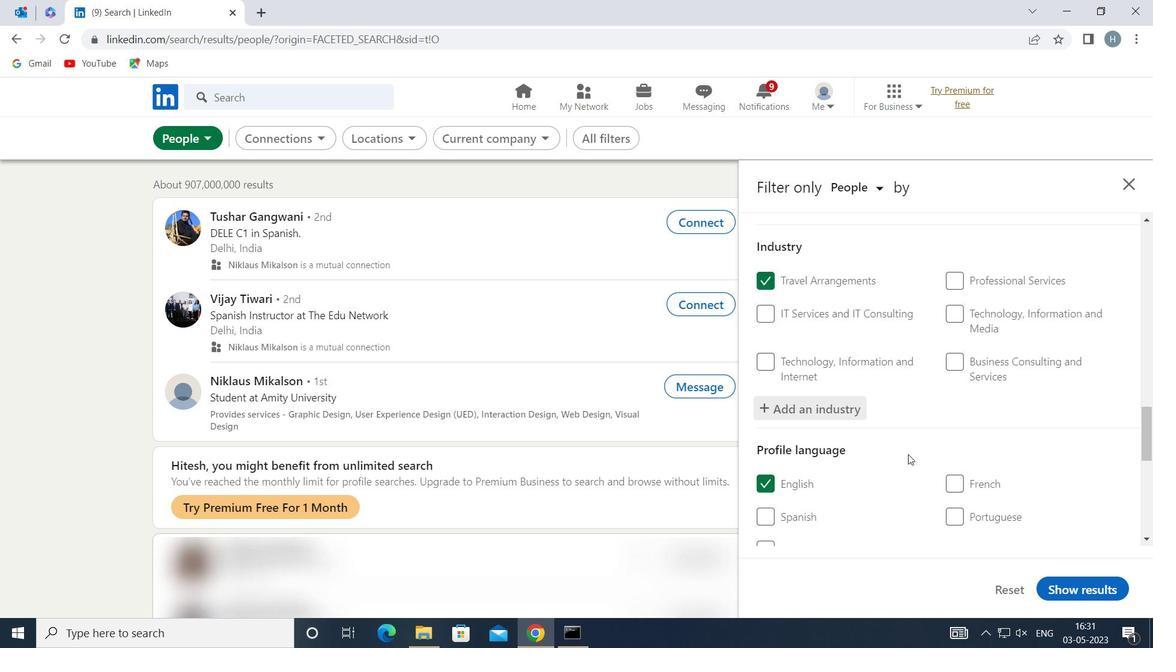 
Action: Mouse scrolled (908, 454) with delta (0, 0)
Screenshot: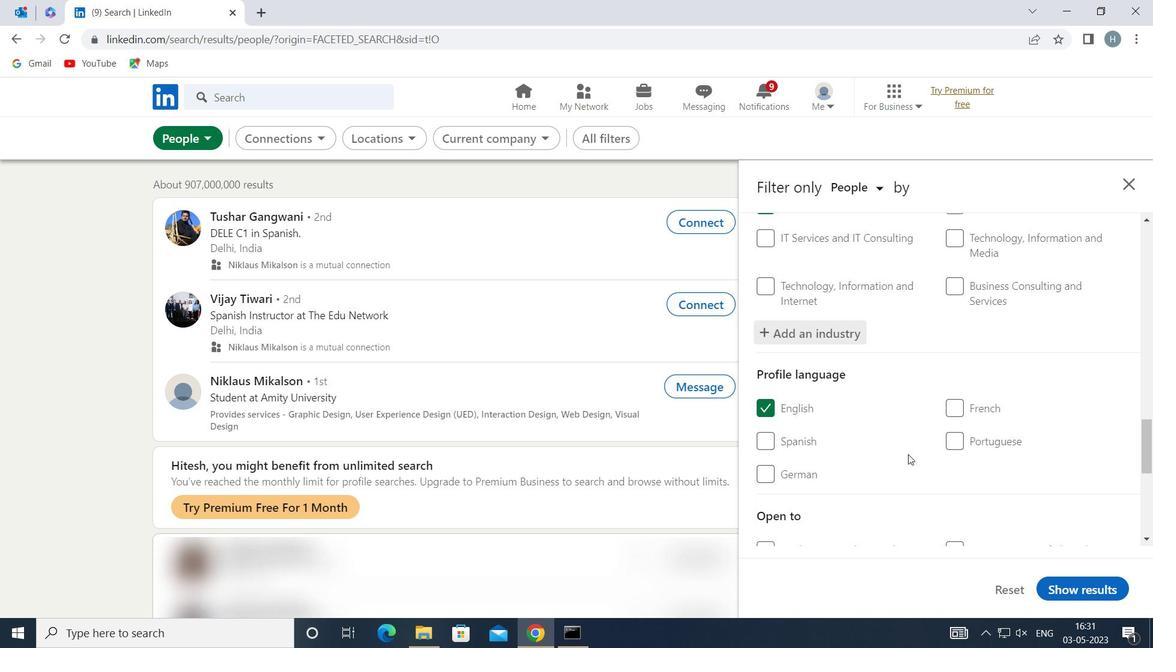 
Action: Mouse scrolled (908, 454) with delta (0, 0)
Screenshot: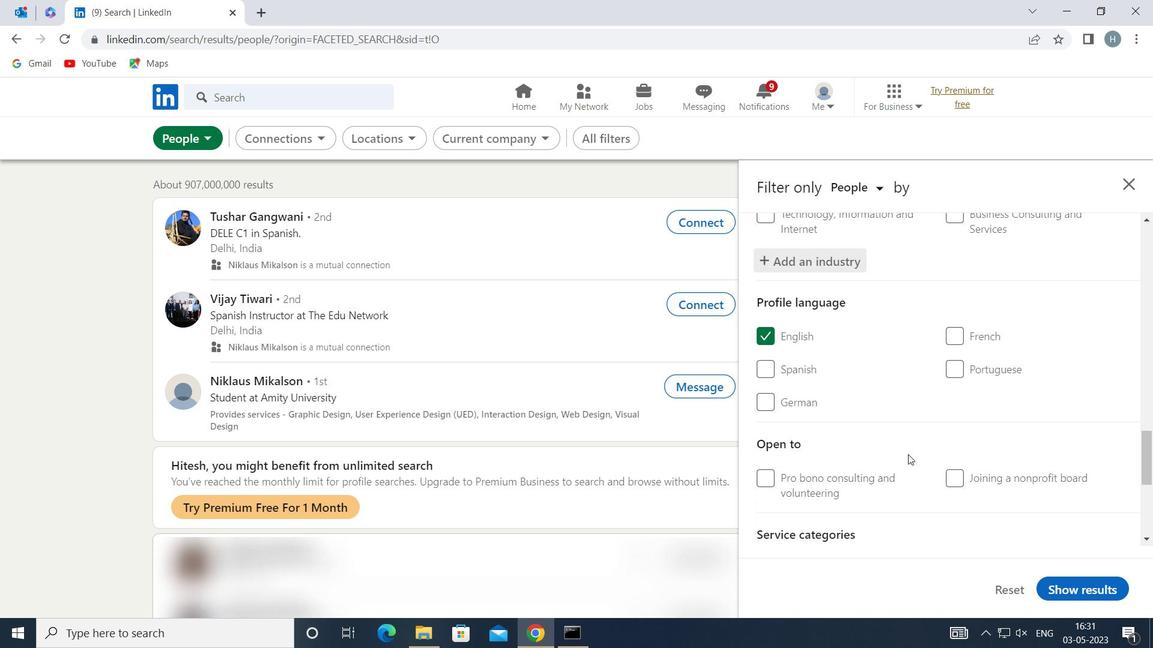 
Action: Mouse moved to (907, 452)
Screenshot: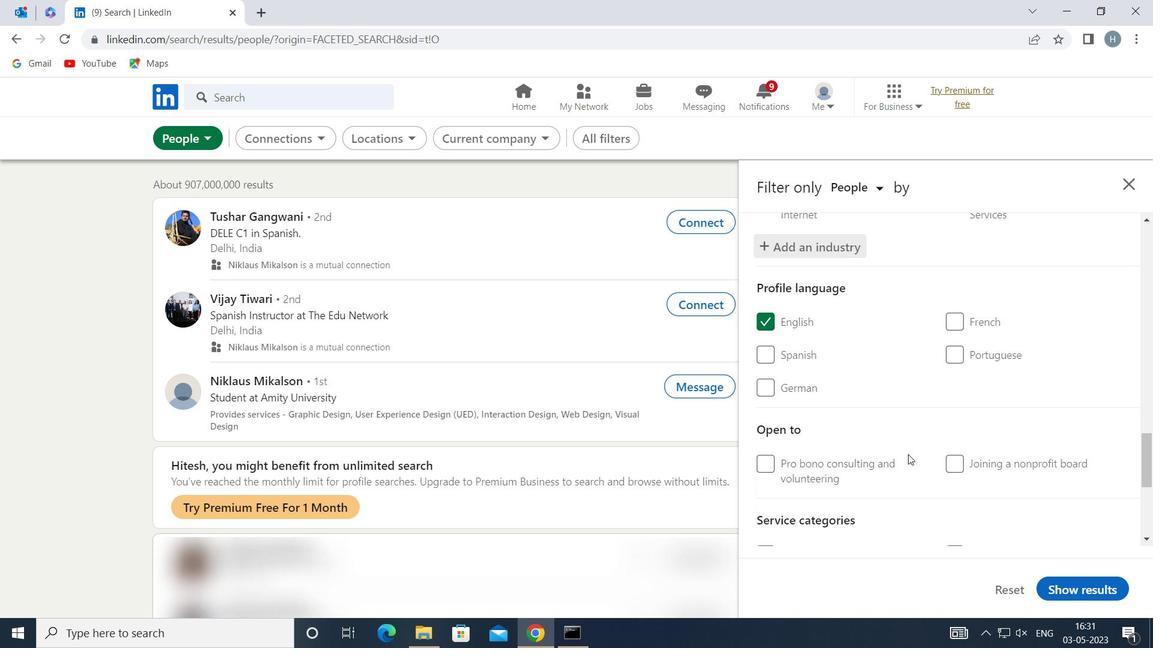 
Action: Mouse scrolled (907, 452) with delta (0, 0)
Screenshot: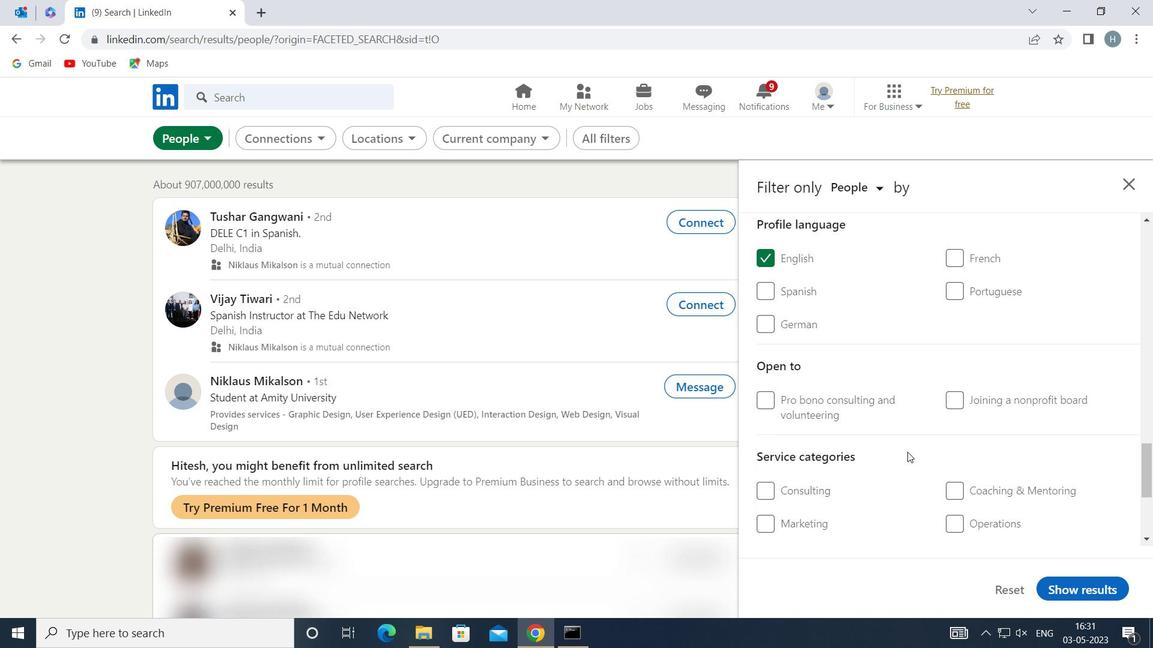 
Action: Mouse scrolled (907, 452) with delta (0, 0)
Screenshot: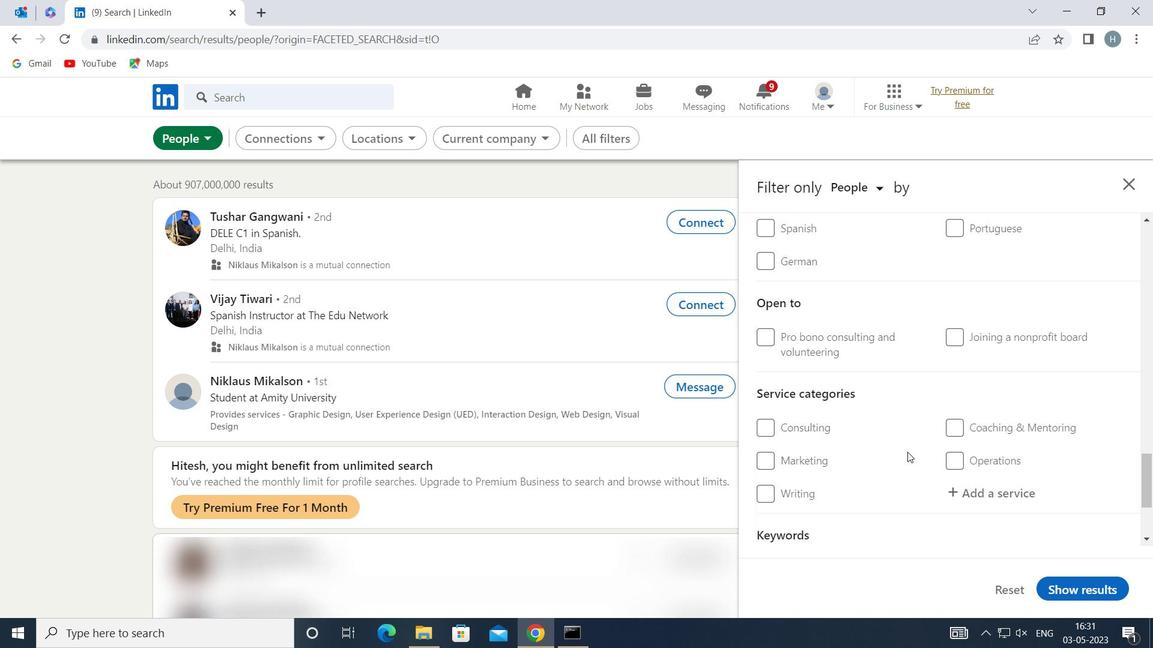 
Action: Mouse moved to (998, 399)
Screenshot: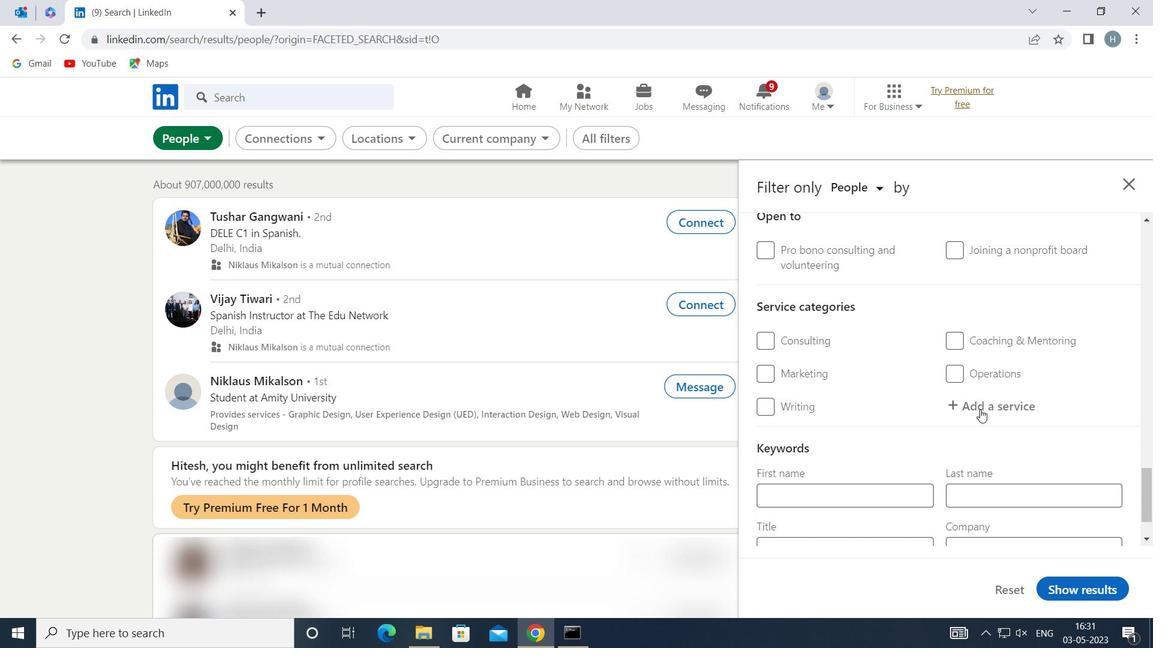 
Action: Mouse pressed left at (998, 399)
Screenshot: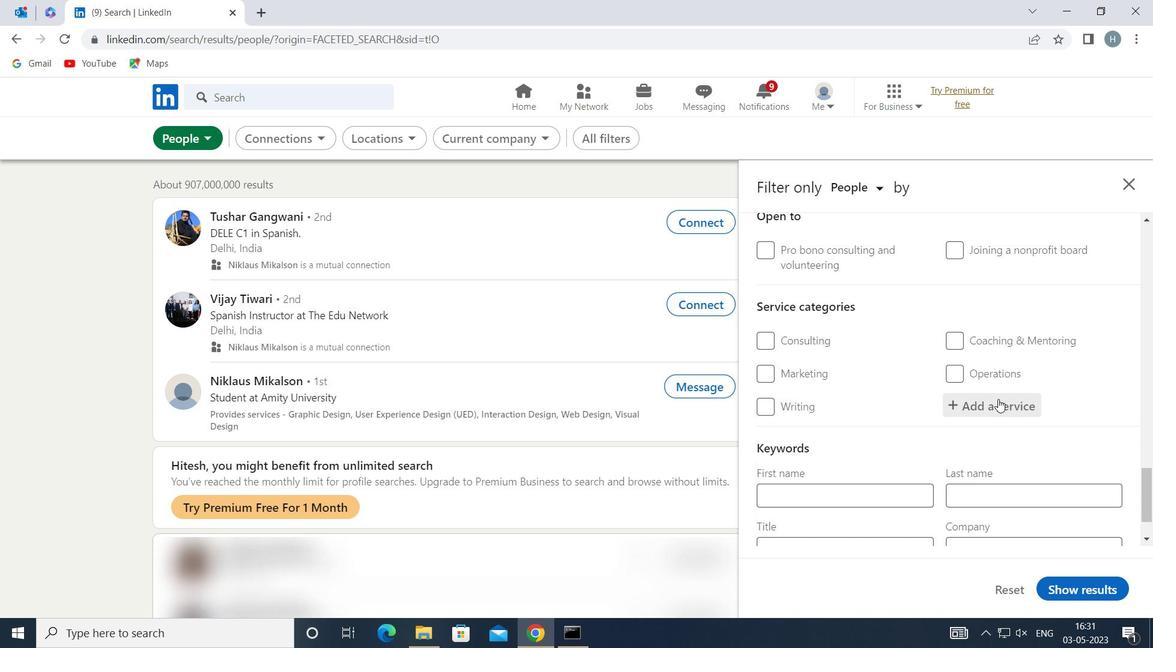 
Action: Key pressed <Key.shift>VIDEO<Key.space><Key.shift>PRODUCTION
Screenshot: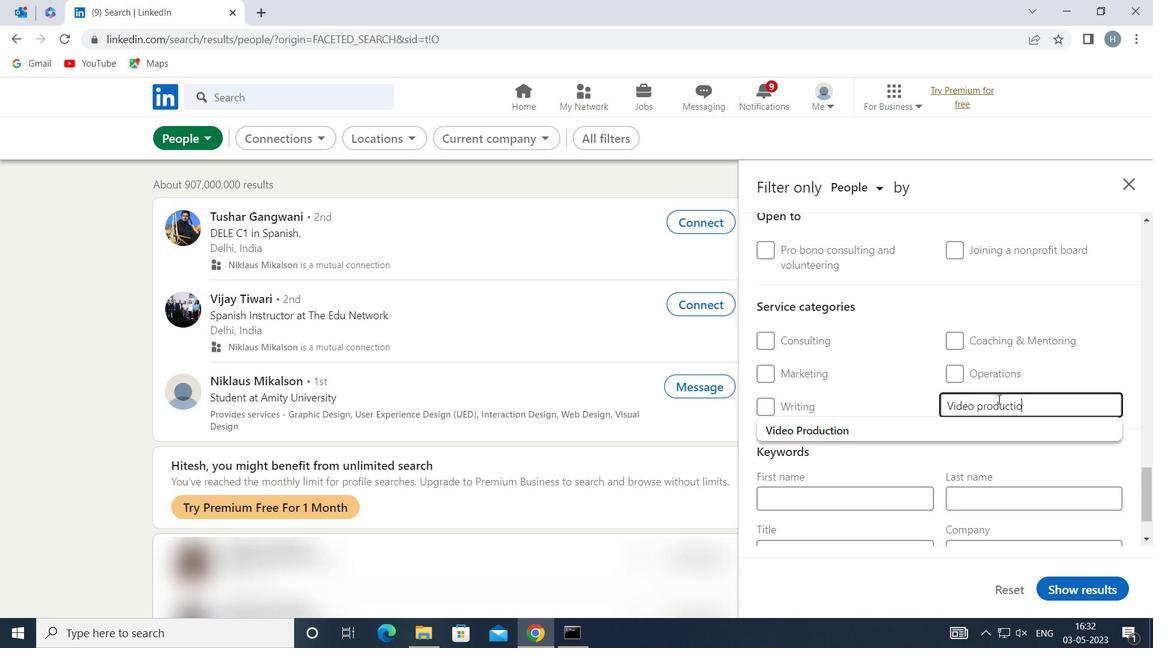 
Action: Mouse moved to (908, 427)
Screenshot: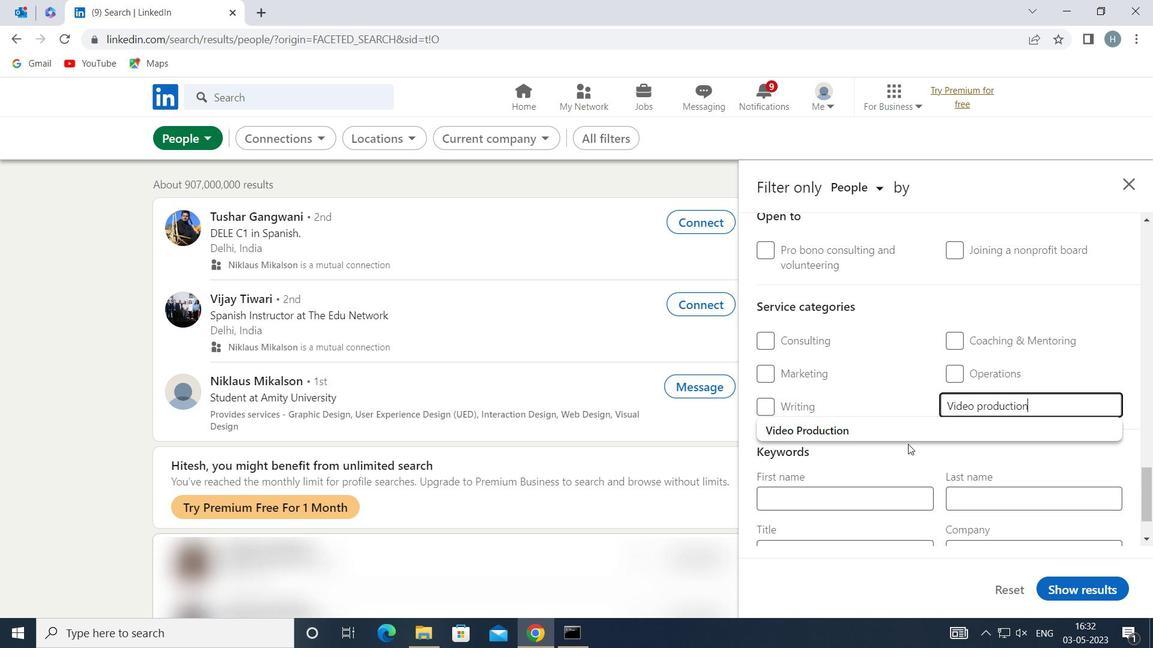 
Action: Mouse pressed left at (908, 427)
Screenshot: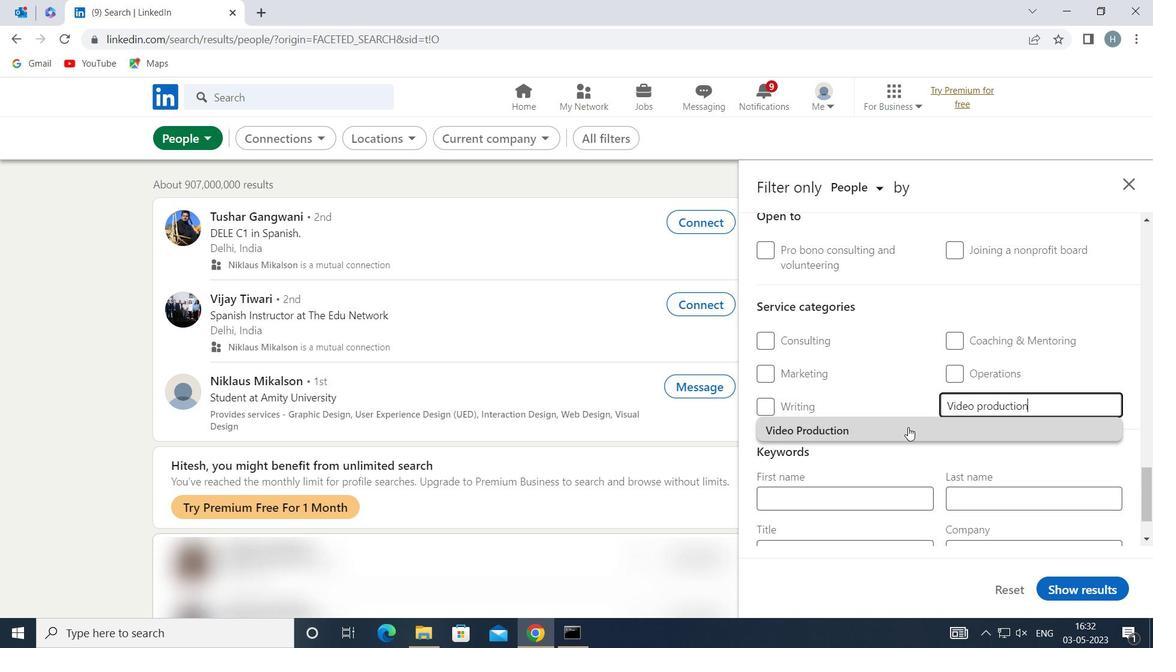 
Action: Mouse moved to (882, 446)
Screenshot: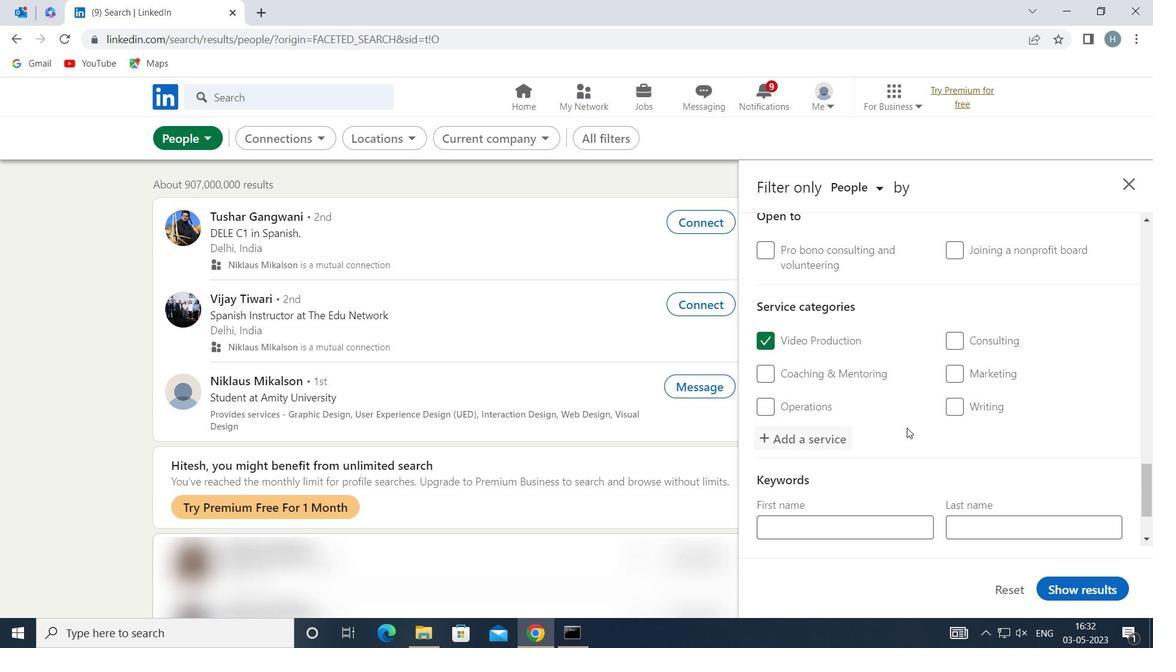 
Action: Mouse scrolled (882, 445) with delta (0, 0)
Screenshot: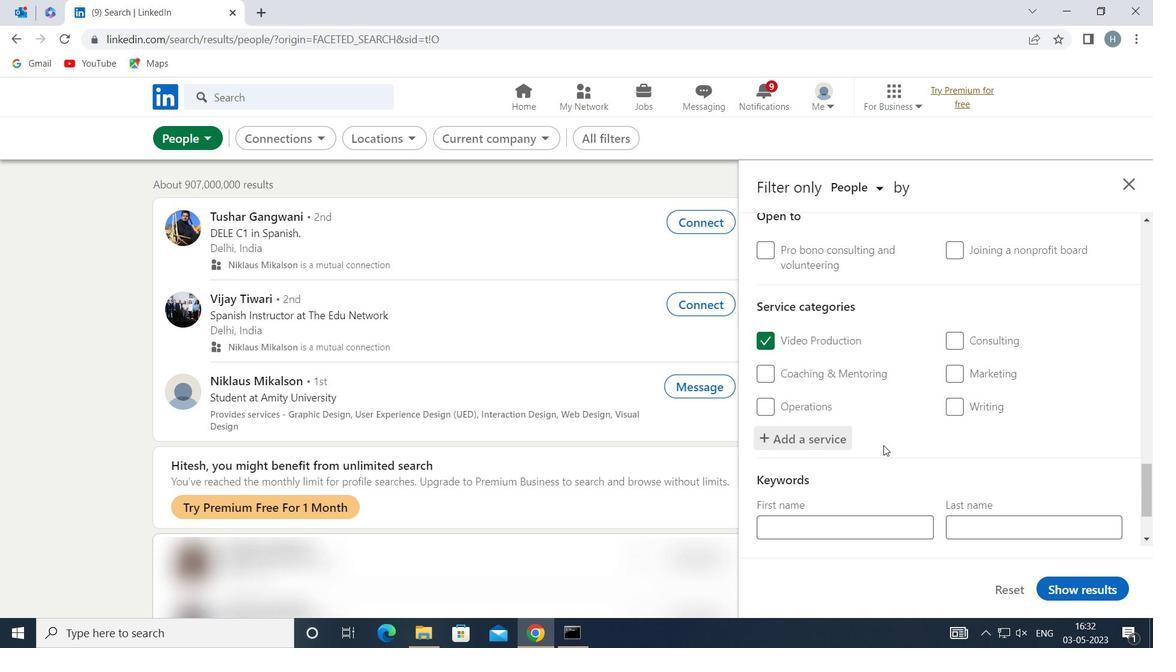 
Action: Mouse scrolled (882, 445) with delta (0, 0)
Screenshot: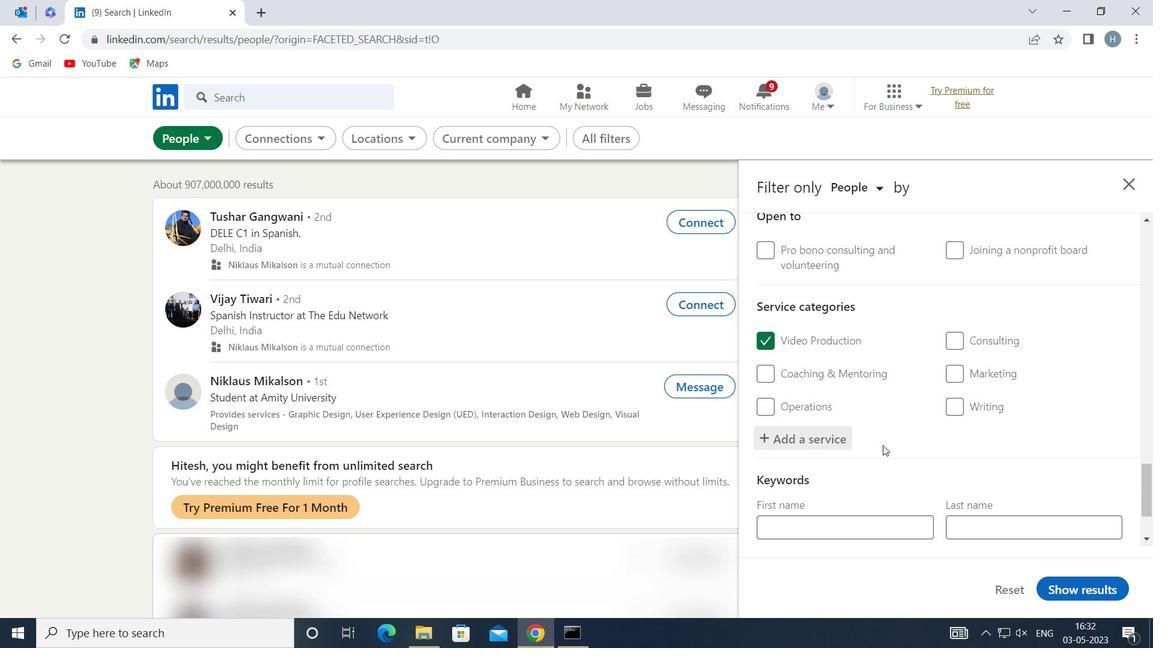 
Action: Mouse scrolled (882, 445) with delta (0, 0)
Screenshot: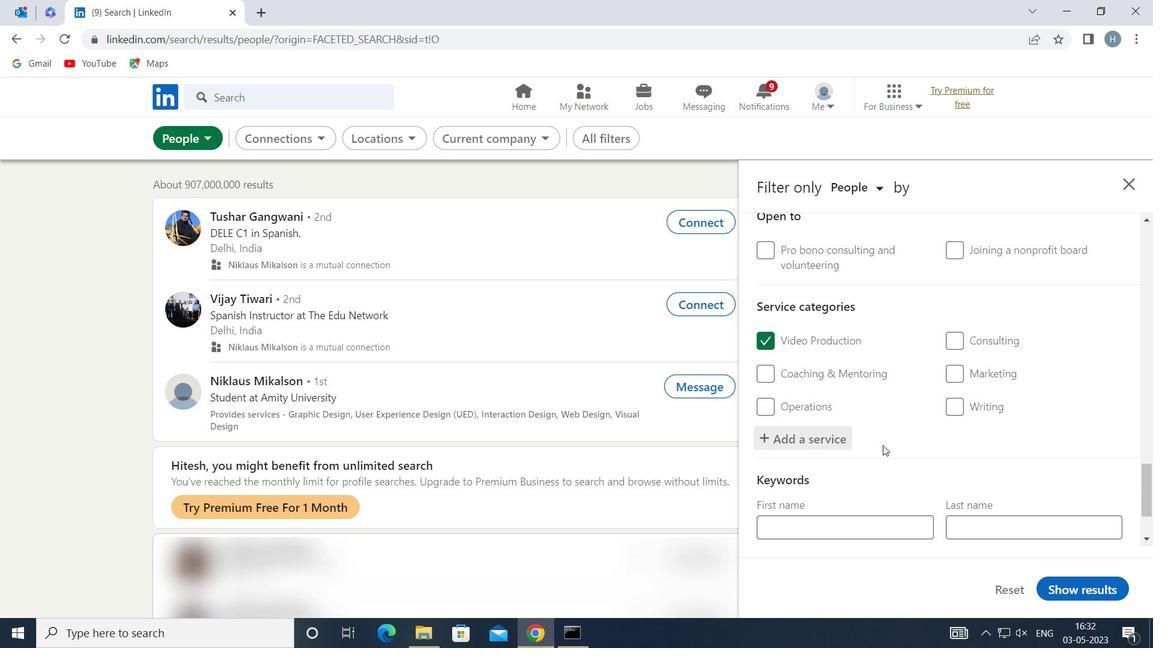 
Action: Mouse moved to (885, 442)
Screenshot: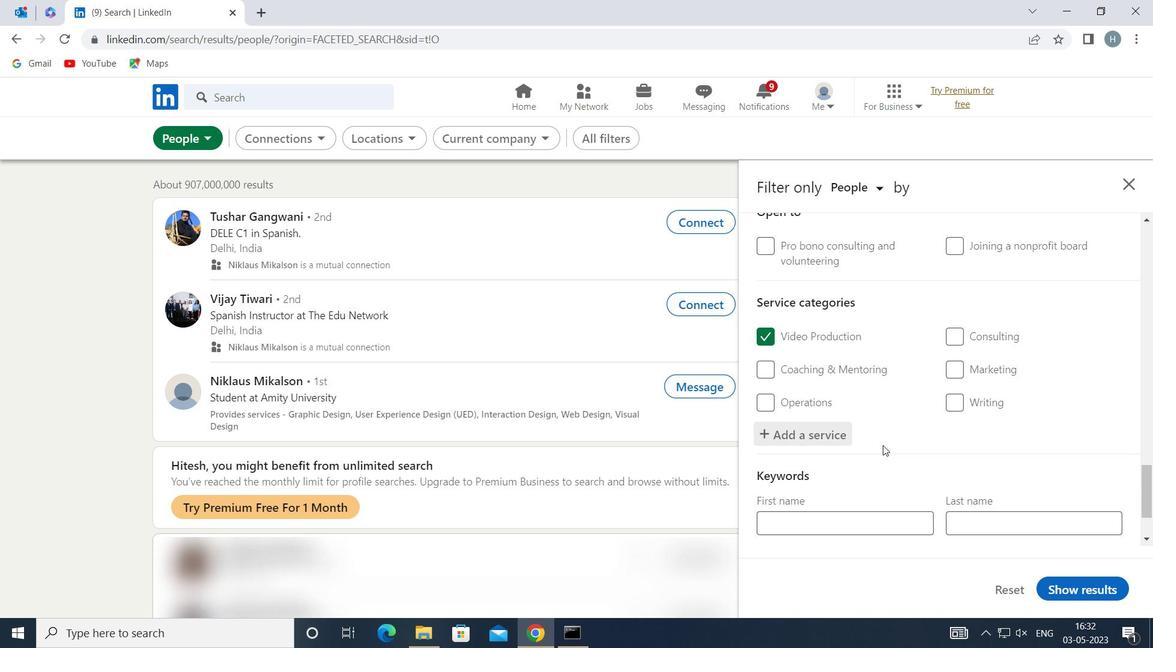 
Action: Mouse scrolled (885, 441) with delta (0, 0)
Screenshot: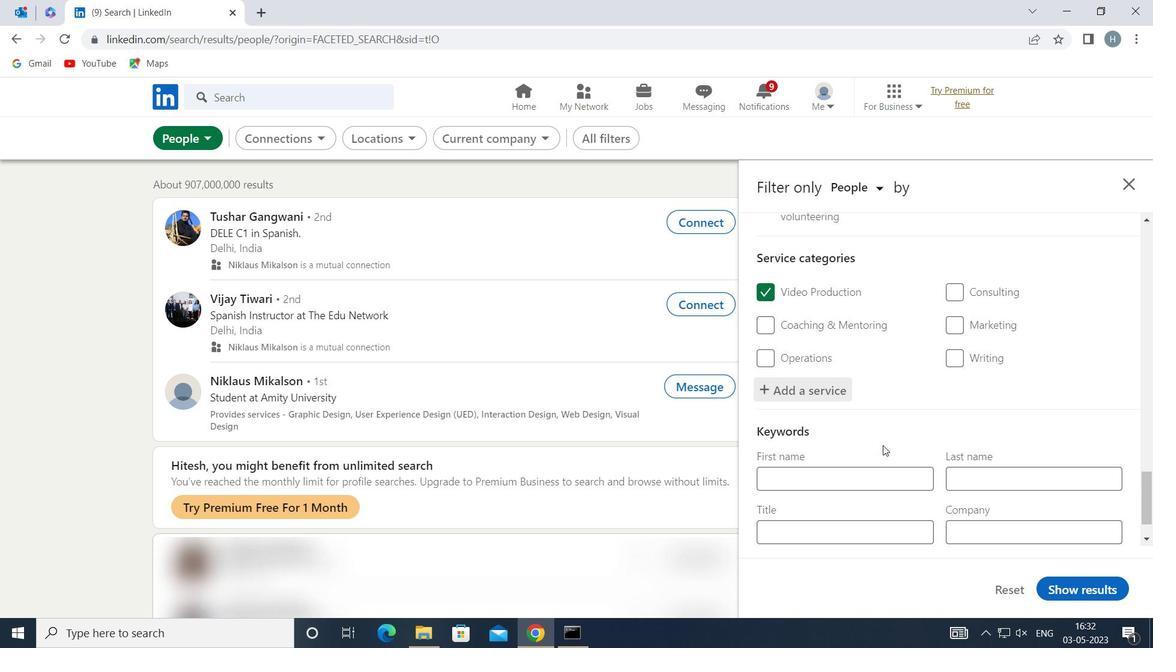 
Action: Mouse moved to (887, 478)
Screenshot: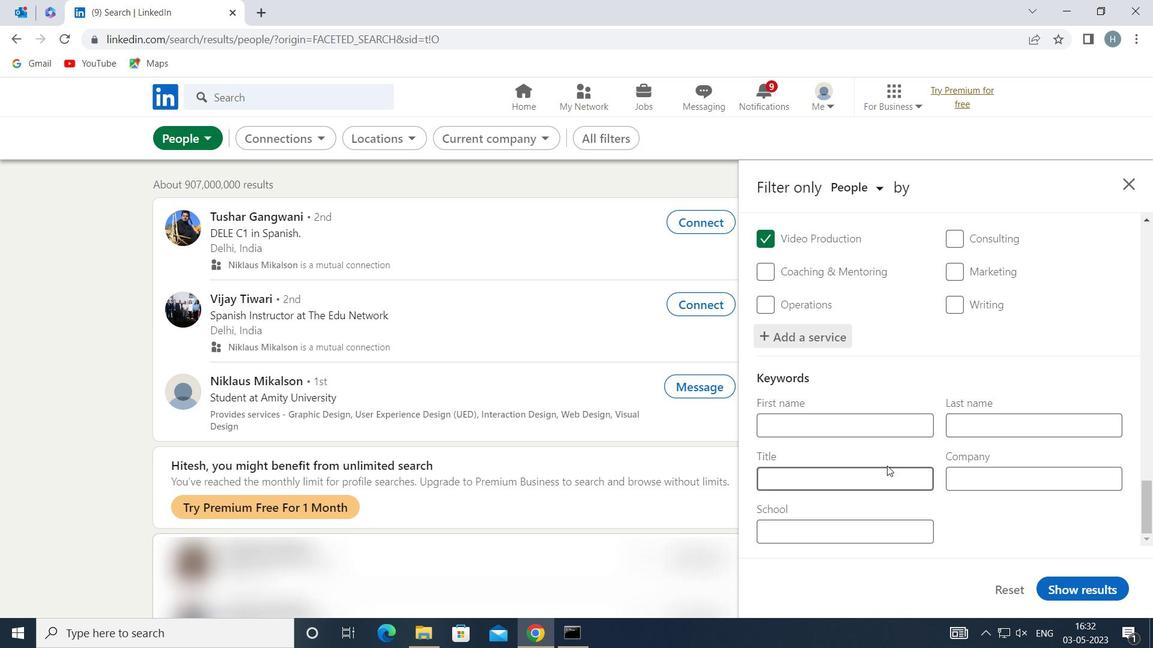 
Action: Mouse pressed left at (887, 478)
Screenshot: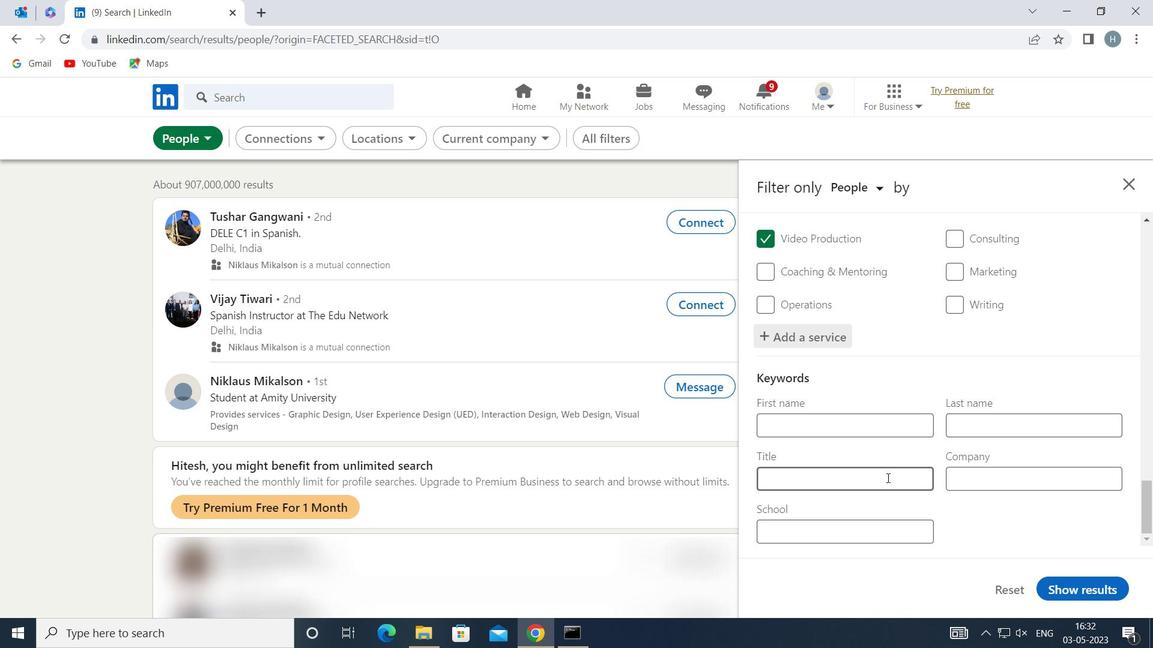 
Action: Mouse moved to (888, 478)
Screenshot: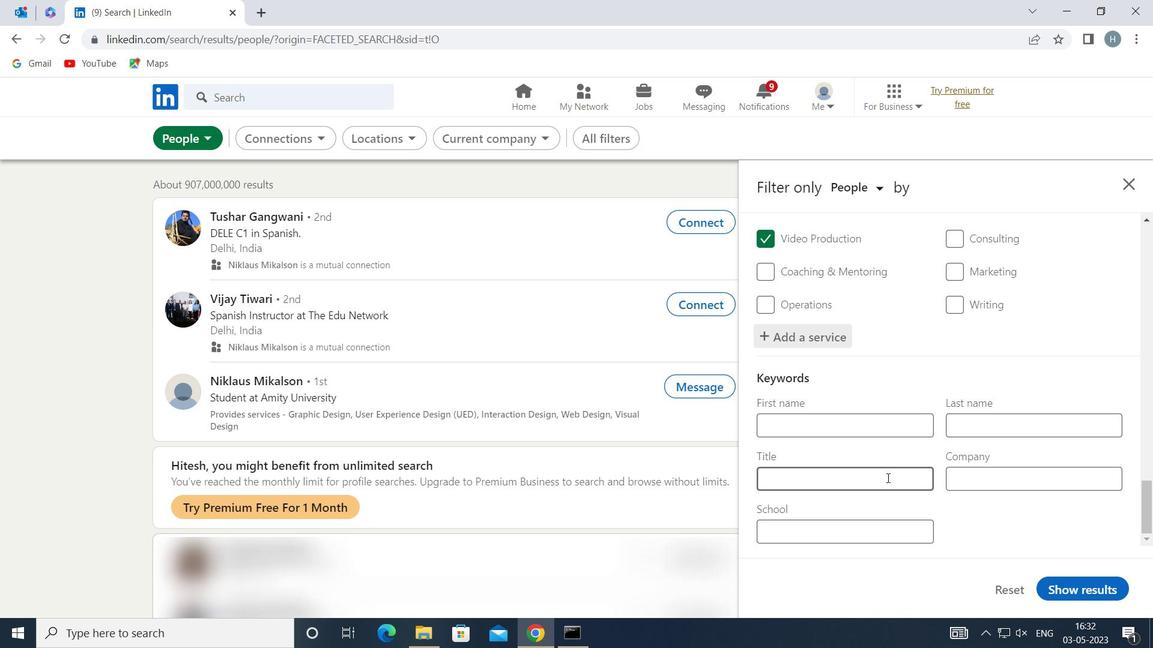 
Action: Key pressed <Key.shift>MANAGERS
Screenshot: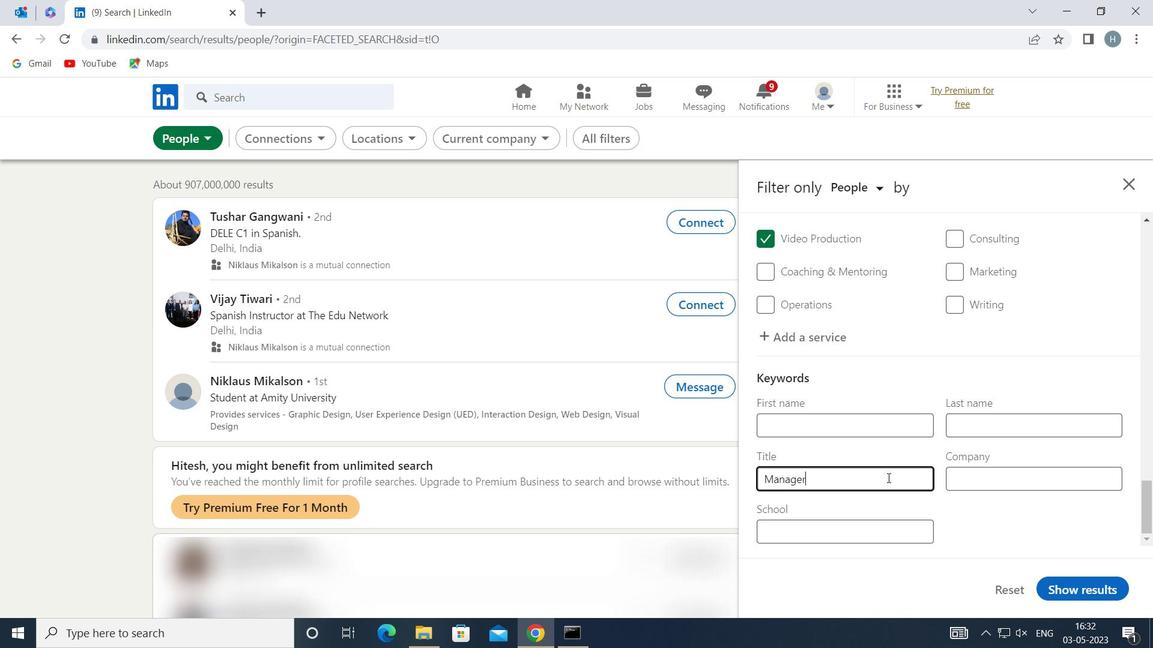 
Action: Mouse moved to (1067, 583)
Screenshot: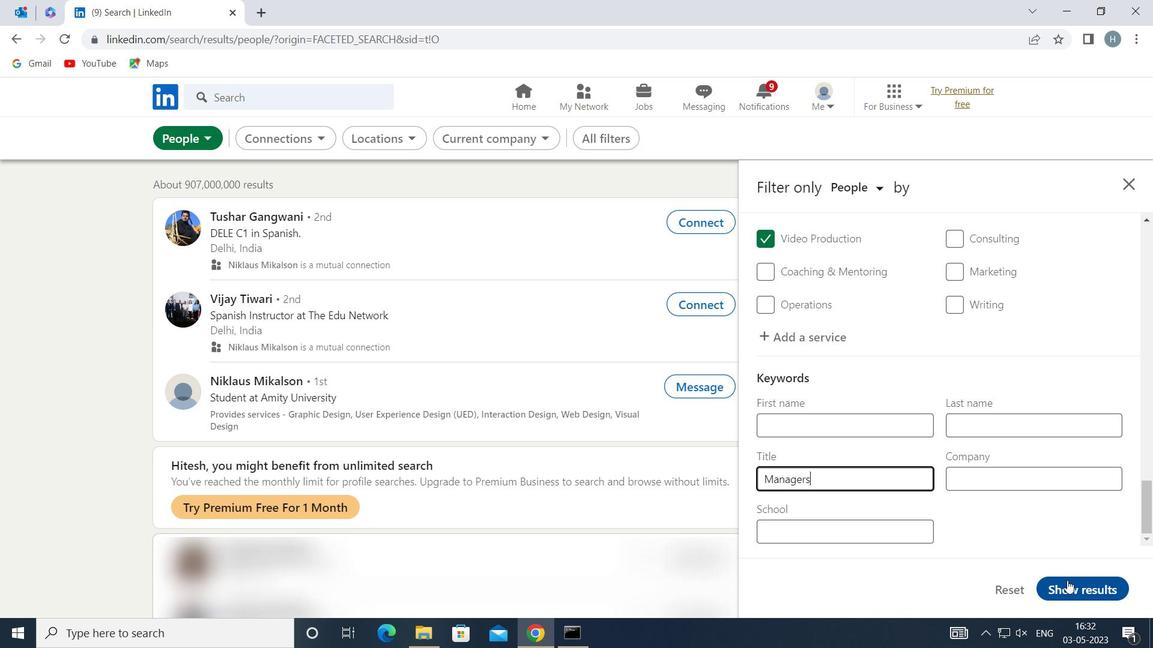 
Action: Mouse pressed left at (1067, 583)
Screenshot: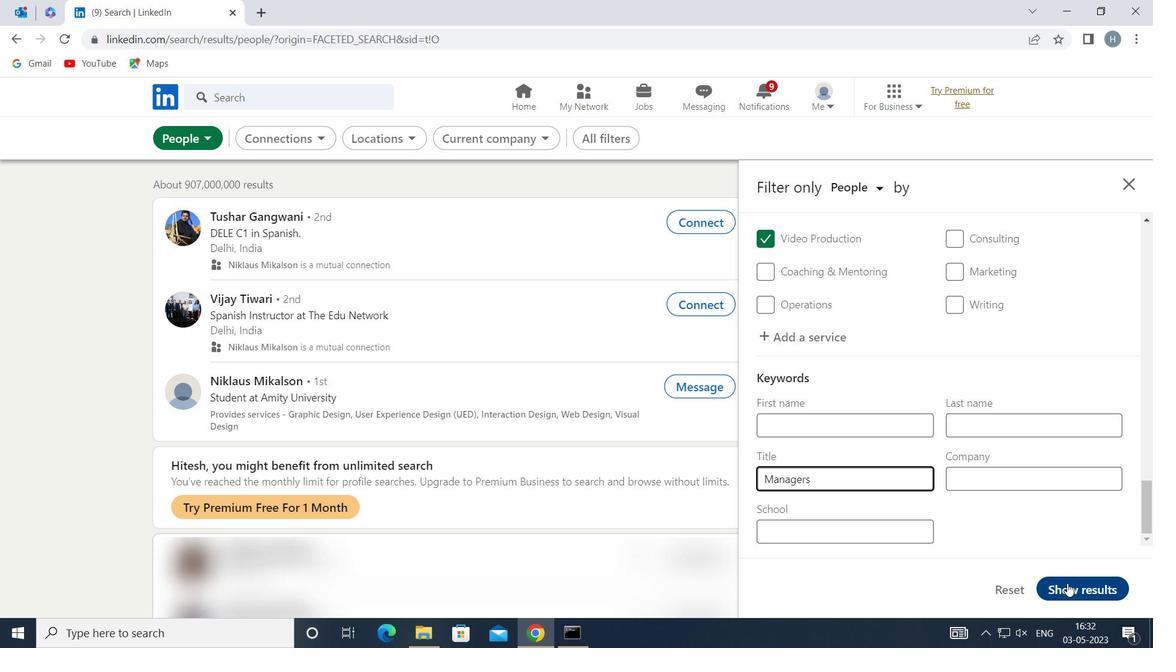 
Action: Mouse moved to (936, 544)
Screenshot: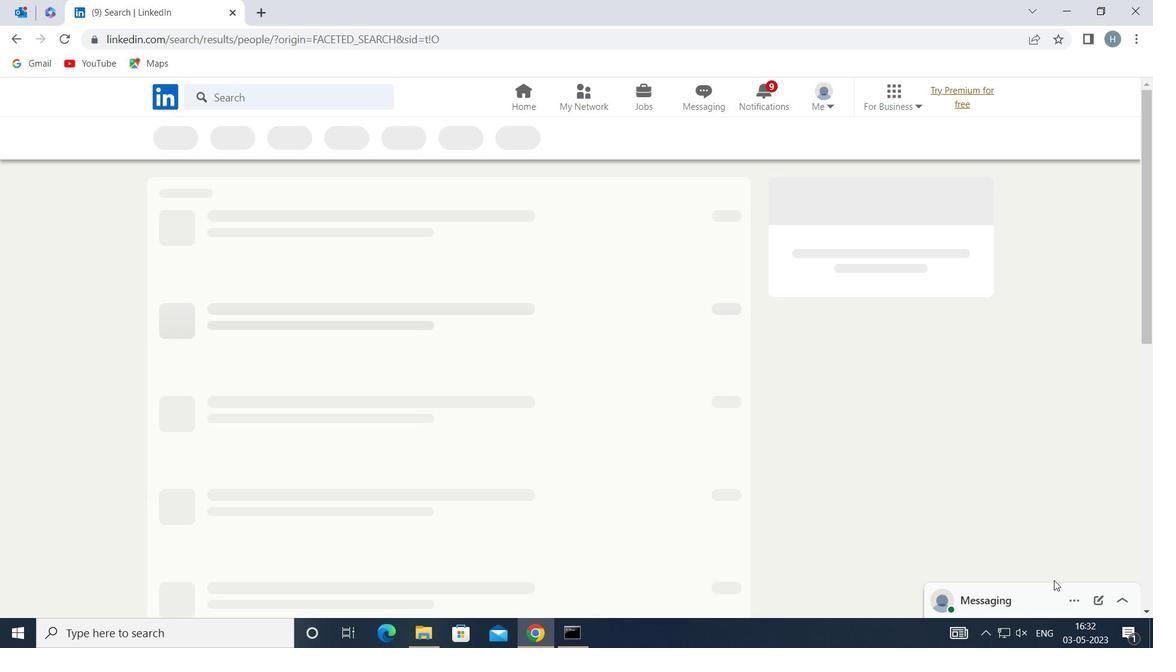 
